 Task: Find connections with filter location Sunggal with filter topic #Travelwith filter profile language Potuguese with filter current company IndiGo (InterGlobe Aviation Ltd) with filter school Good Shepherd college of Education with filter industry Services for the Elderly and Disabled with filter service category Logo Design with filter keywords title Geological Engineer
Action: Mouse pressed left at (489, 67)
Screenshot: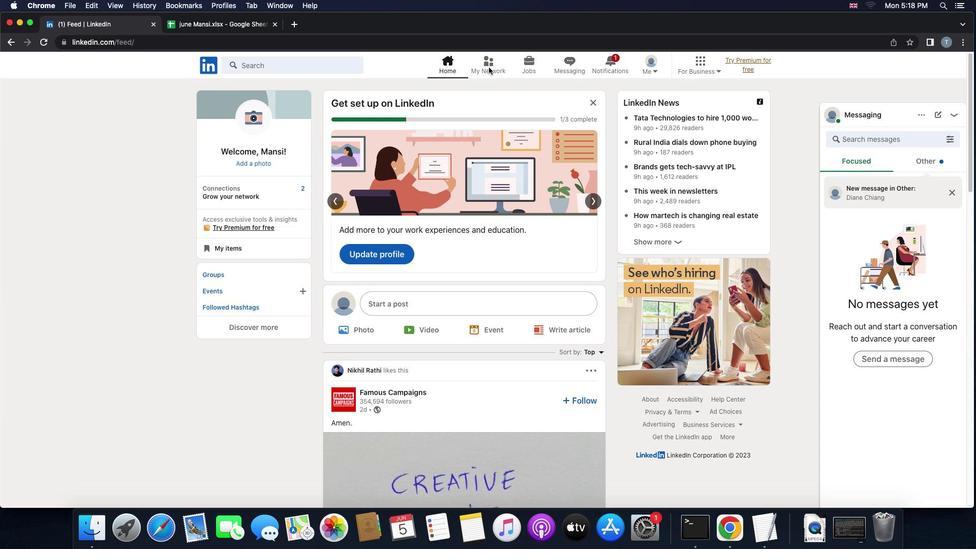 
Action: Mouse pressed left at (489, 67)
Screenshot: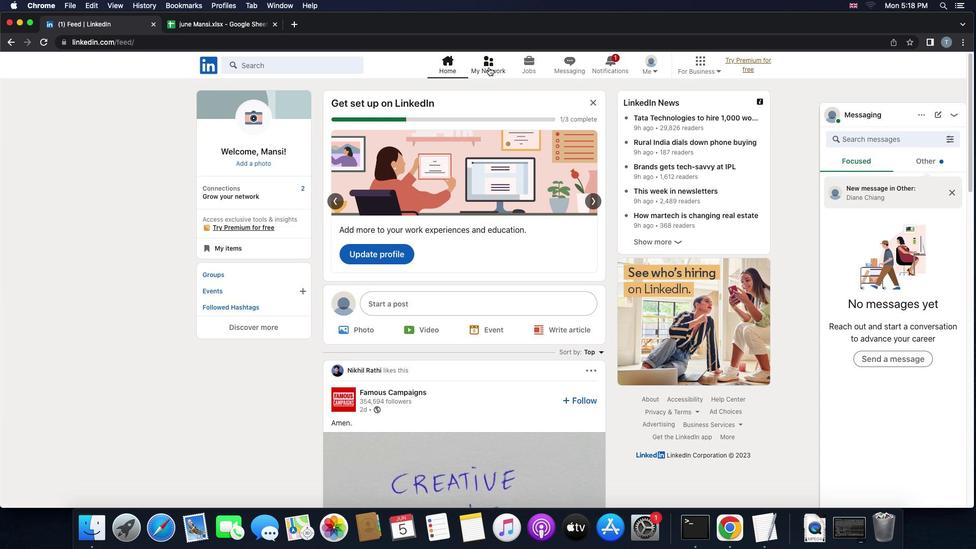 
Action: Mouse moved to (325, 125)
Screenshot: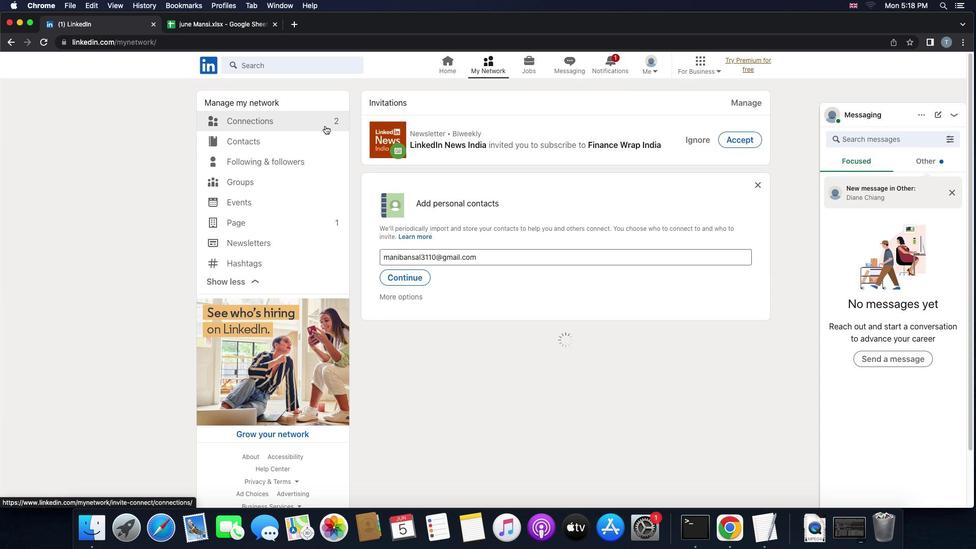 
Action: Mouse pressed left at (325, 125)
Screenshot: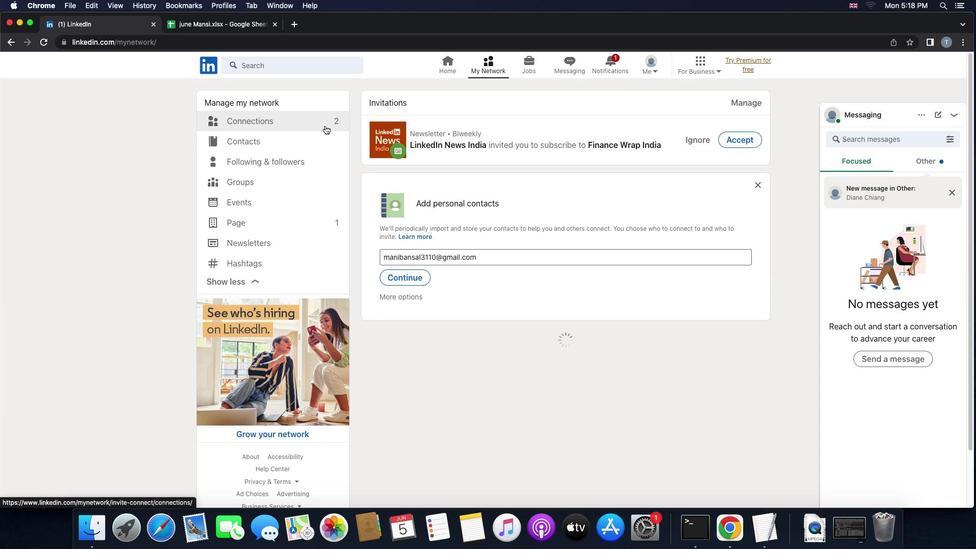 
Action: Mouse moved to (558, 121)
Screenshot: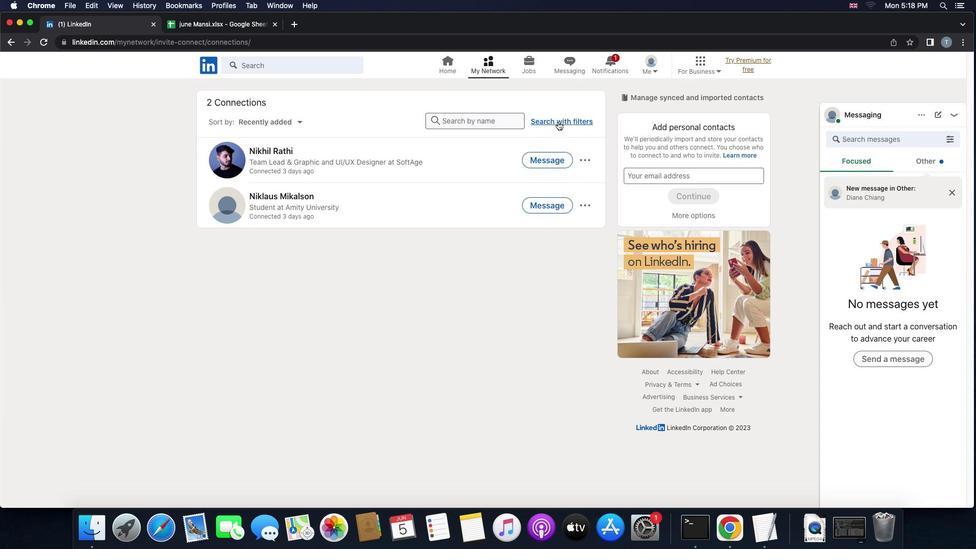 
Action: Mouse pressed left at (558, 121)
Screenshot: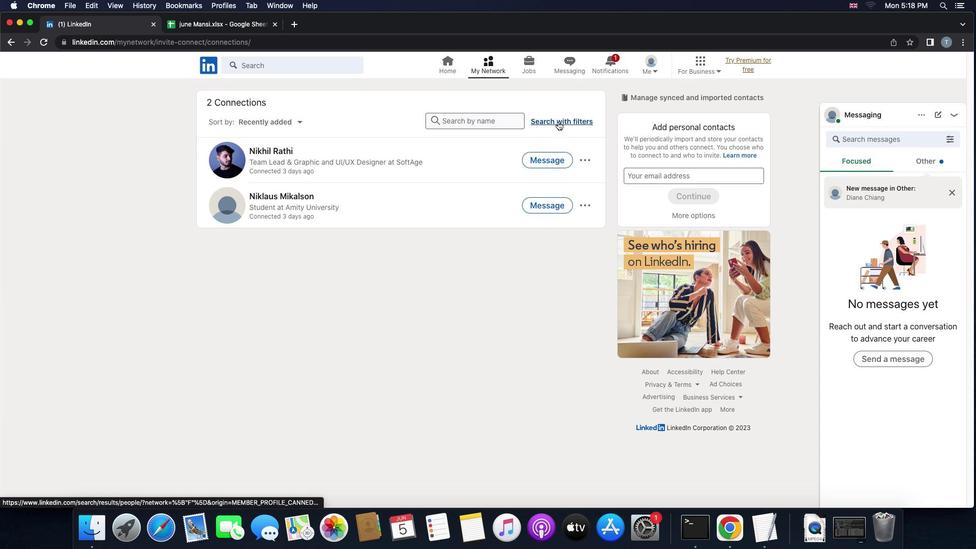 
Action: Mouse moved to (524, 94)
Screenshot: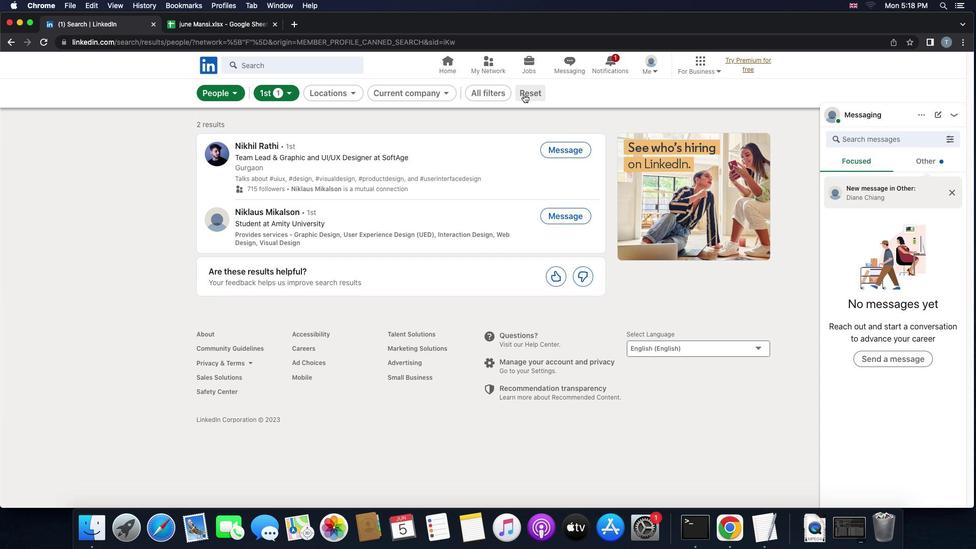 
Action: Mouse pressed left at (524, 94)
Screenshot: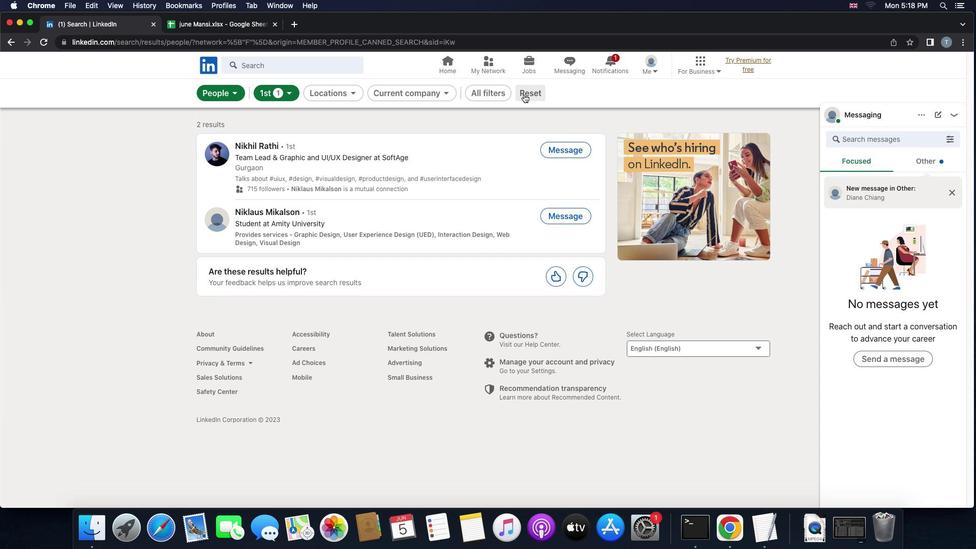 
Action: Mouse moved to (505, 93)
Screenshot: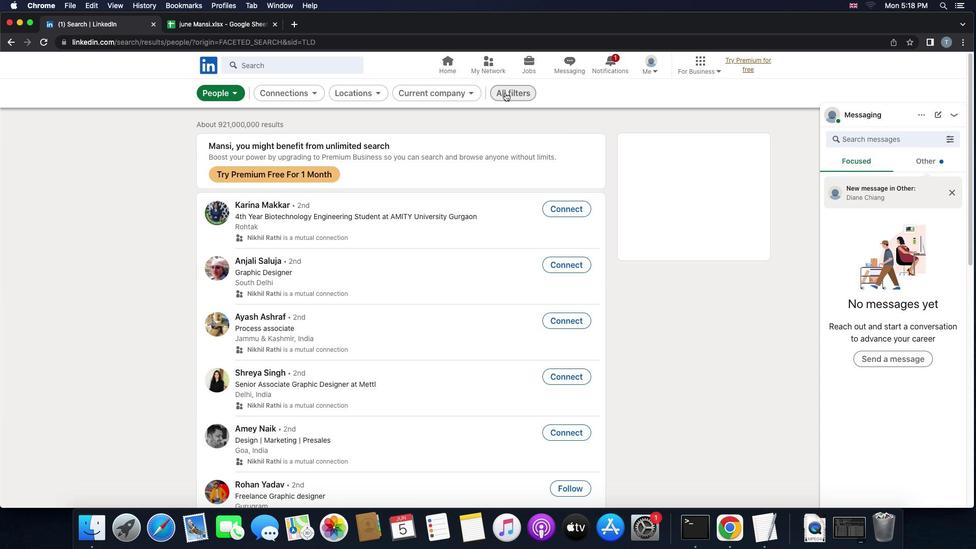 
Action: Mouse pressed left at (505, 93)
Screenshot: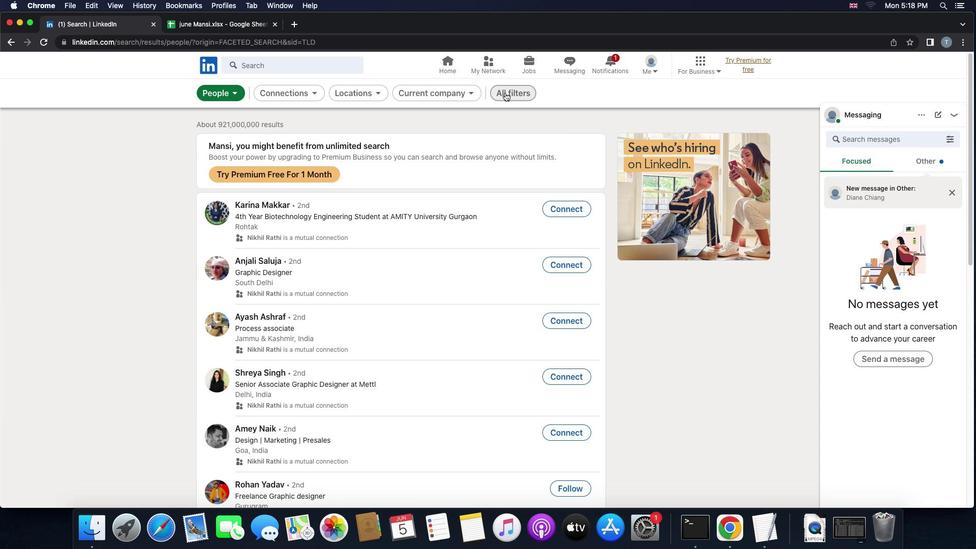 
Action: Mouse moved to (786, 300)
Screenshot: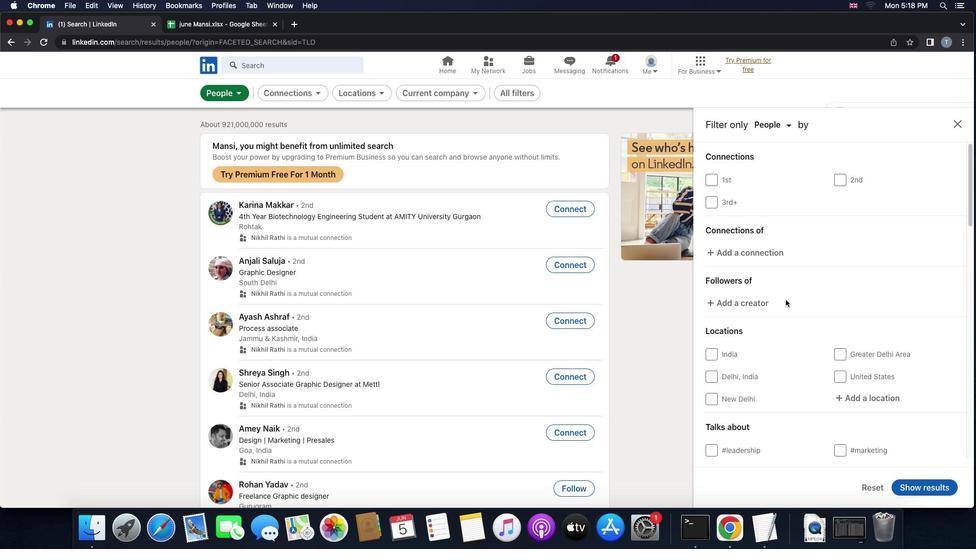 
Action: Mouse scrolled (786, 300) with delta (0, 0)
Screenshot: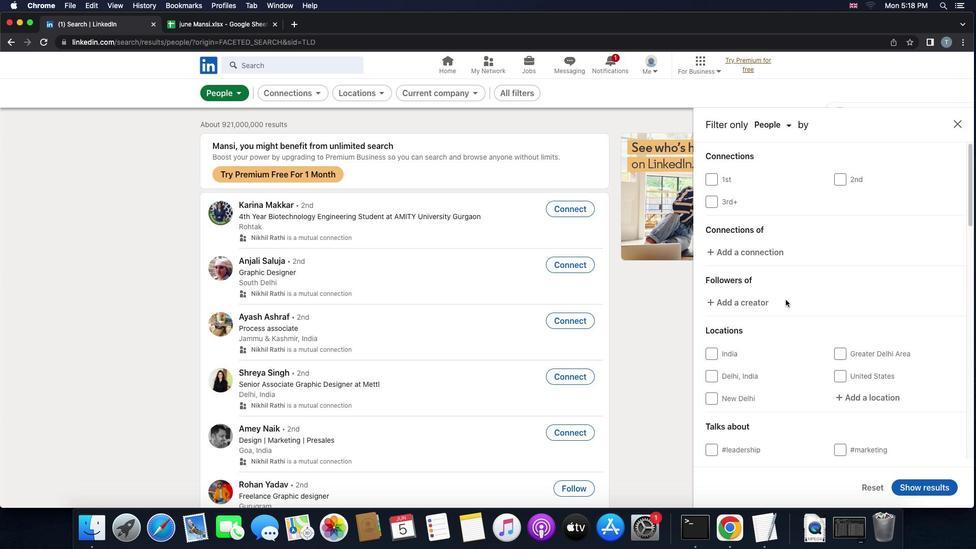 
Action: Mouse scrolled (786, 300) with delta (0, 0)
Screenshot: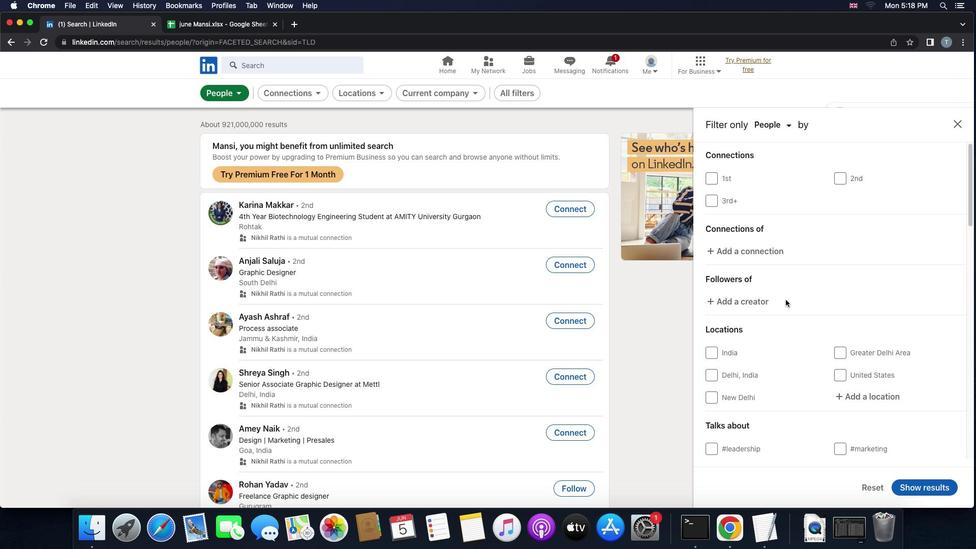 
Action: Mouse scrolled (786, 300) with delta (0, -1)
Screenshot: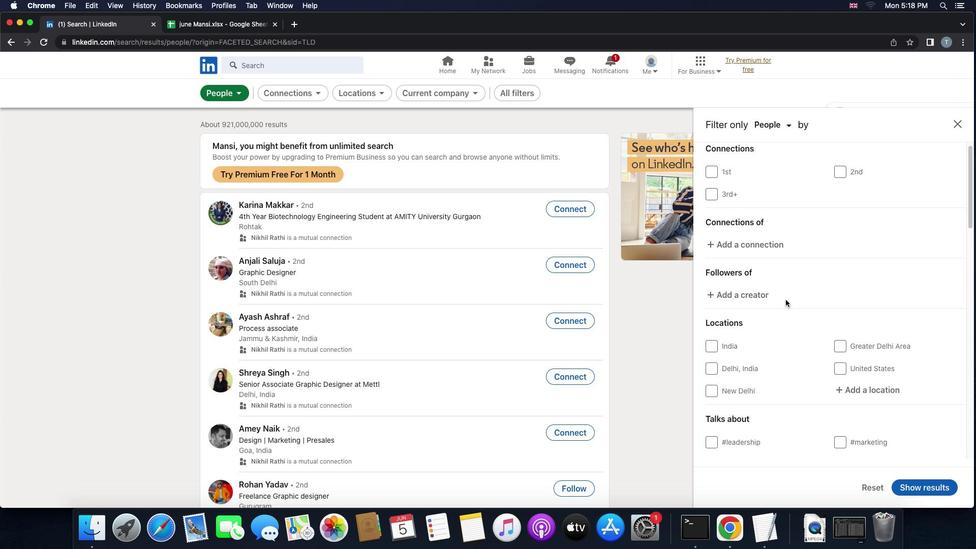 
Action: Mouse moved to (880, 333)
Screenshot: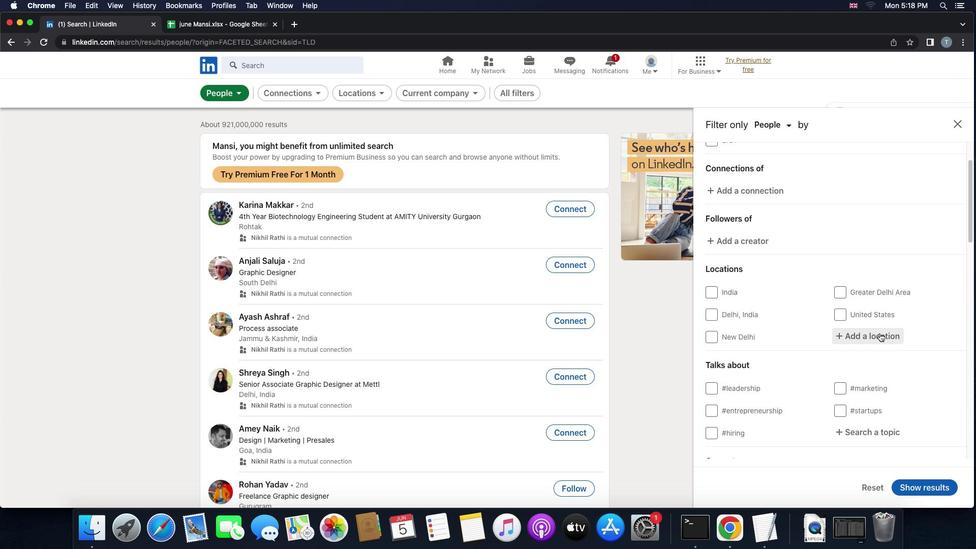 
Action: Mouse pressed left at (880, 333)
Screenshot: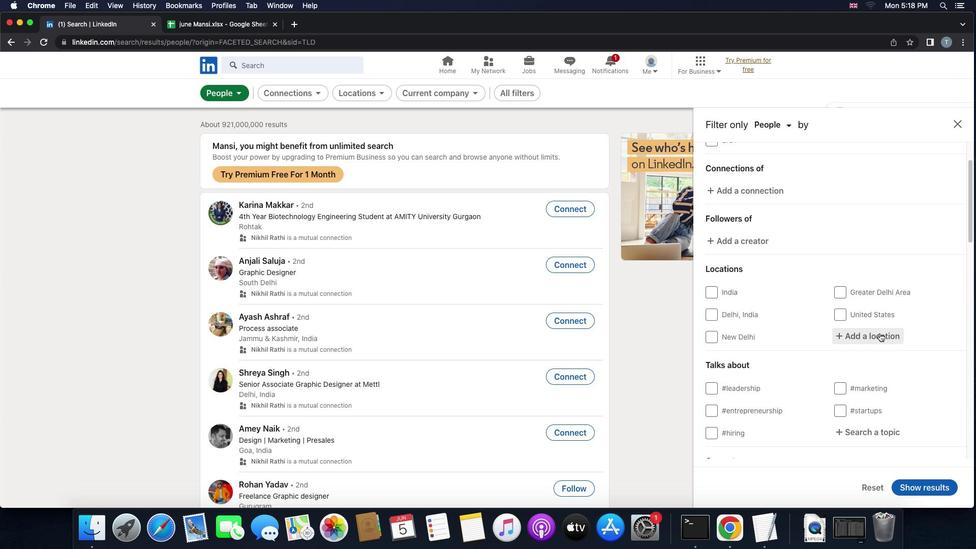 
Action: Mouse moved to (874, 336)
Screenshot: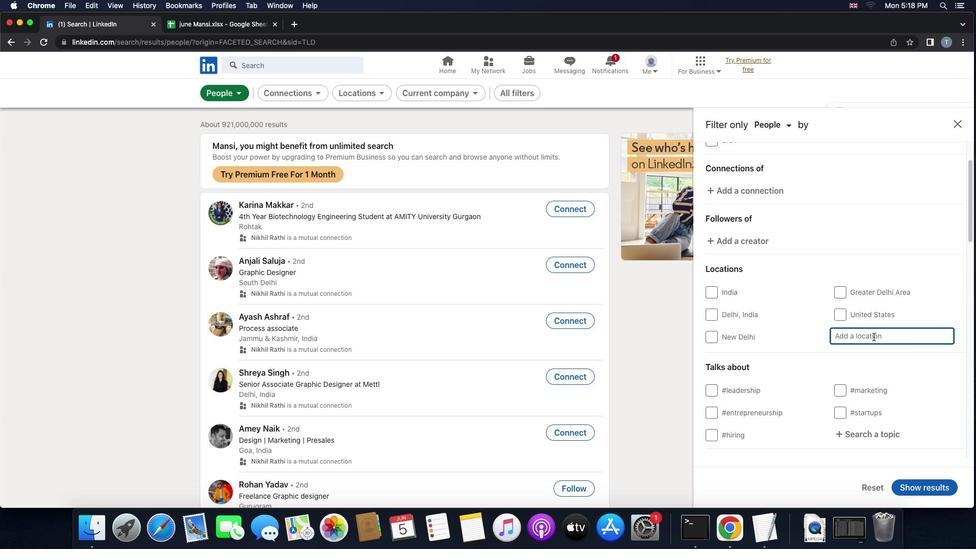 
Action: Key pressed 's''u''n''g''g''a''l'
Screenshot: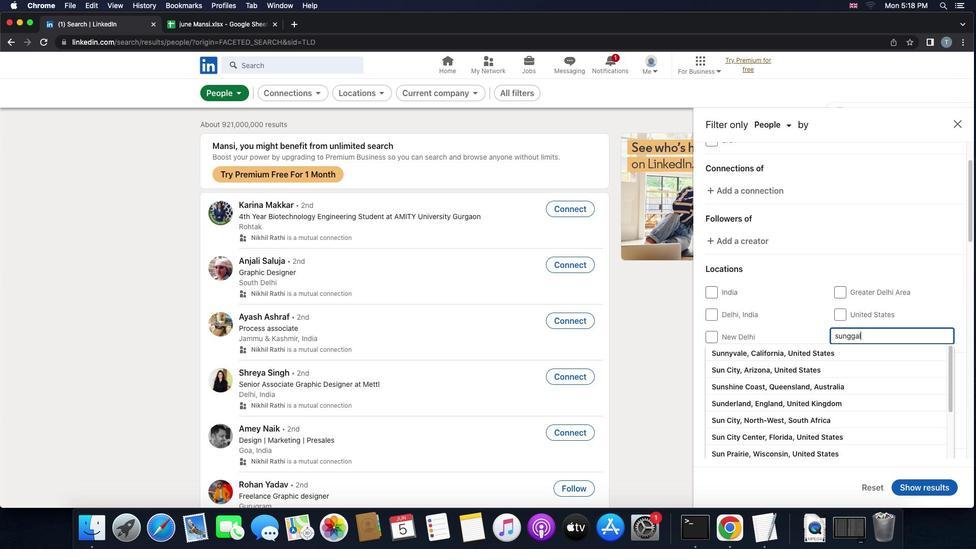 
Action: Mouse moved to (844, 359)
Screenshot: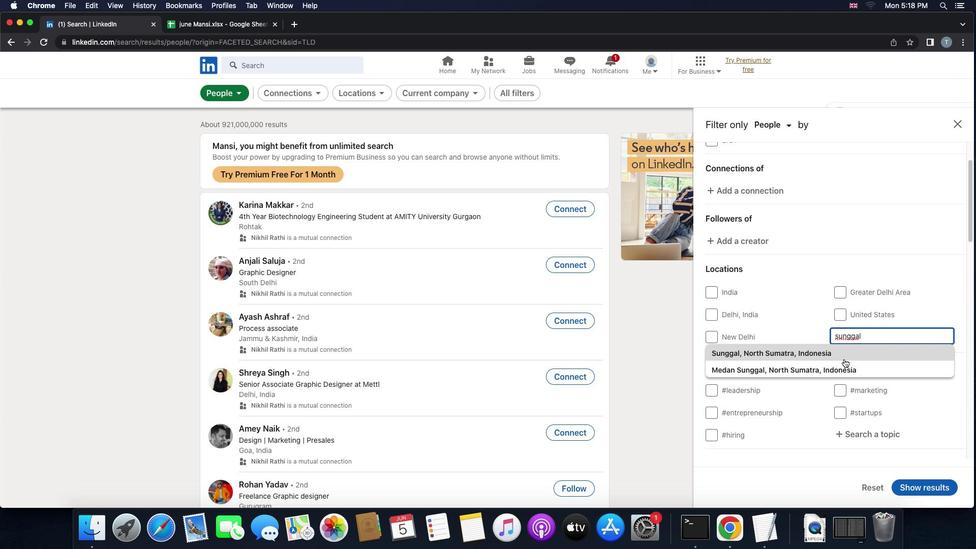 
Action: Mouse pressed left at (844, 359)
Screenshot: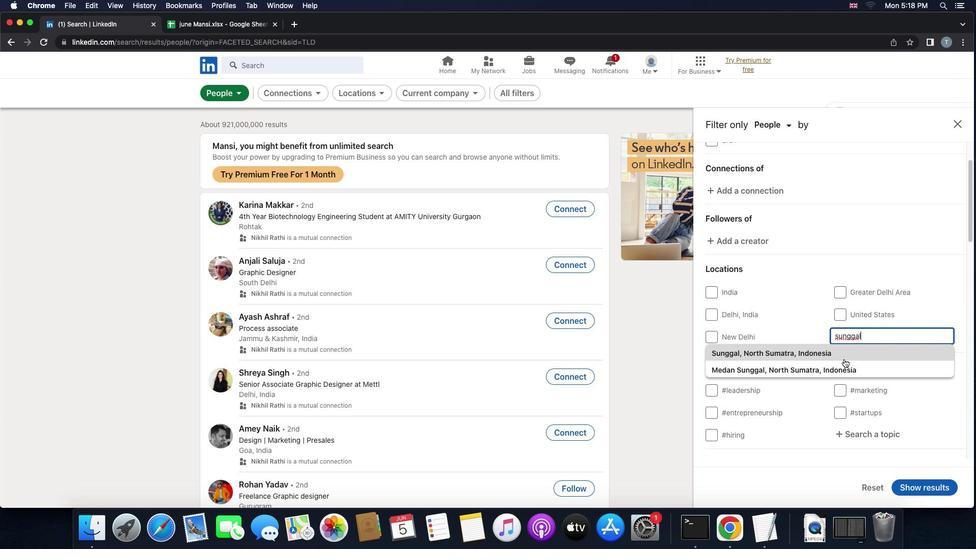 
Action: Mouse moved to (843, 359)
Screenshot: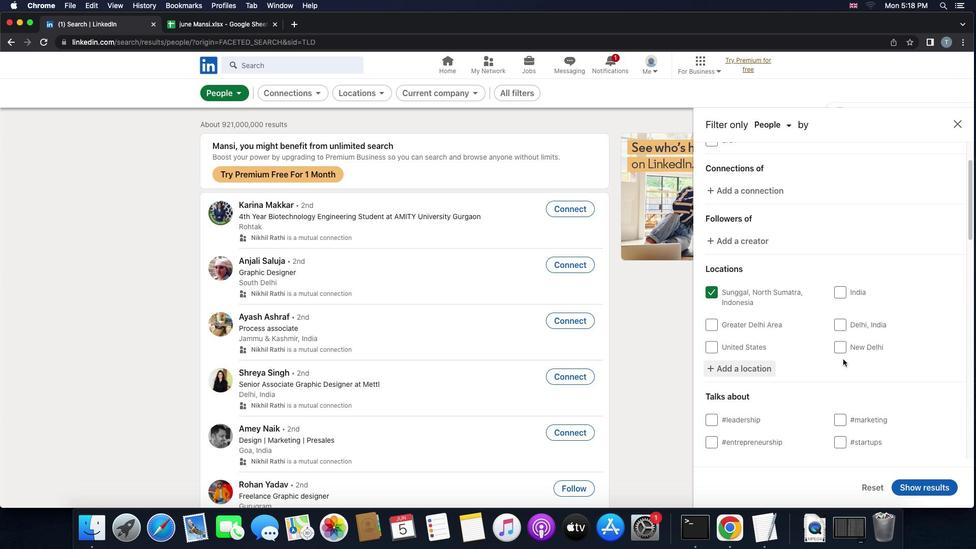 
Action: Mouse scrolled (843, 359) with delta (0, 0)
Screenshot: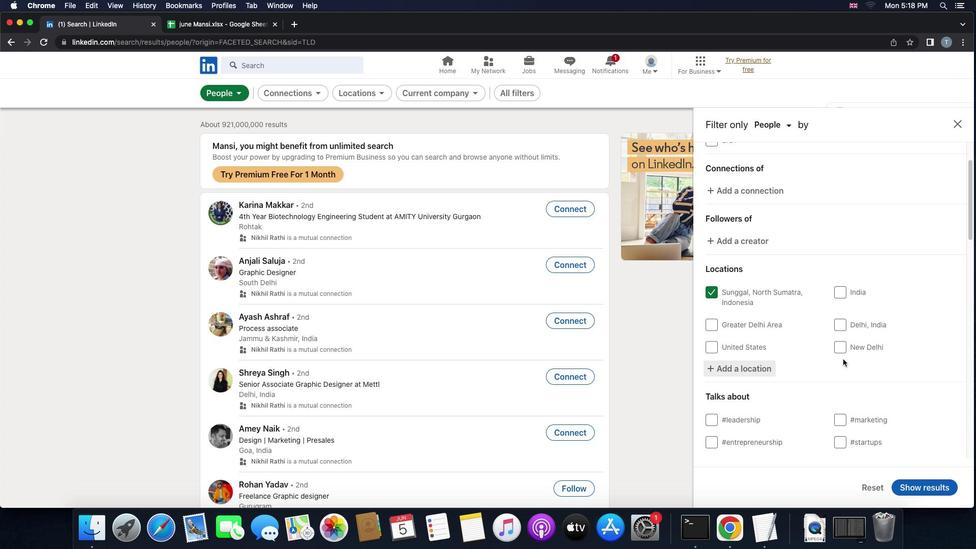 
Action: Mouse scrolled (843, 359) with delta (0, 0)
Screenshot: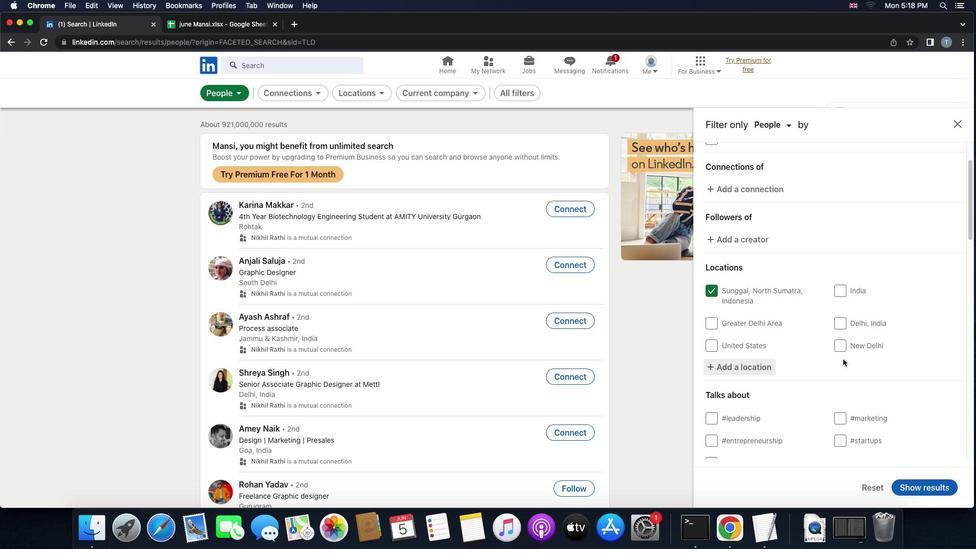 
Action: Mouse scrolled (843, 359) with delta (0, -1)
Screenshot: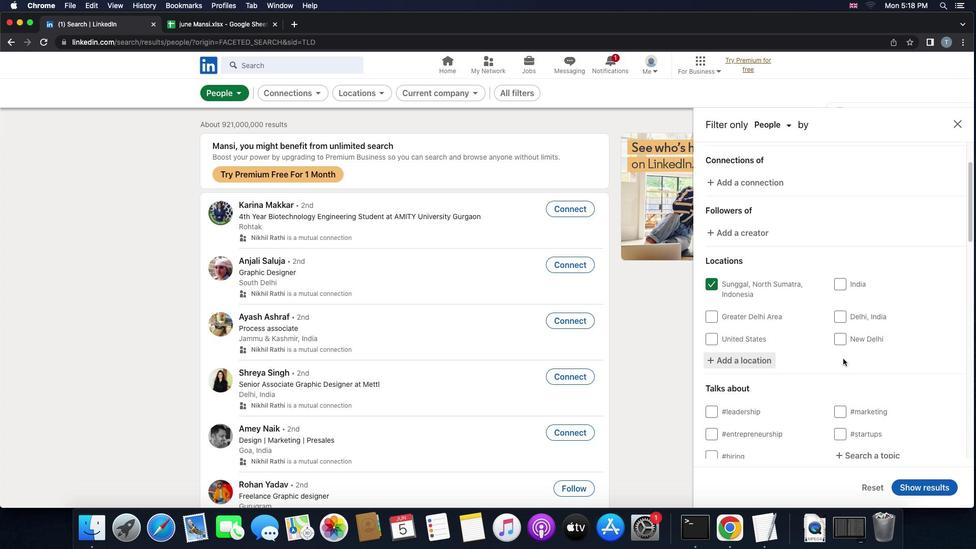 
Action: Mouse moved to (843, 358)
Screenshot: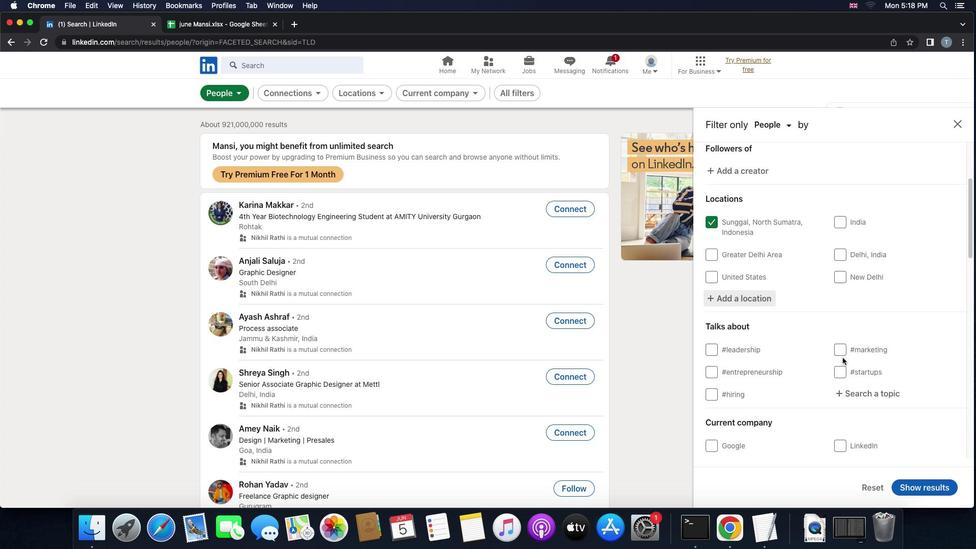 
Action: Mouse scrolled (843, 358) with delta (0, -1)
Screenshot: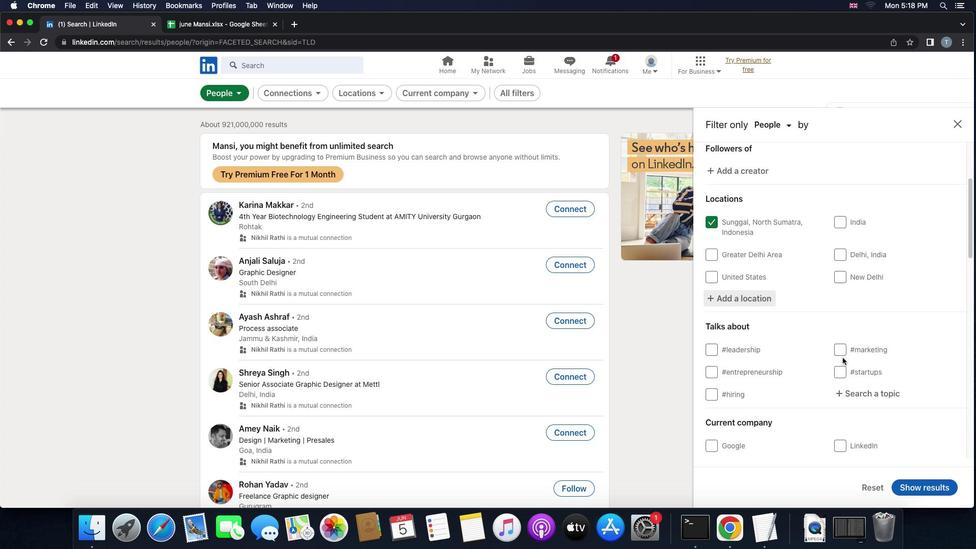 
Action: Mouse moved to (859, 319)
Screenshot: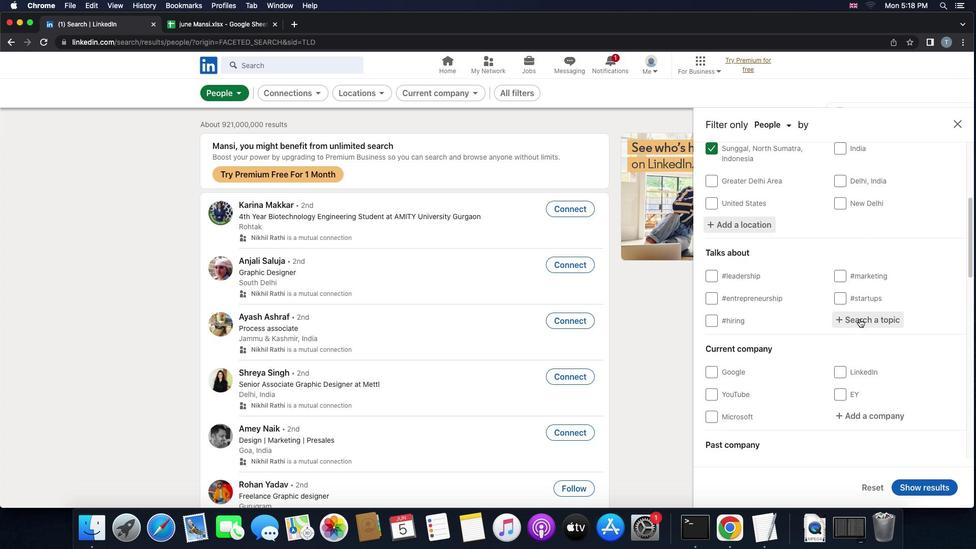 
Action: Mouse pressed left at (859, 319)
Screenshot: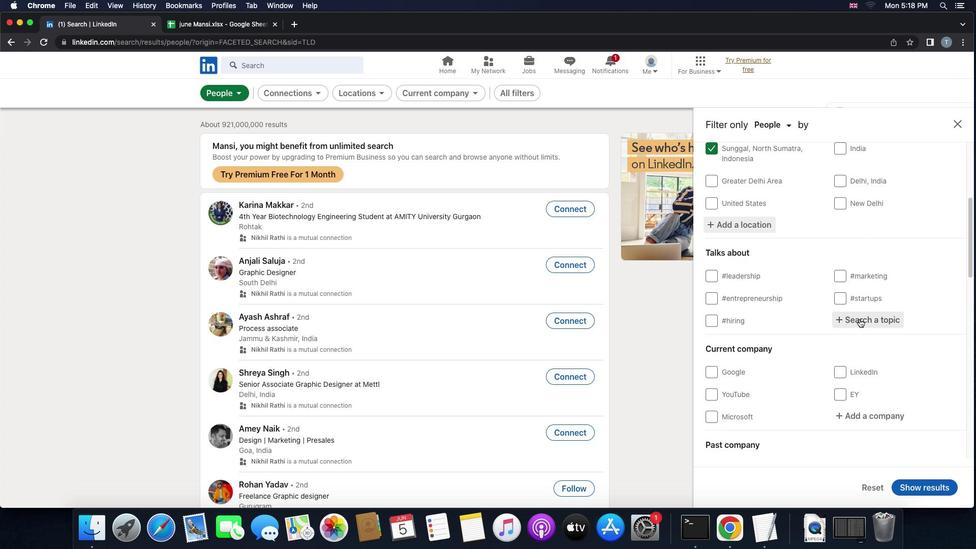 
Action: Key pressed 't''r''a''v''e''l'
Screenshot: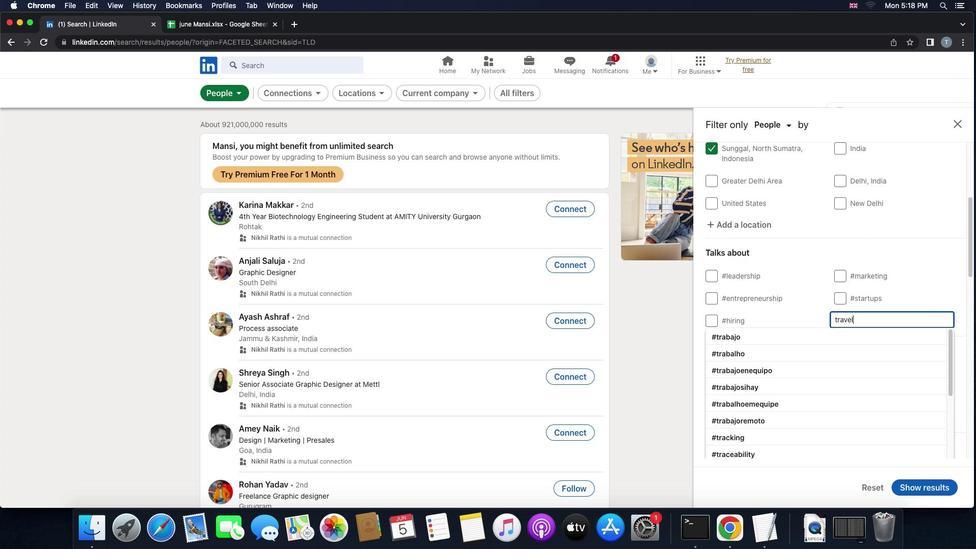 
Action: Mouse moved to (793, 334)
Screenshot: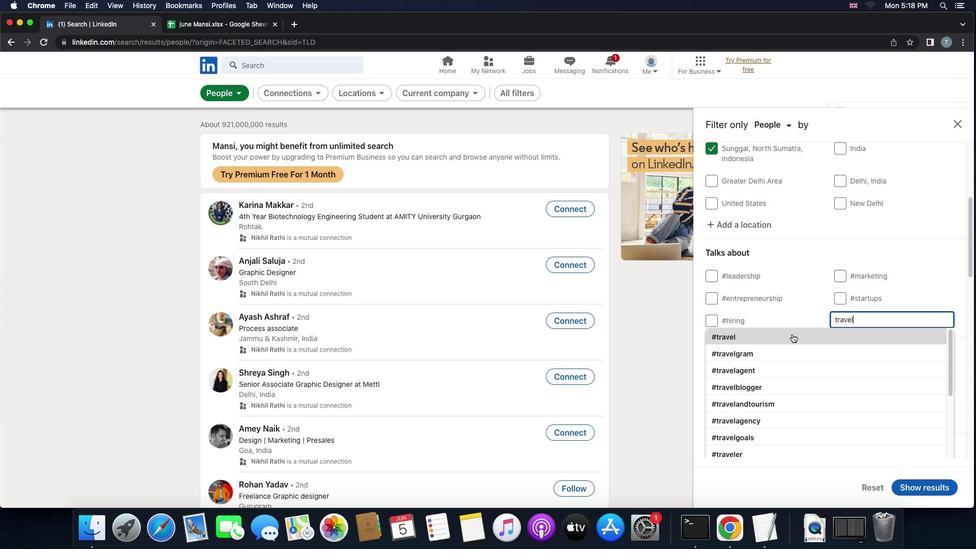 
Action: Mouse pressed left at (793, 334)
Screenshot: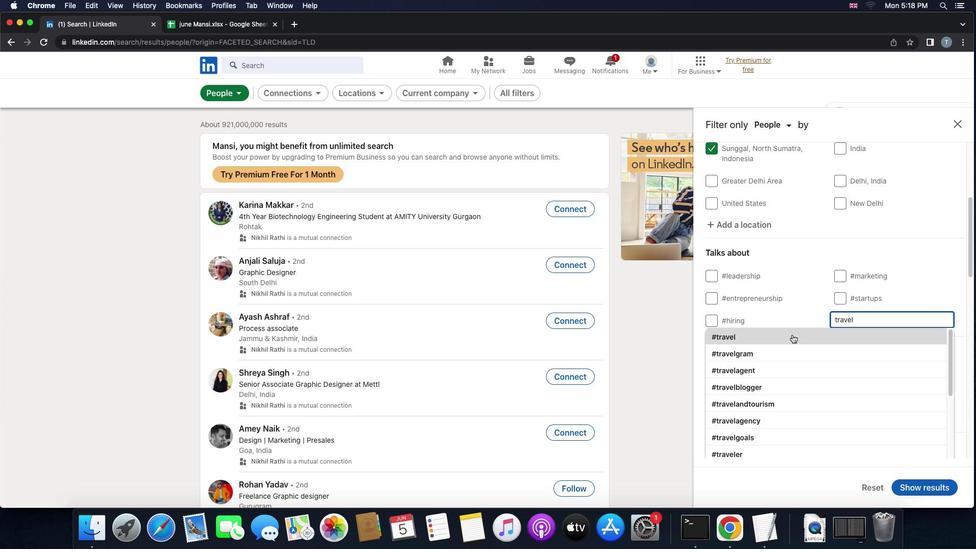 
Action: Mouse moved to (793, 334)
Screenshot: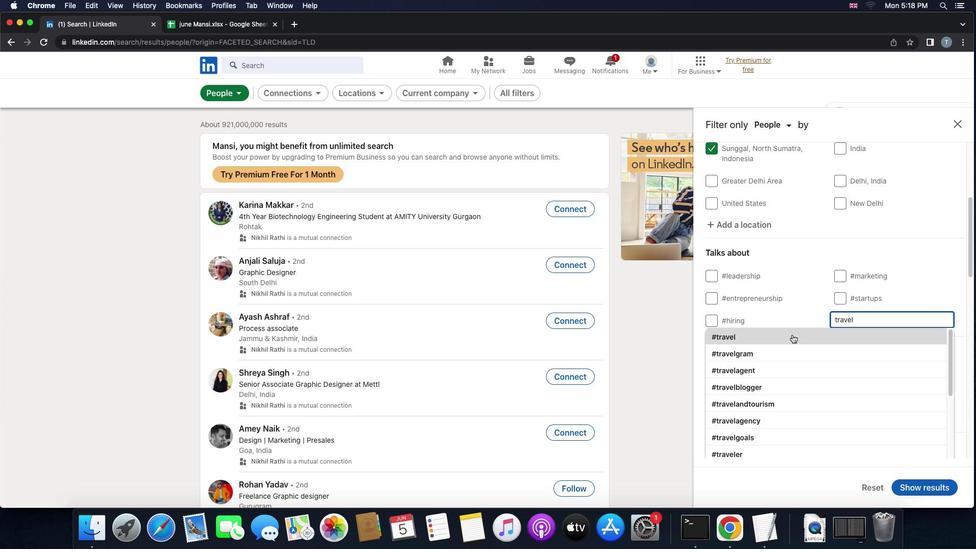 
Action: Mouse scrolled (793, 334) with delta (0, 0)
Screenshot: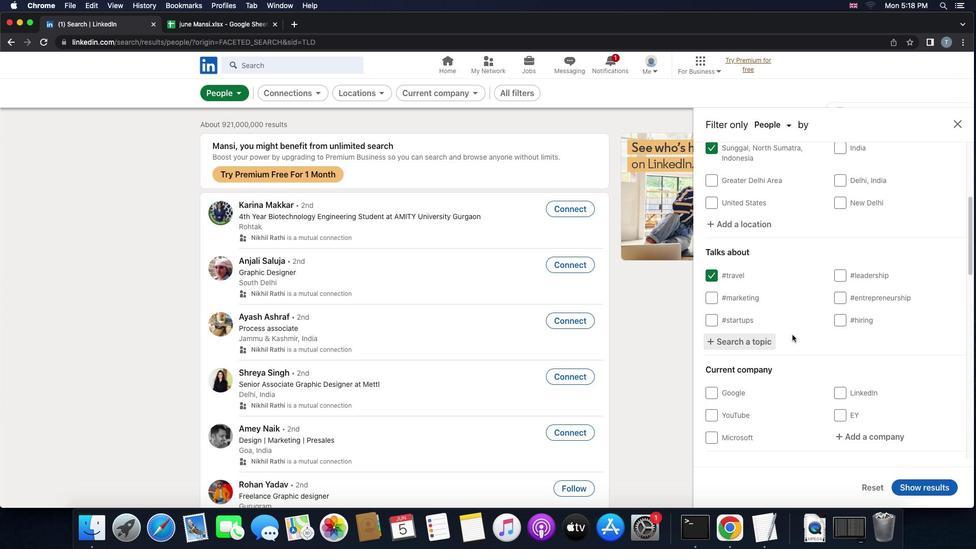 
Action: Mouse scrolled (793, 334) with delta (0, 0)
Screenshot: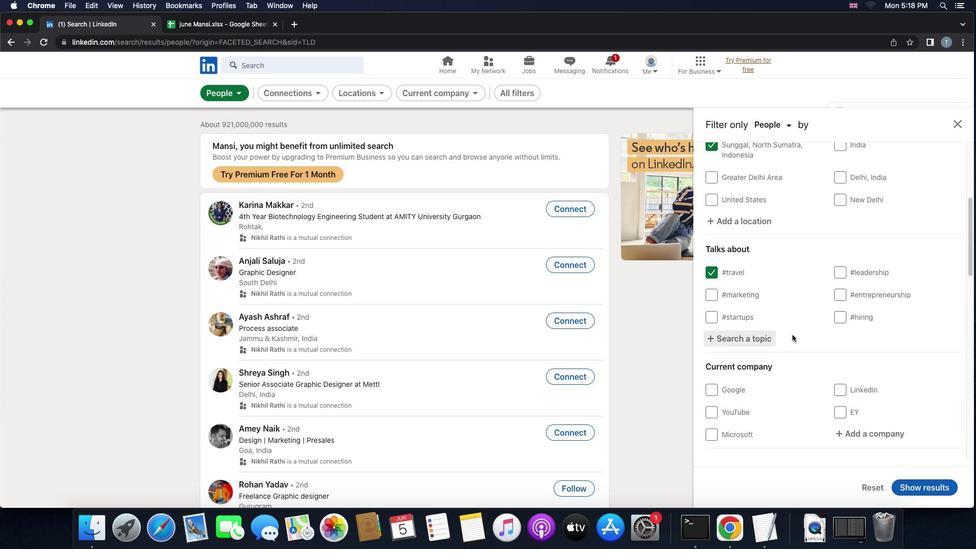 
Action: Mouse scrolled (793, 334) with delta (0, -1)
Screenshot: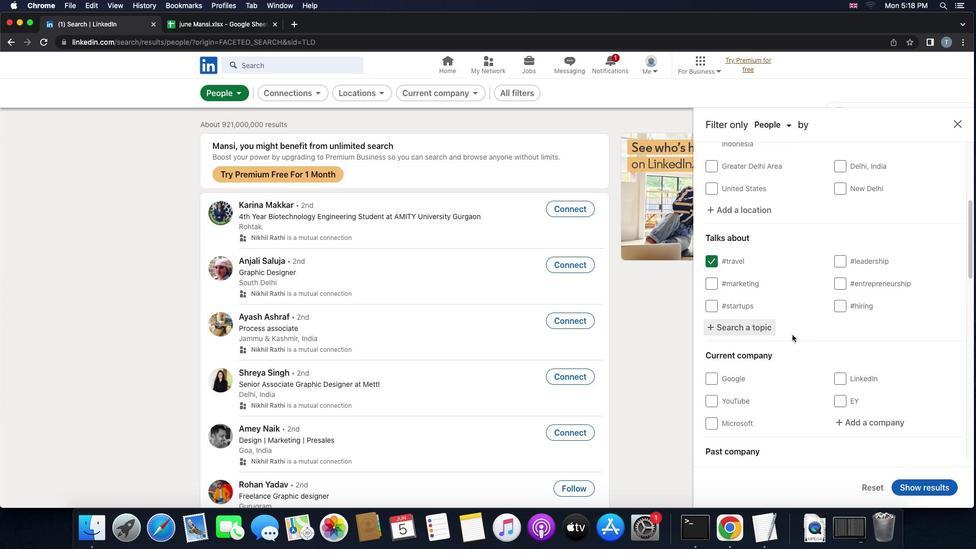 
Action: Mouse scrolled (793, 334) with delta (0, 0)
Screenshot: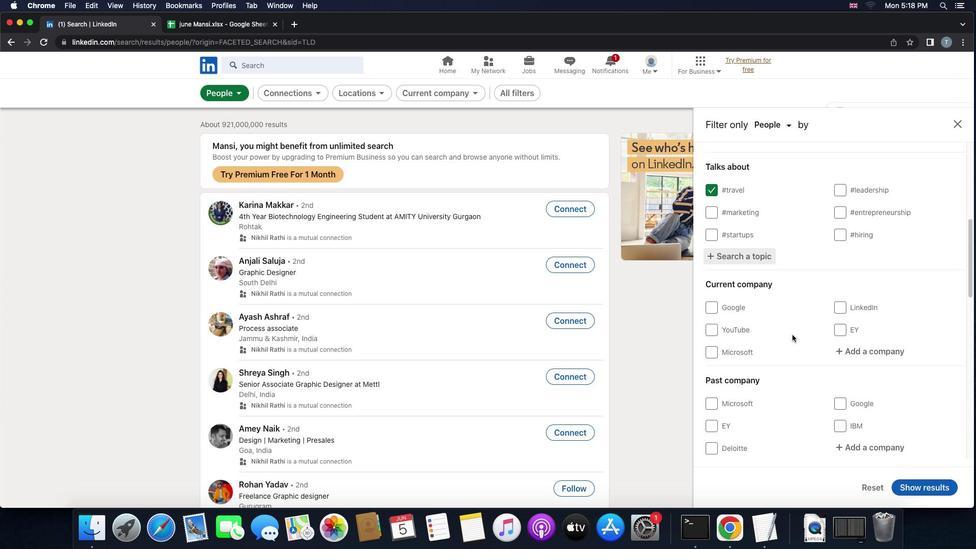 
Action: Mouse scrolled (793, 334) with delta (0, 0)
Screenshot: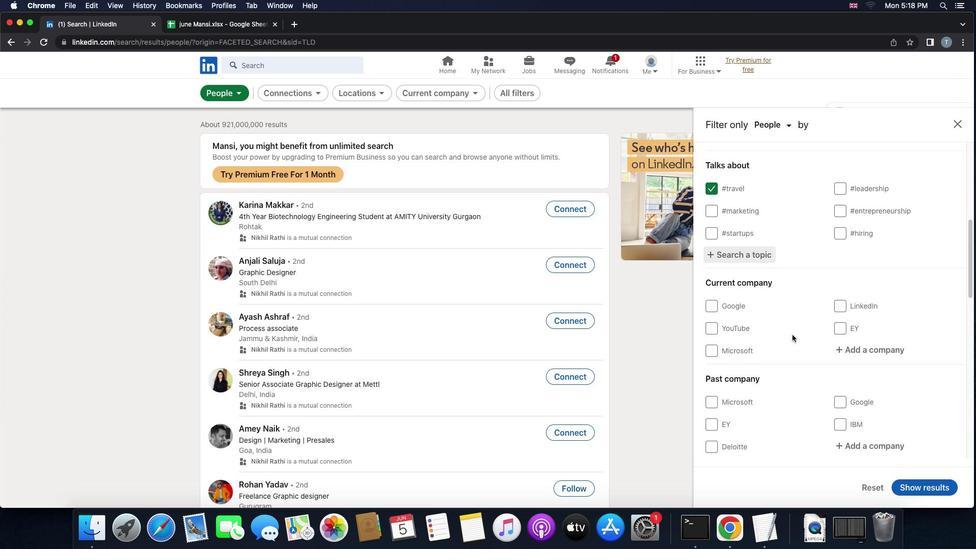 
Action: Mouse scrolled (793, 334) with delta (0, 0)
Screenshot: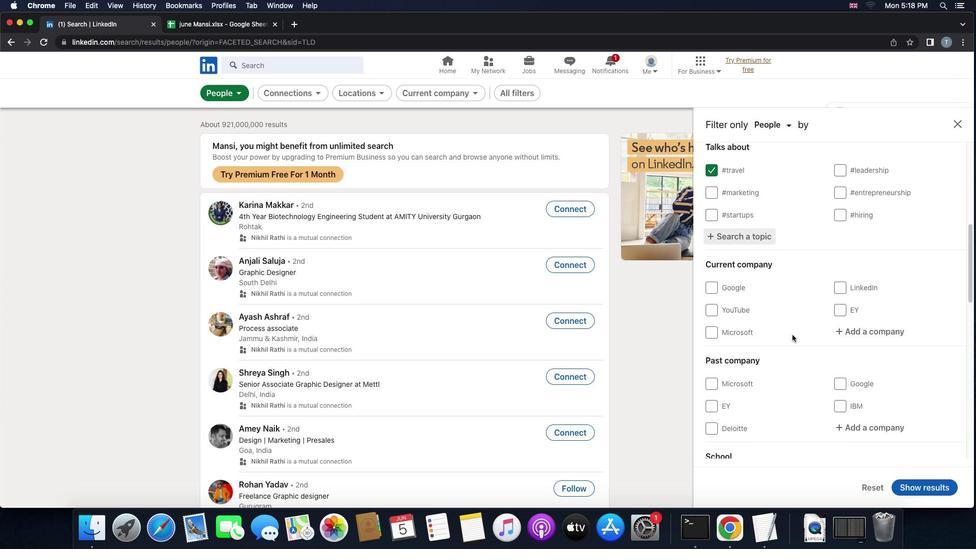 
Action: Mouse moved to (852, 335)
Screenshot: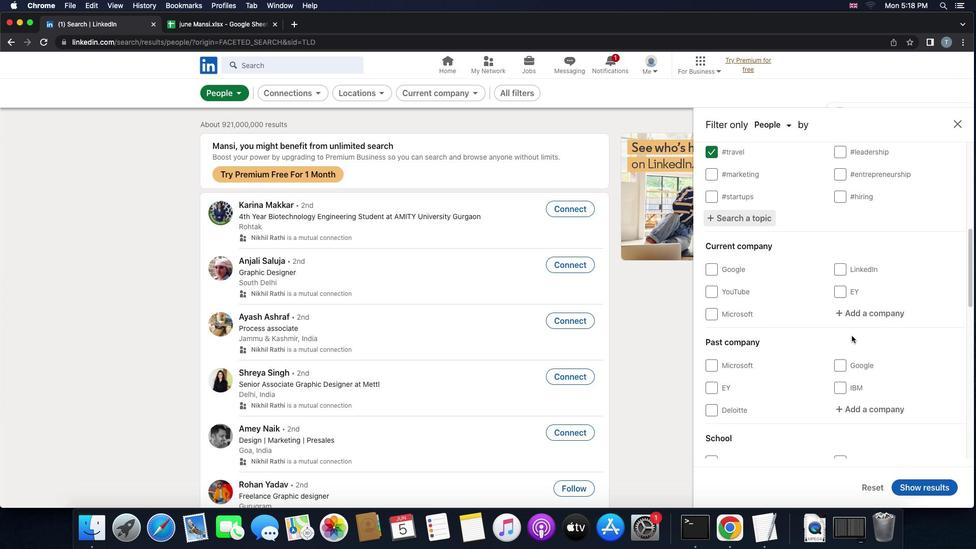
Action: Mouse scrolled (852, 335) with delta (0, 0)
Screenshot: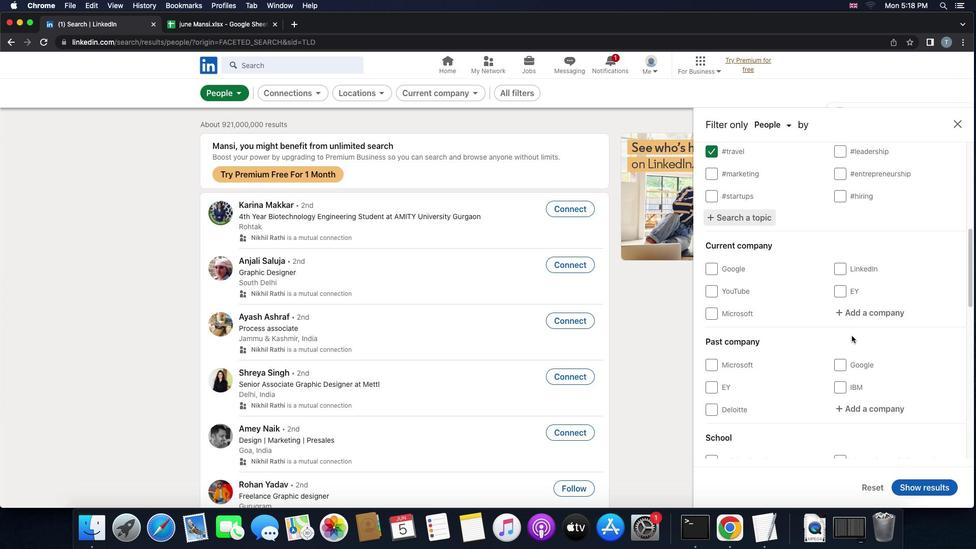 
Action: Mouse scrolled (852, 335) with delta (0, 0)
Screenshot: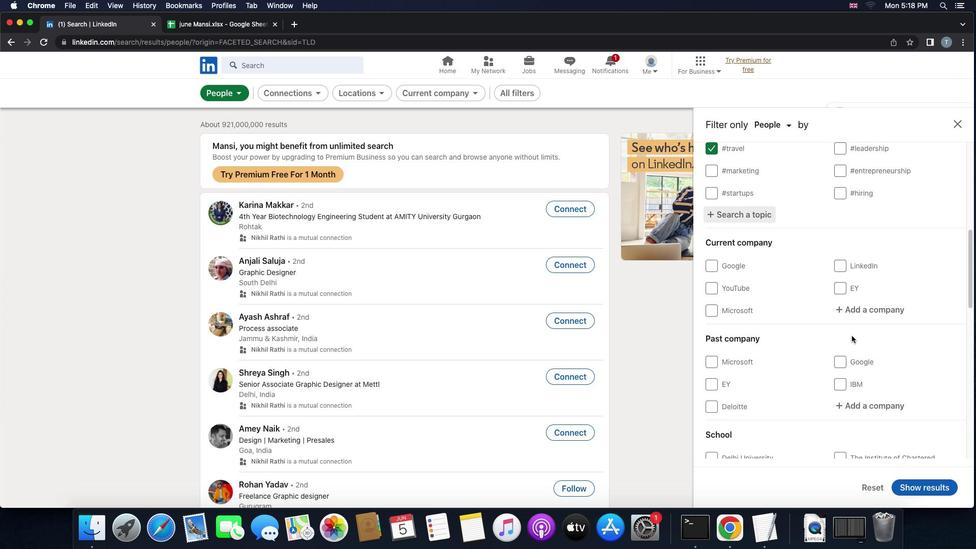
Action: Mouse scrolled (852, 335) with delta (0, -1)
Screenshot: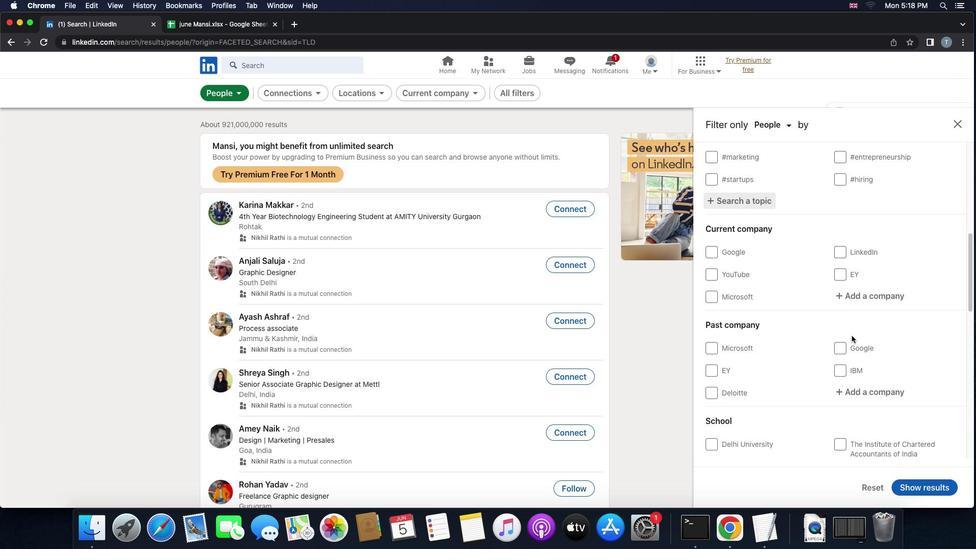 
Action: Mouse moved to (851, 336)
Screenshot: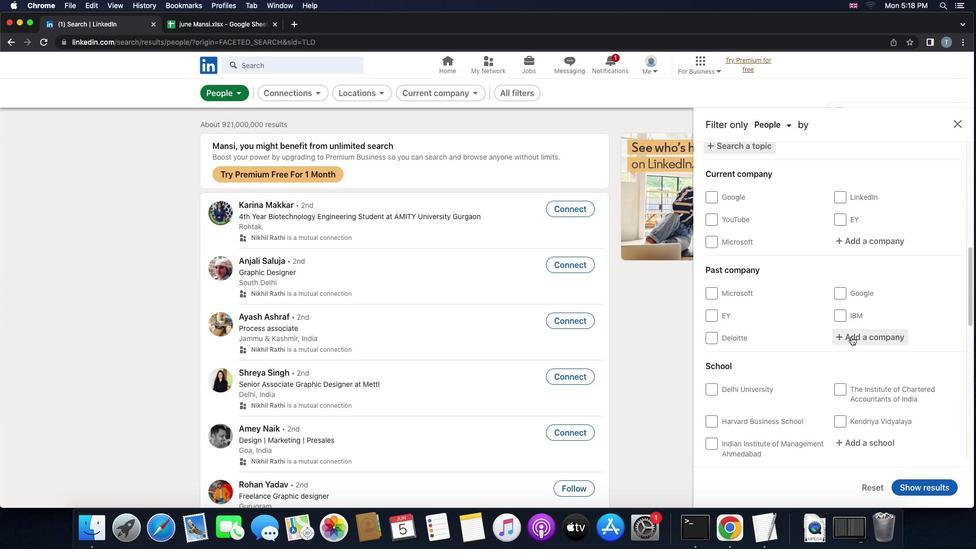 
Action: Mouse scrolled (851, 336) with delta (0, 0)
Screenshot: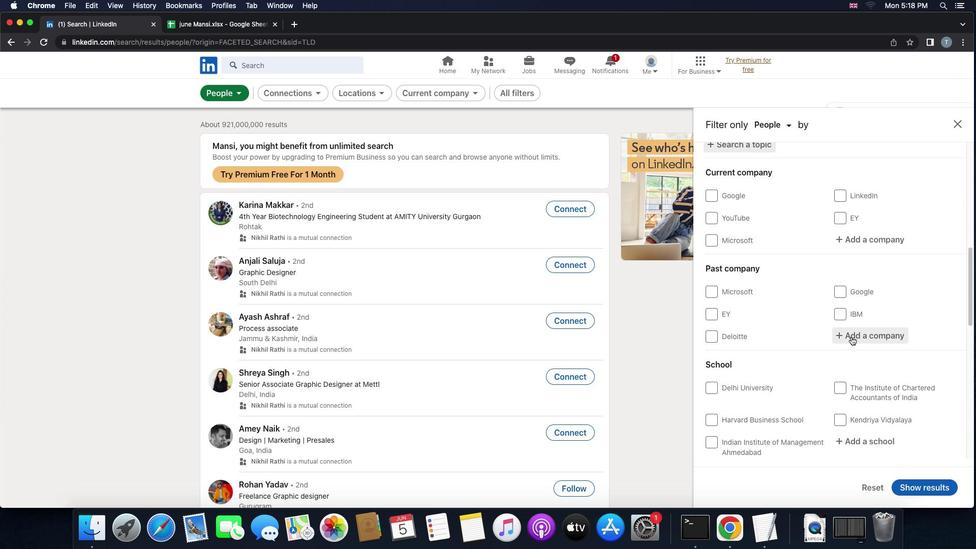 
Action: Mouse scrolled (851, 336) with delta (0, 0)
Screenshot: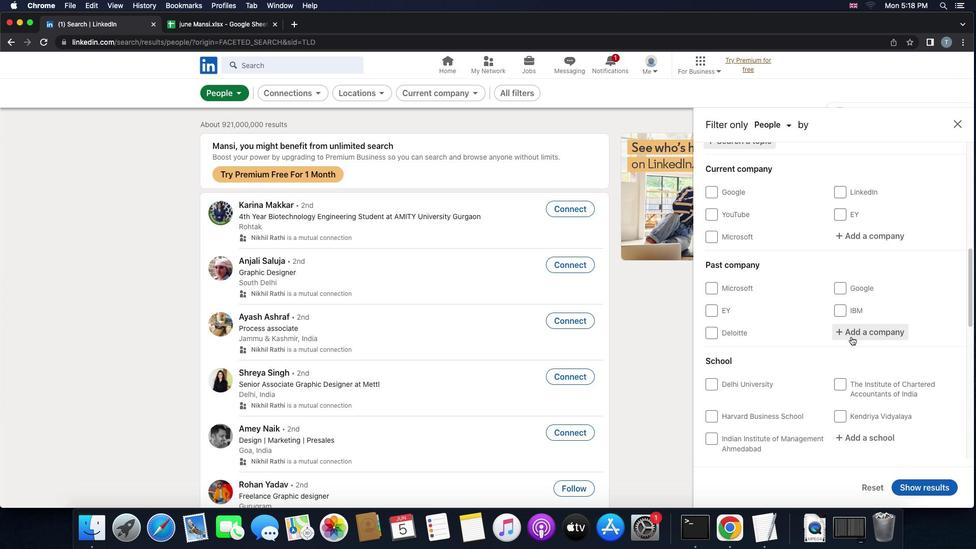
Action: Mouse scrolled (851, 336) with delta (0, -1)
Screenshot: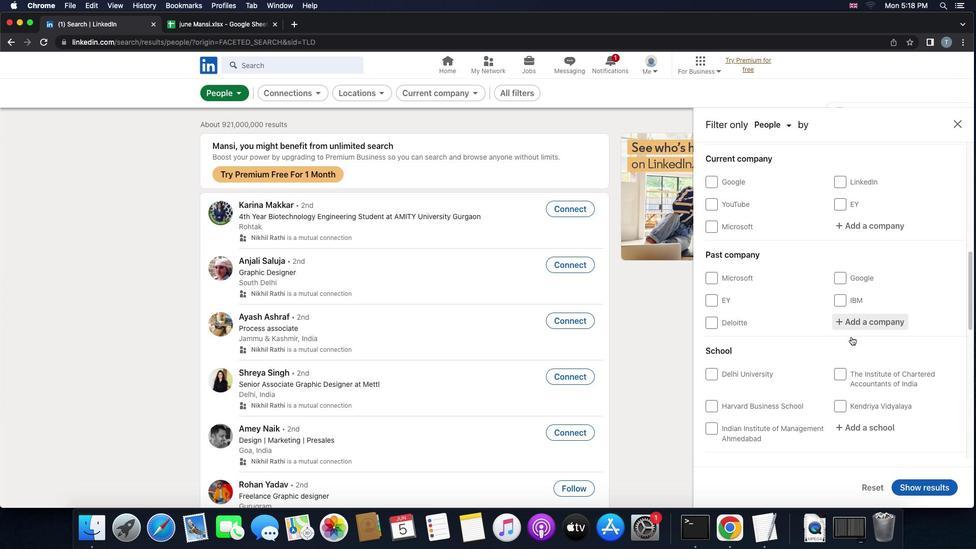 
Action: Mouse moved to (851, 337)
Screenshot: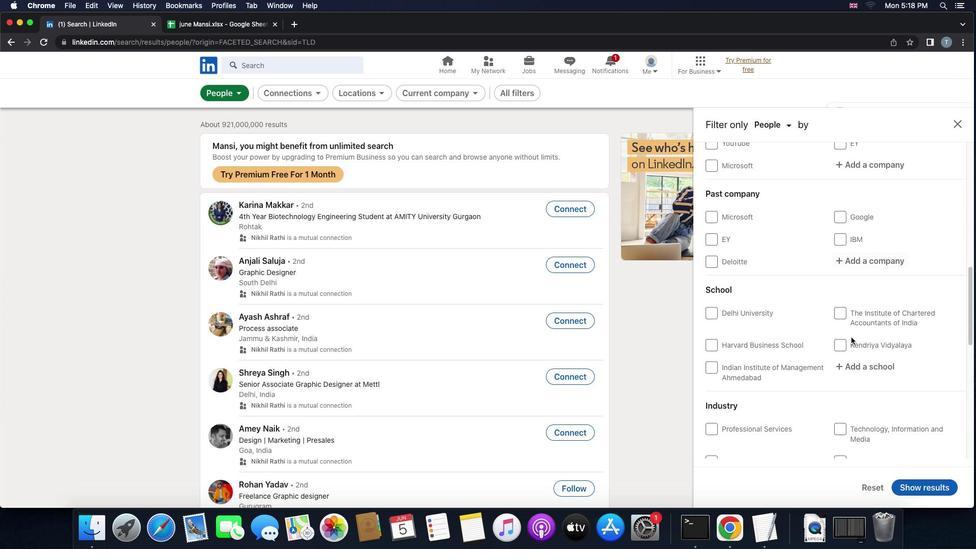 
Action: Mouse scrolled (851, 337) with delta (0, 0)
Screenshot: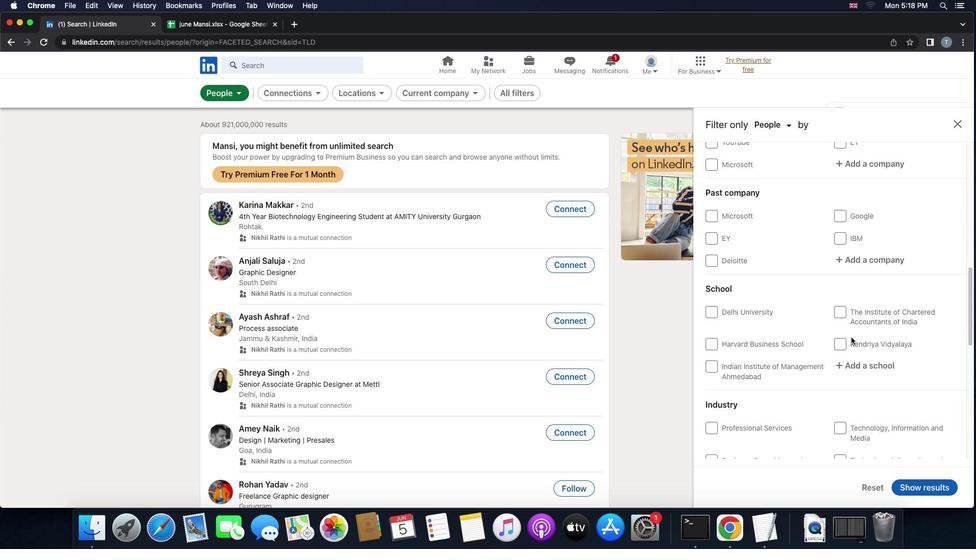 
Action: Mouse scrolled (851, 337) with delta (0, 0)
Screenshot: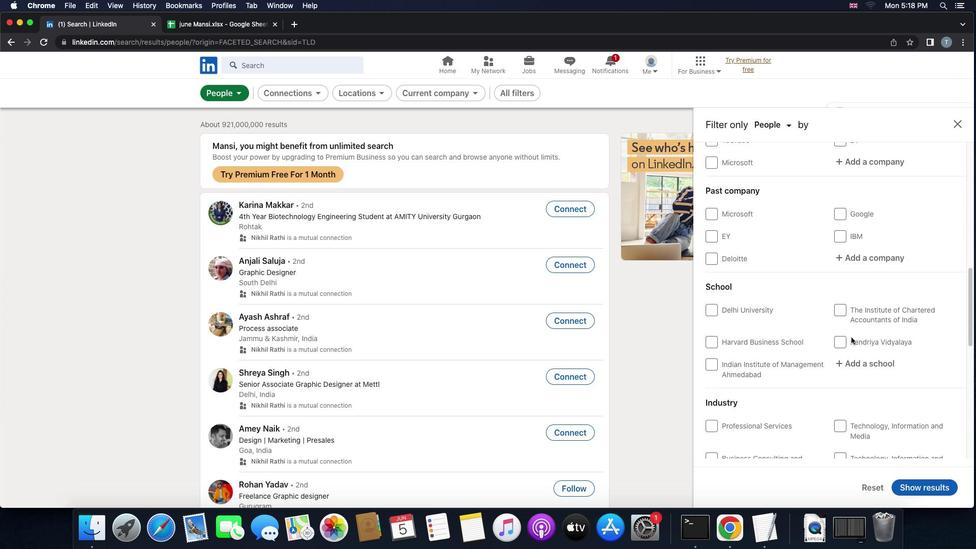 
Action: Mouse scrolled (851, 337) with delta (0, -1)
Screenshot: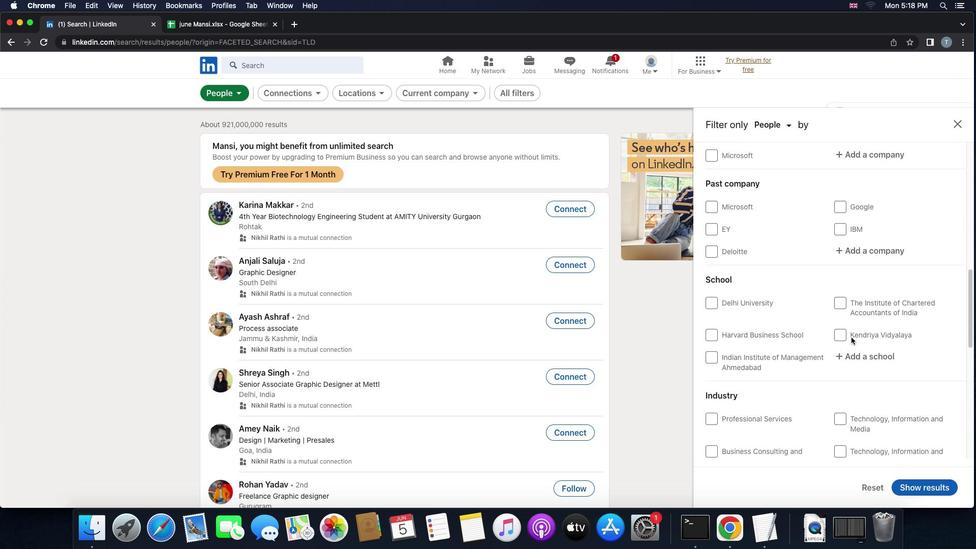 
Action: Mouse scrolled (851, 337) with delta (0, -1)
Screenshot: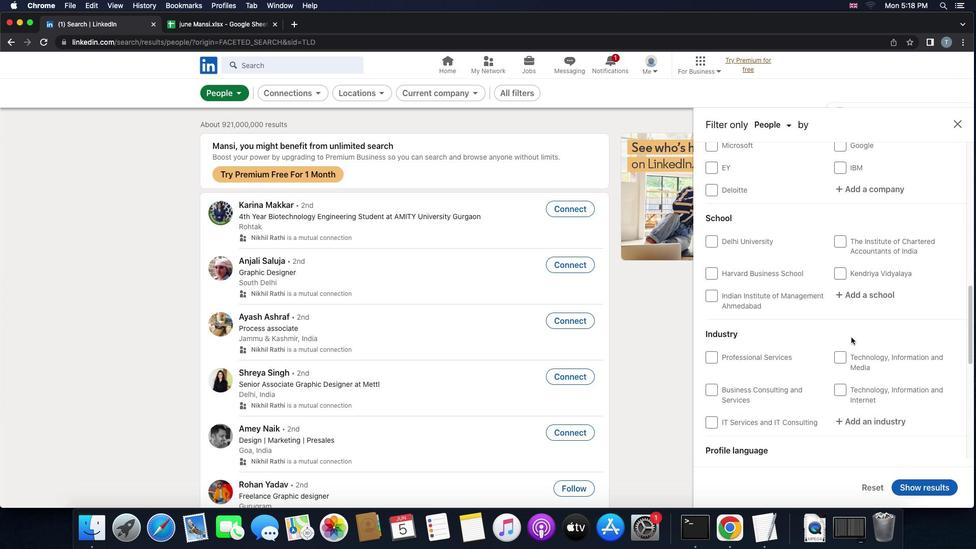 
Action: Mouse moved to (851, 337)
Screenshot: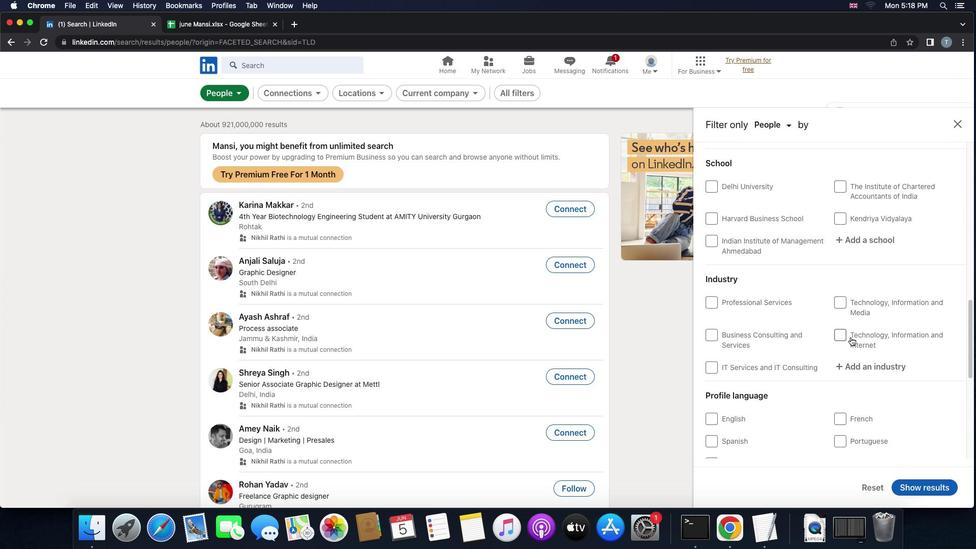 
Action: Mouse scrolled (851, 337) with delta (0, 0)
Screenshot: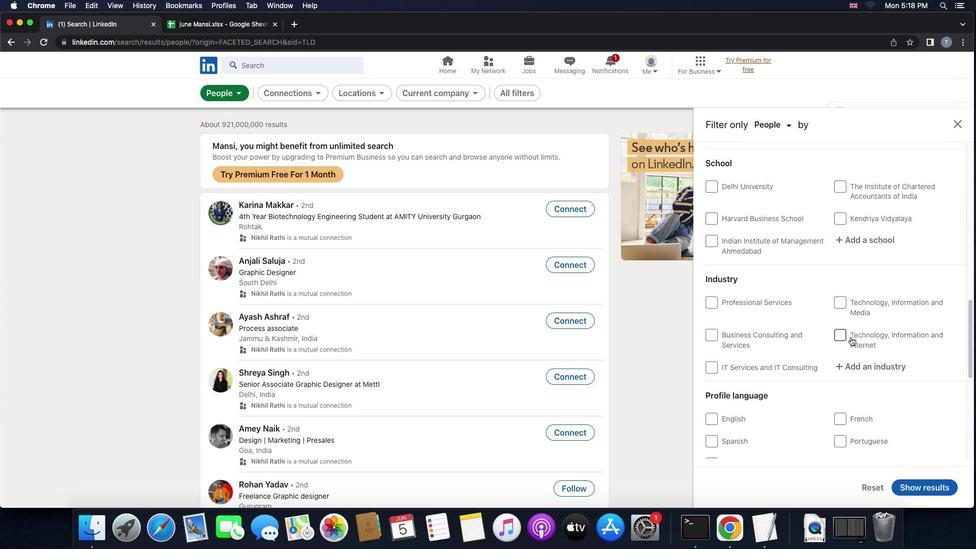 
Action: Mouse scrolled (851, 337) with delta (0, 0)
Screenshot: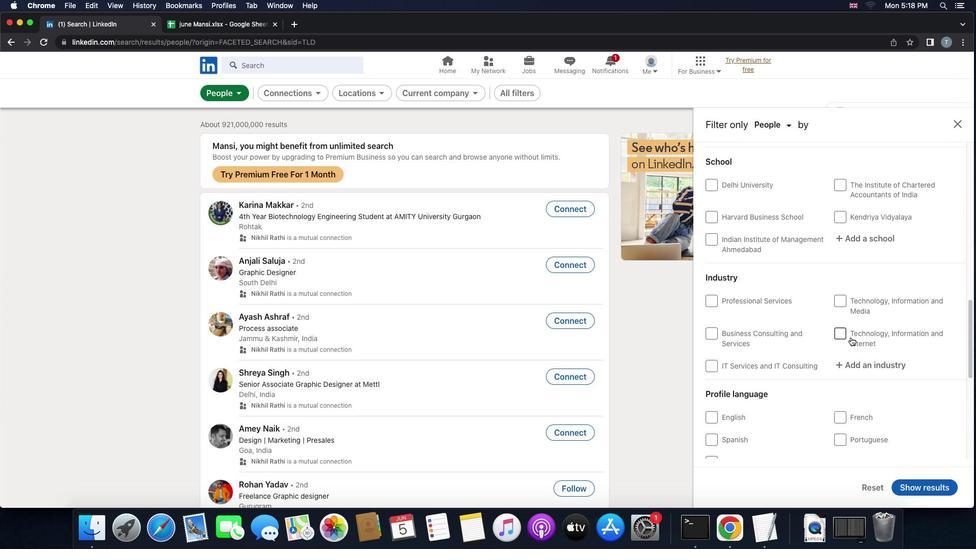 
Action: Mouse scrolled (851, 337) with delta (0, 0)
Screenshot: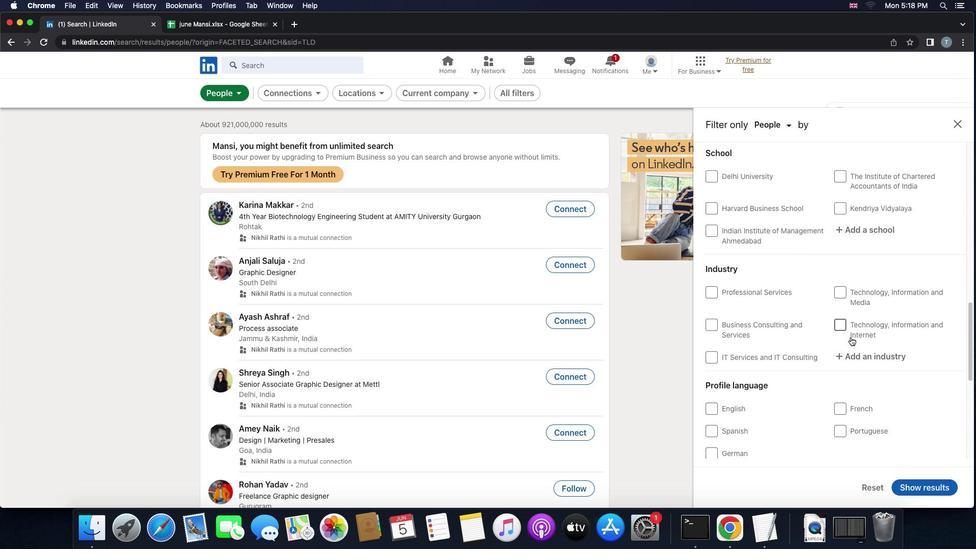 
Action: Mouse scrolled (851, 337) with delta (0, 0)
Screenshot: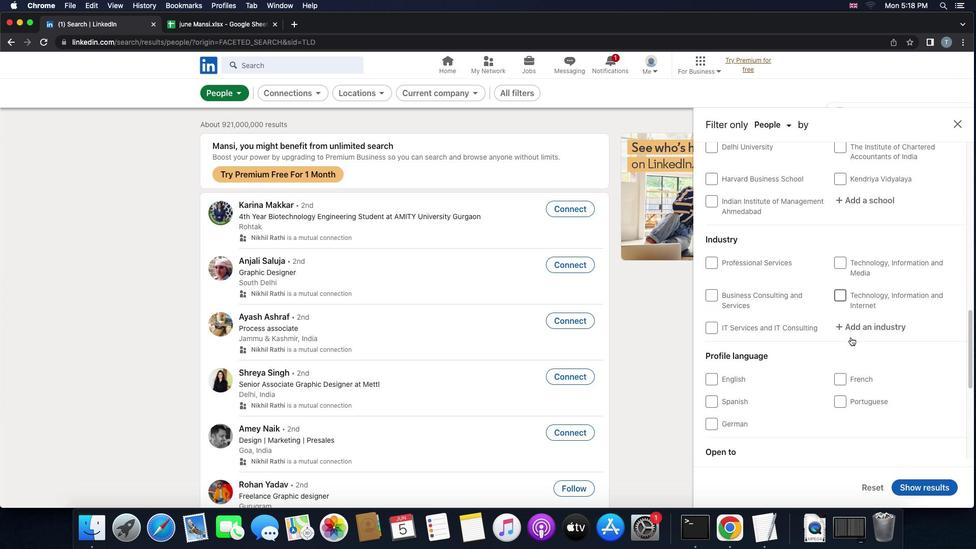 
Action: Mouse moved to (851, 337)
Screenshot: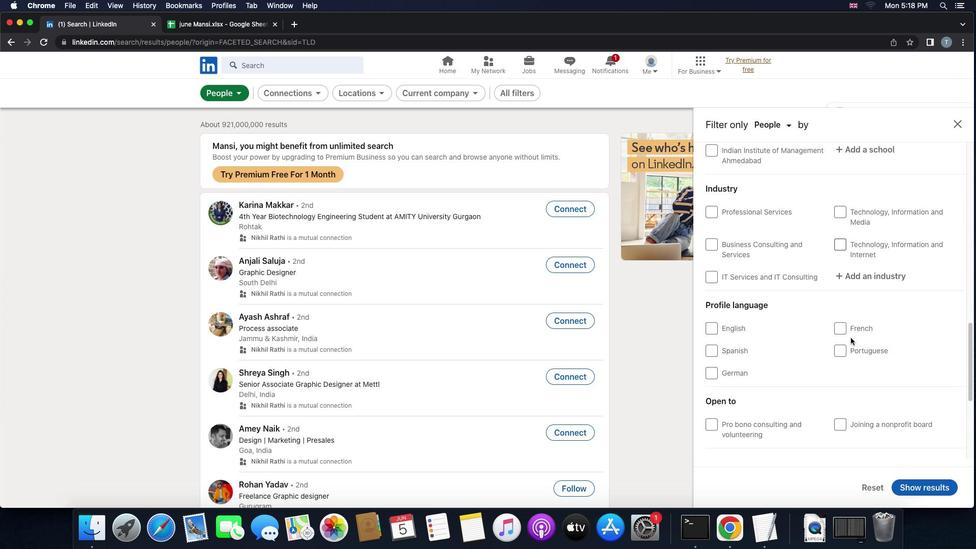 
Action: Mouse scrolled (851, 337) with delta (0, 0)
Screenshot: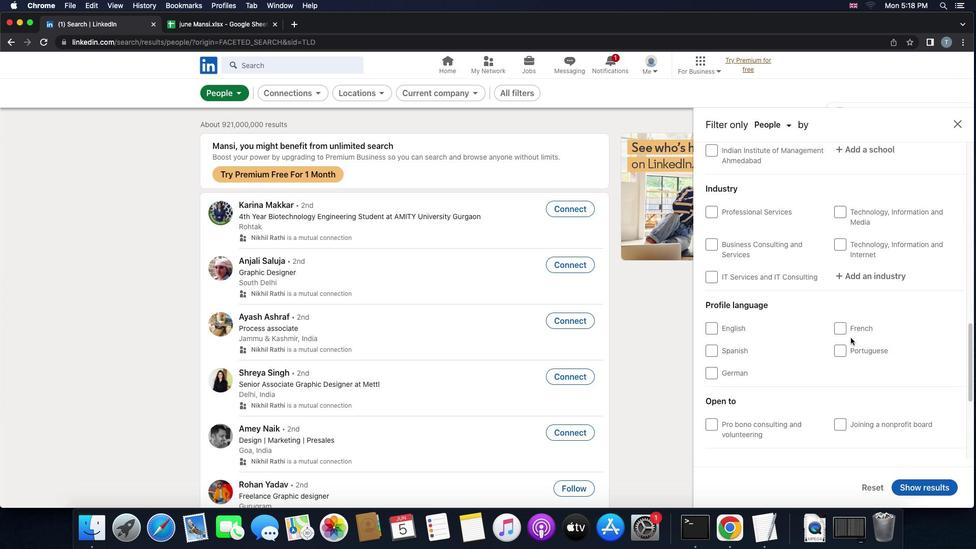 
Action: Mouse scrolled (851, 337) with delta (0, 0)
Screenshot: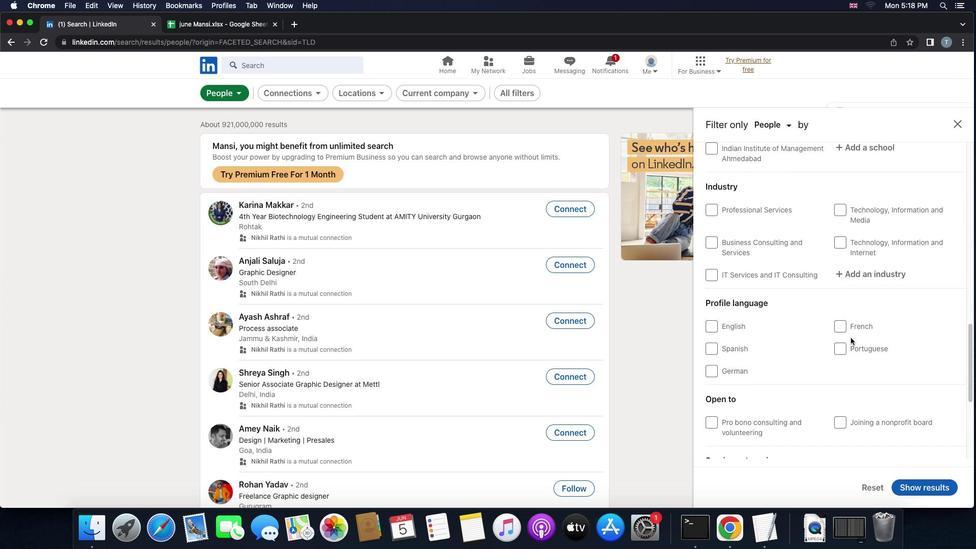 
Action: Mouse moved to (818, 343)
Screenshot: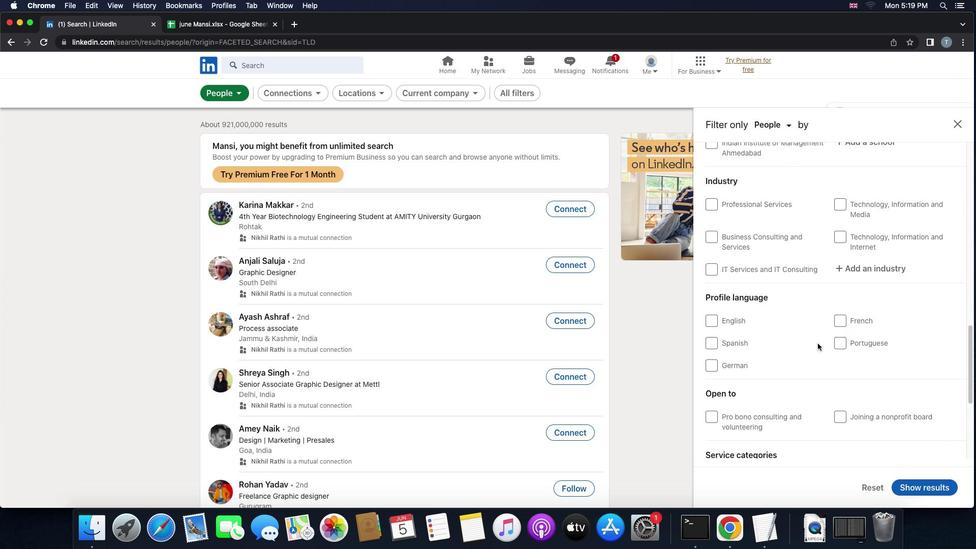 
Action: Mouse scrolled (818, 343) with delta (0, 0)
Screenshot: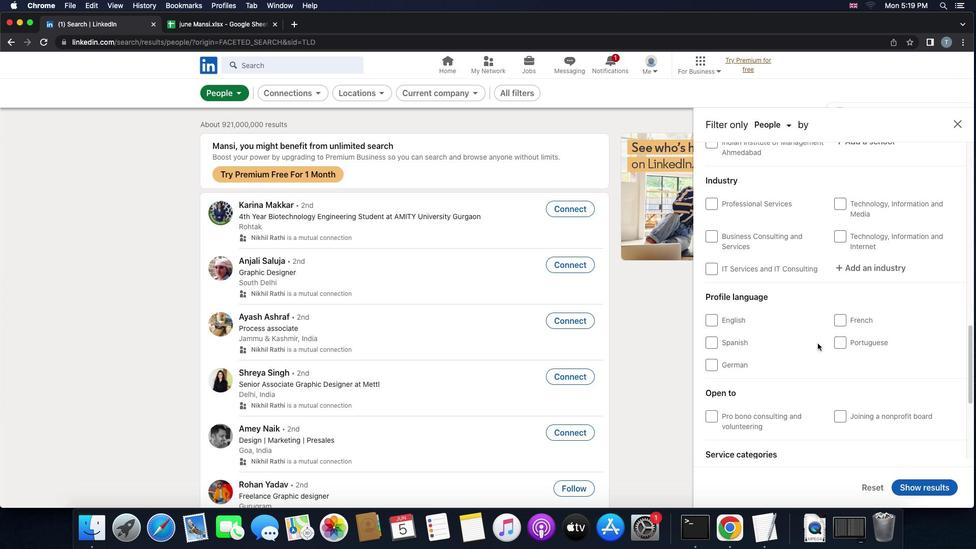 
Action: Mouse scrolled (818, 343) with delta (0, 0)
Screenshot: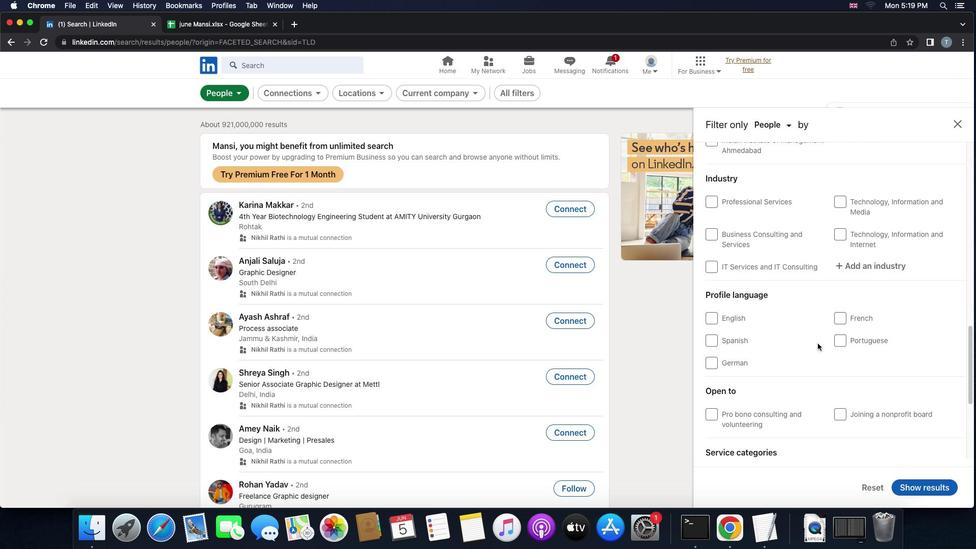 
Action: Mouse moved to (783, 340)
Screenshot: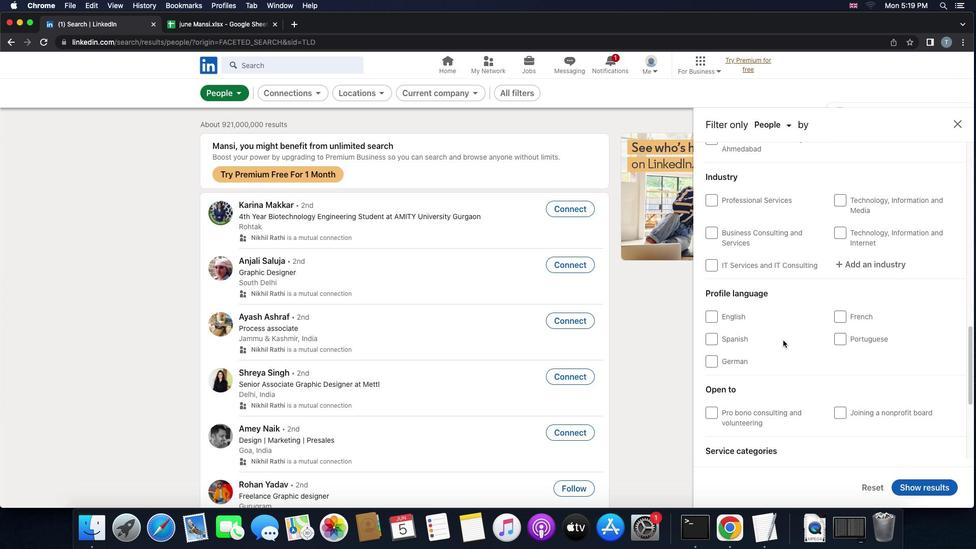 
Action: Mouse scrolled (783, 340) with delta (0, 0)
Screenshot: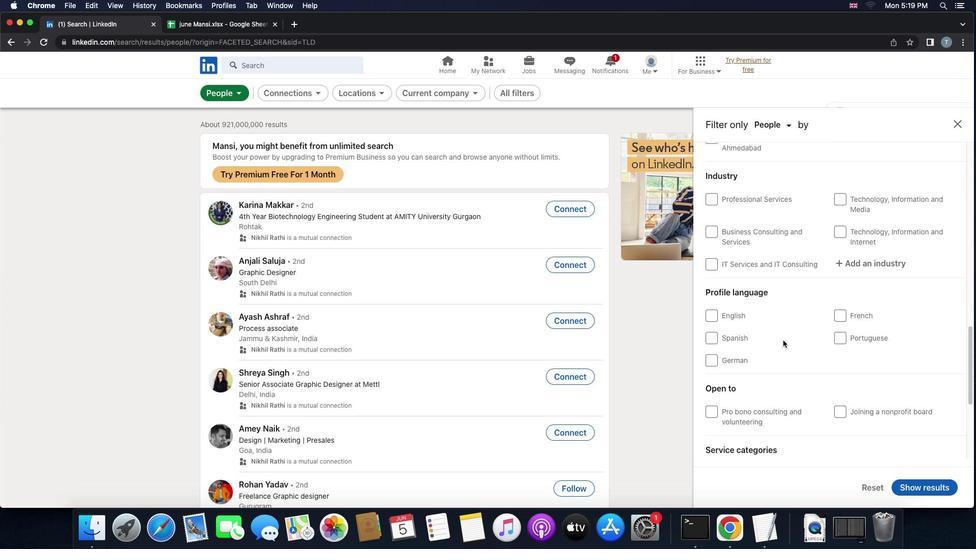 
Action: Mouse scrolled (783, 340) with delta (0, 0)
Screenshot: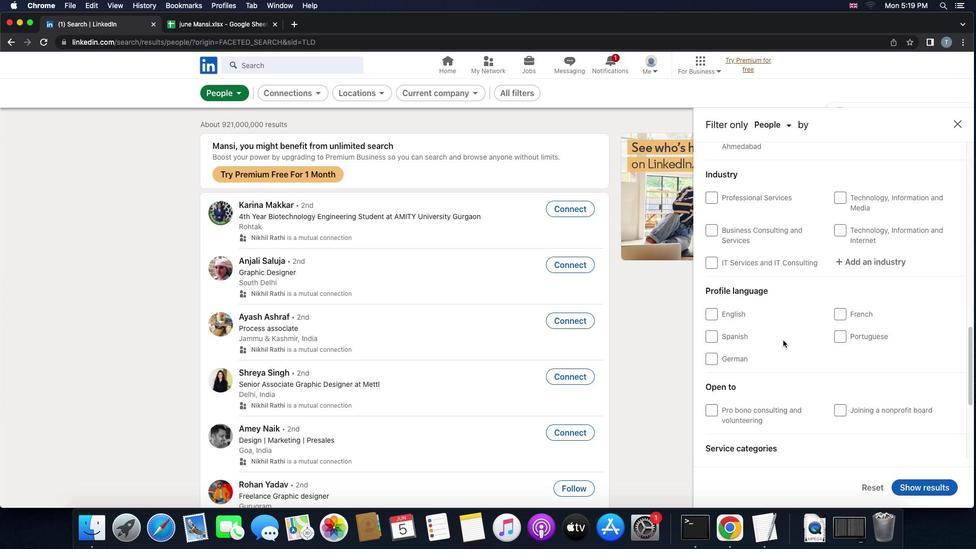 
Action: Mouse moved to (840, 336)
Screenshot: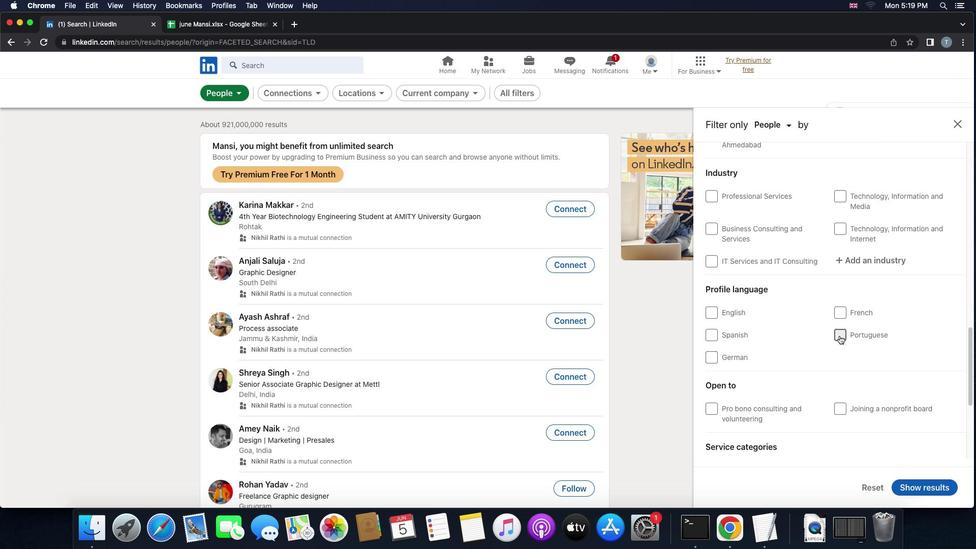 
Action: Mouse pressed left at (840, 336)
Screenshot: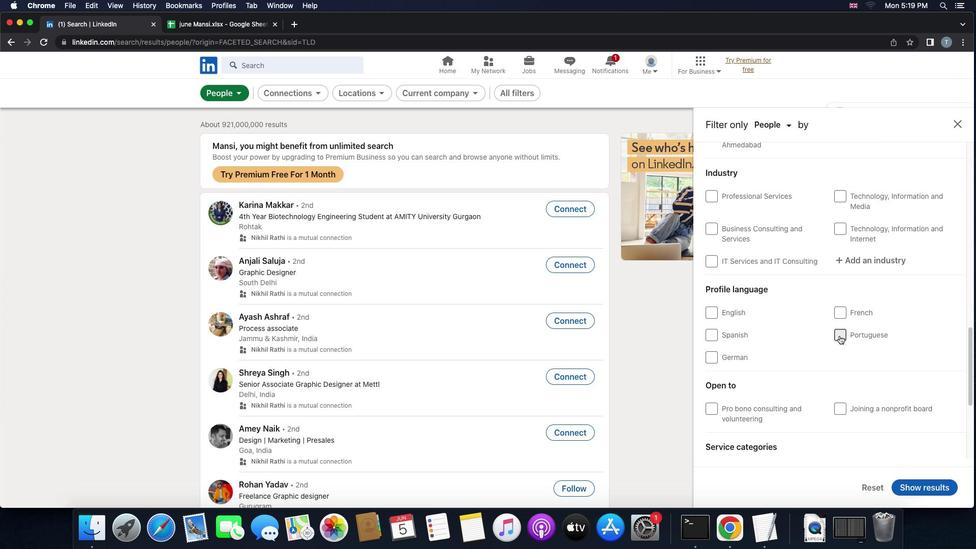 
Action: Mouse moved to (838, 336)
Screenshot: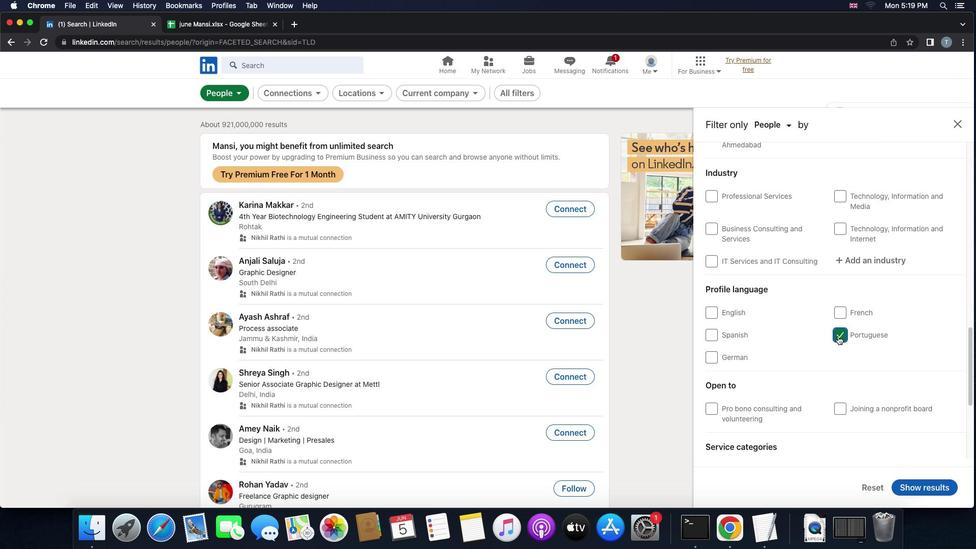 
Action: Mouse scrolled (838, 336) with delta (0, 0)
Screenshot: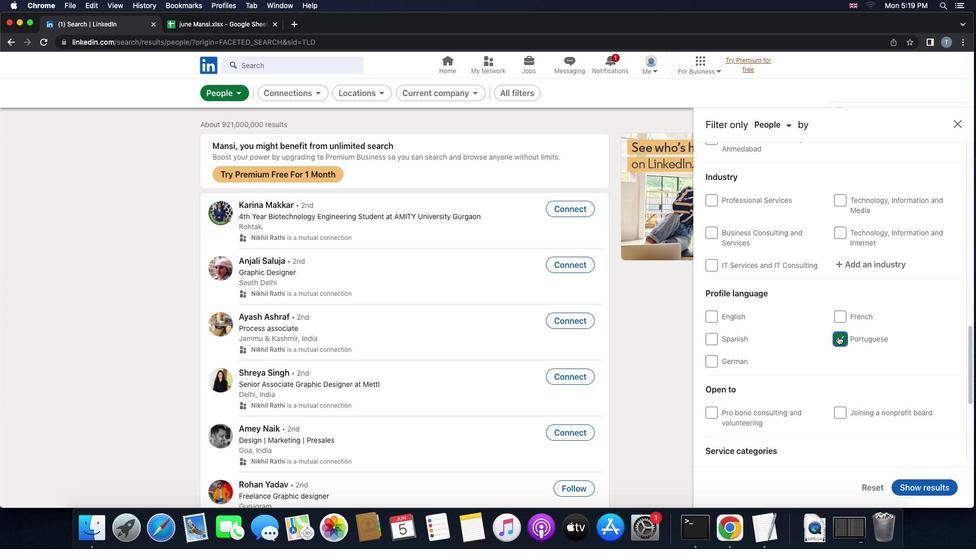 
Action: Mouse scrolled (838, 336) with delta (0, 0)
Screenshot: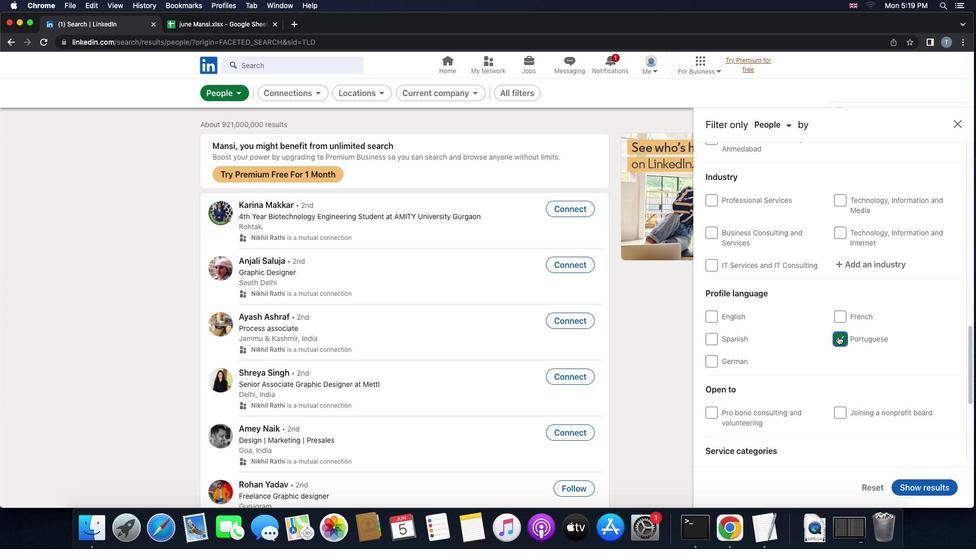 
Action: Mouse scrolled (838, 336) with delta (0, 1)
Screenshot: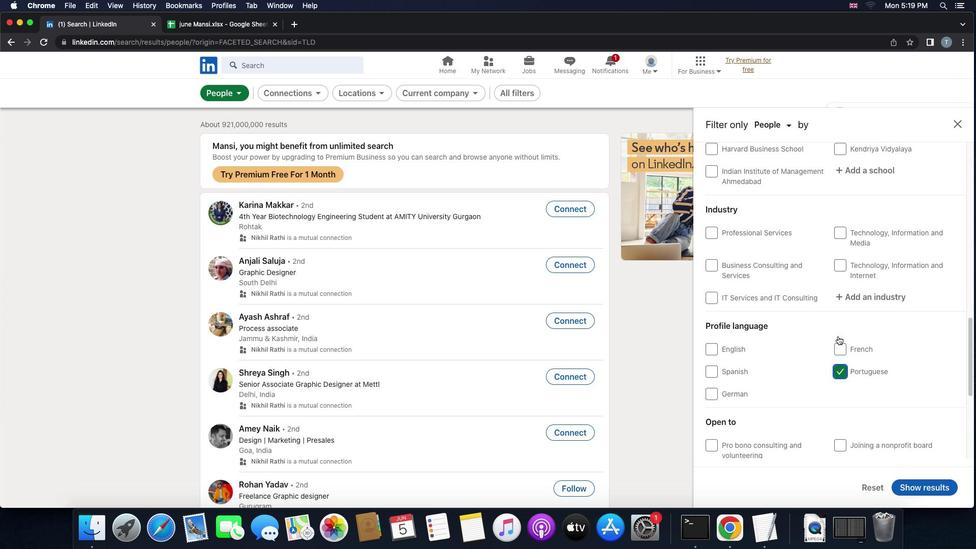 
Action: Mouse scrolled (838, 336) with delta (0, 2)
Screenshot: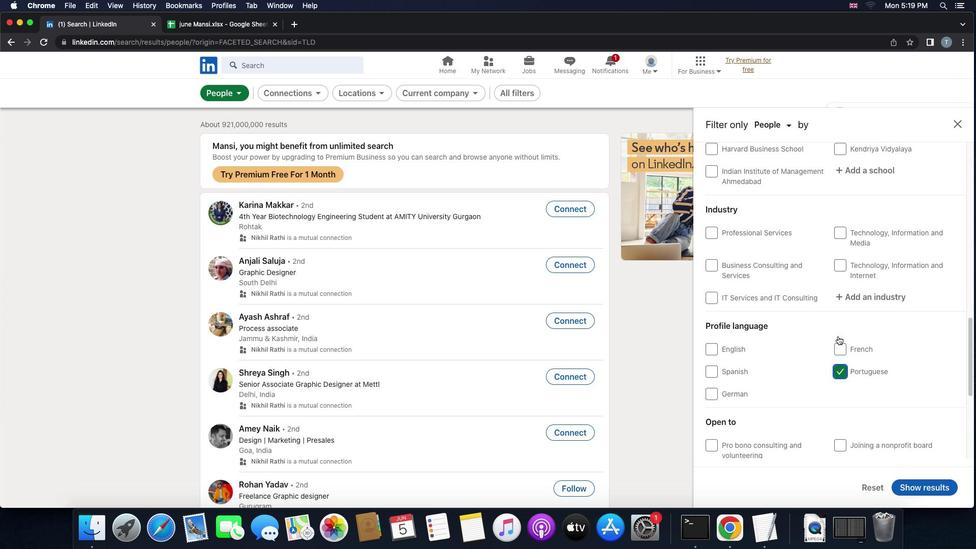 
Action: Mouse scrolled (838, 336) with delta (0, 0)
Screenshot: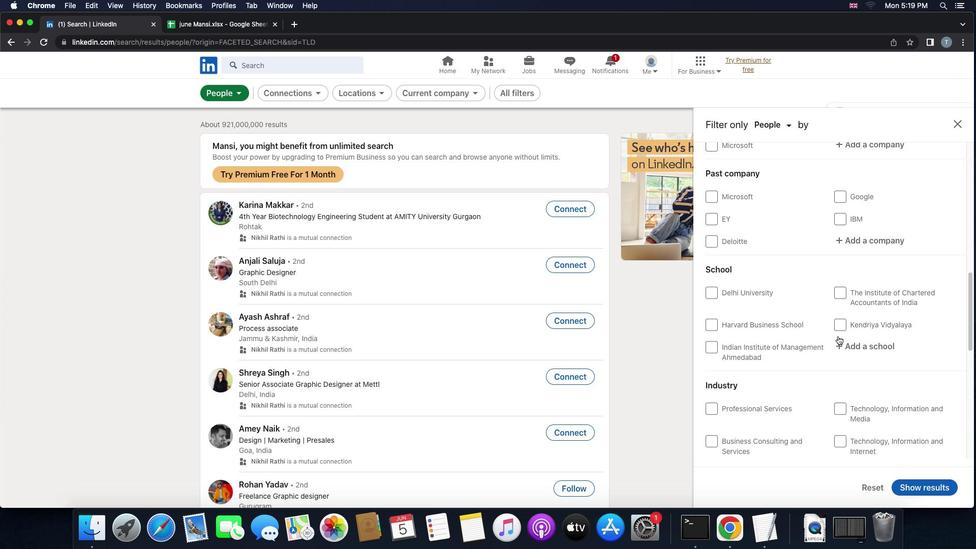 
Action: Mouse scrolled (838, 336) with delta (0, 0)
Screenshot: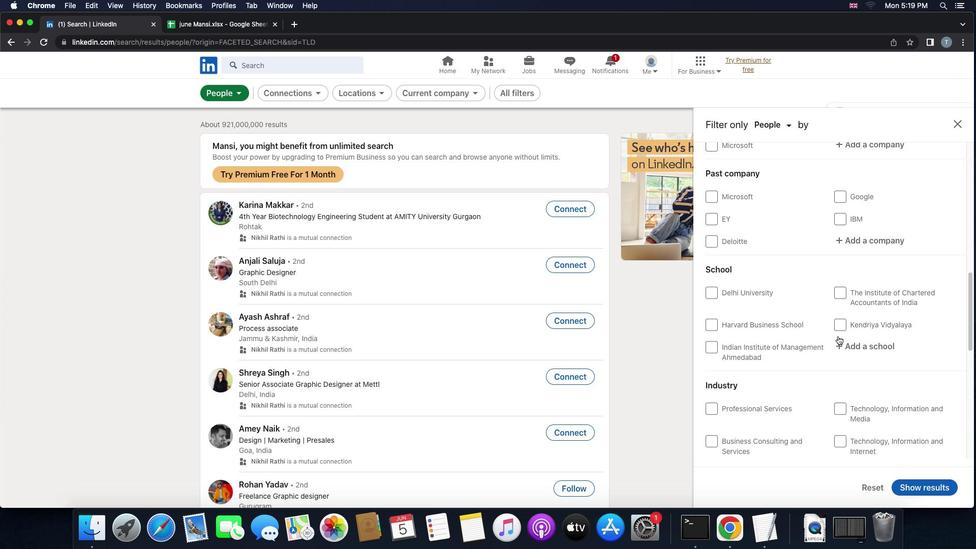 
Action: Mouse scrolled (838, 336) with delta (0, 1)
Screenshot: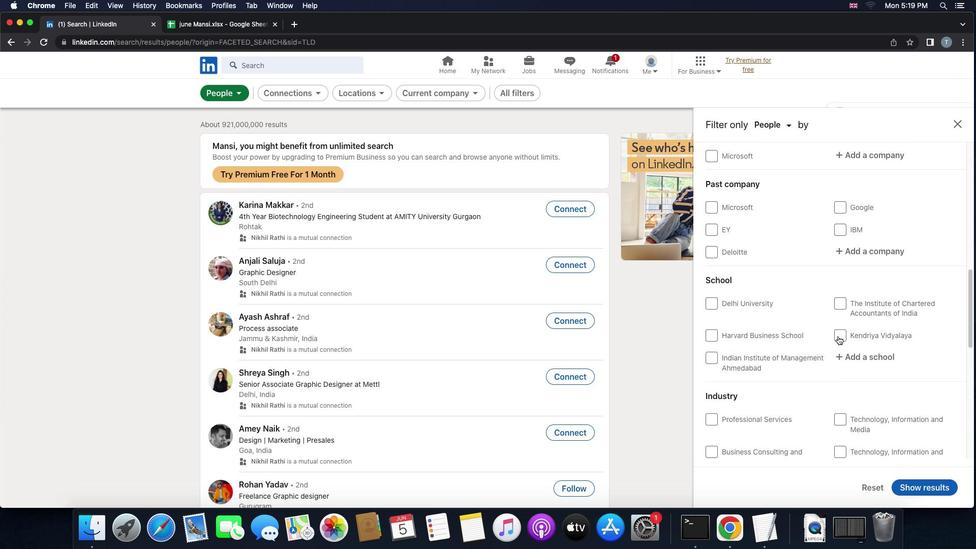 
Action: Mouse scrolled (838, 336) with delta (0, 2)
Screenshot: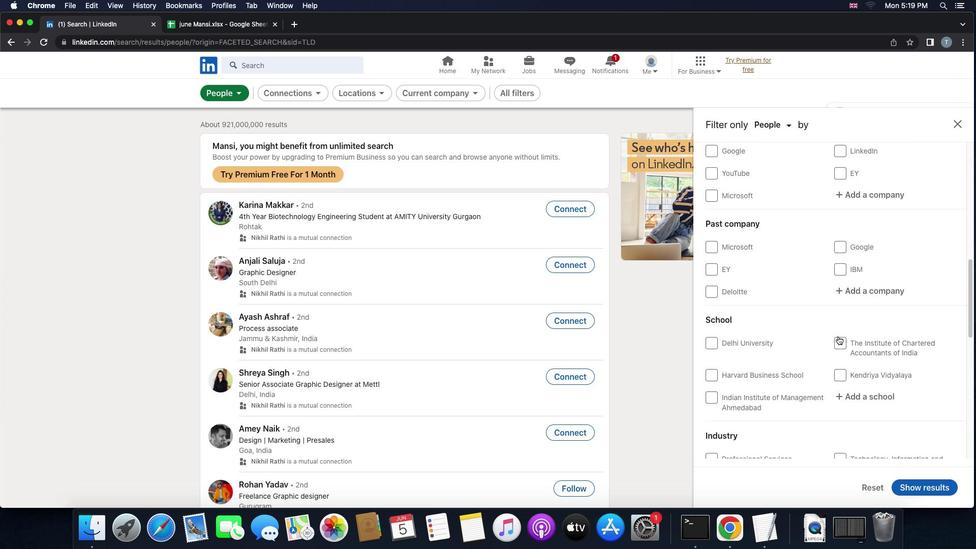 
Action: Mouse scrolled (838, 336) with delta (0, 0)
Screenshot: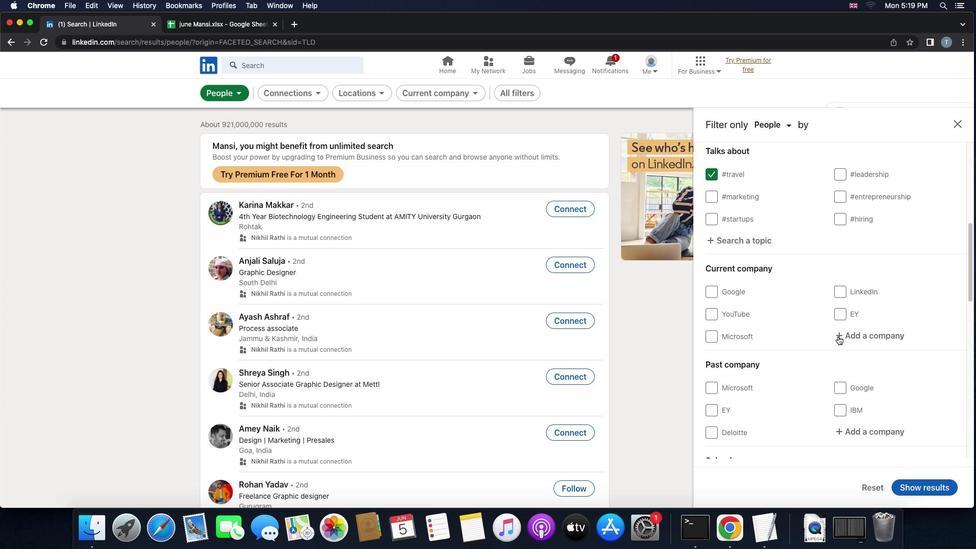 
Action: Mouse scrolled (838, 336) with delta (0, 0)
Screenshot: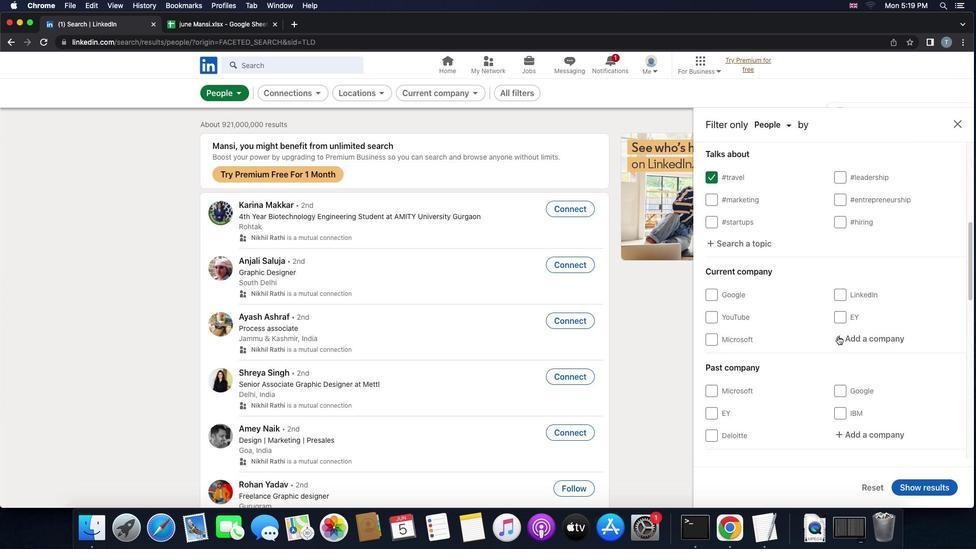 
Action: Mouse moved to (850, 339)
Screenshot: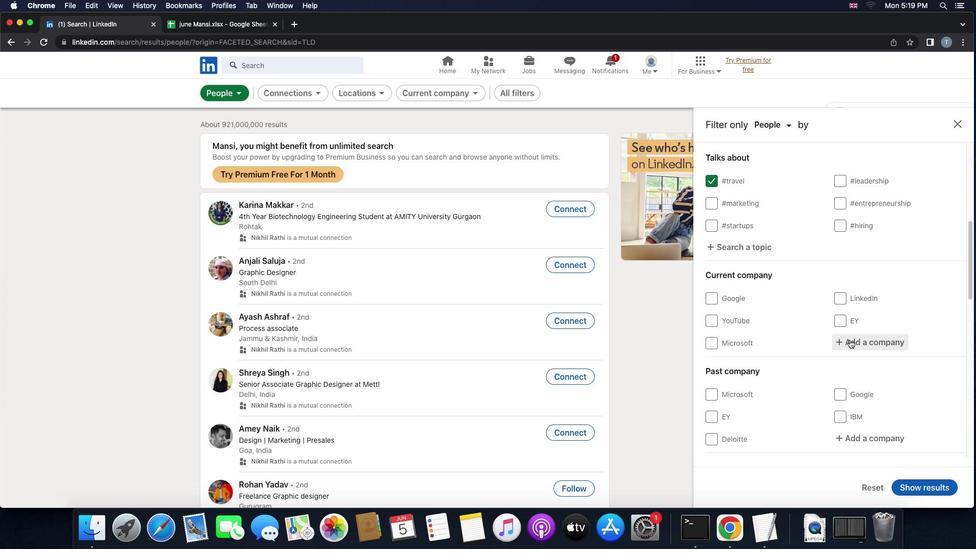 
Action: Mouse pressed left at (850, 339)
Screenshot: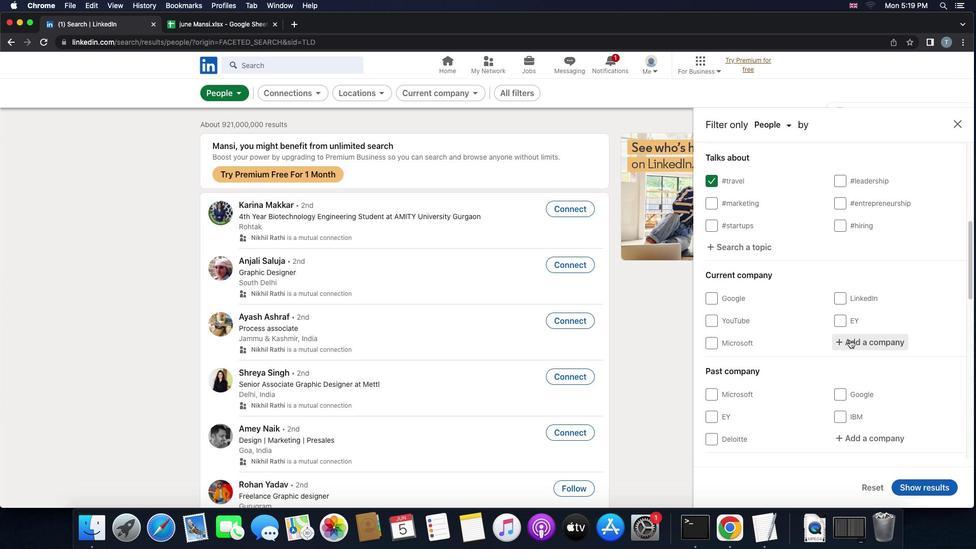 
Action: Key pressed 'i''n''d''i''g''o'
Screenshot: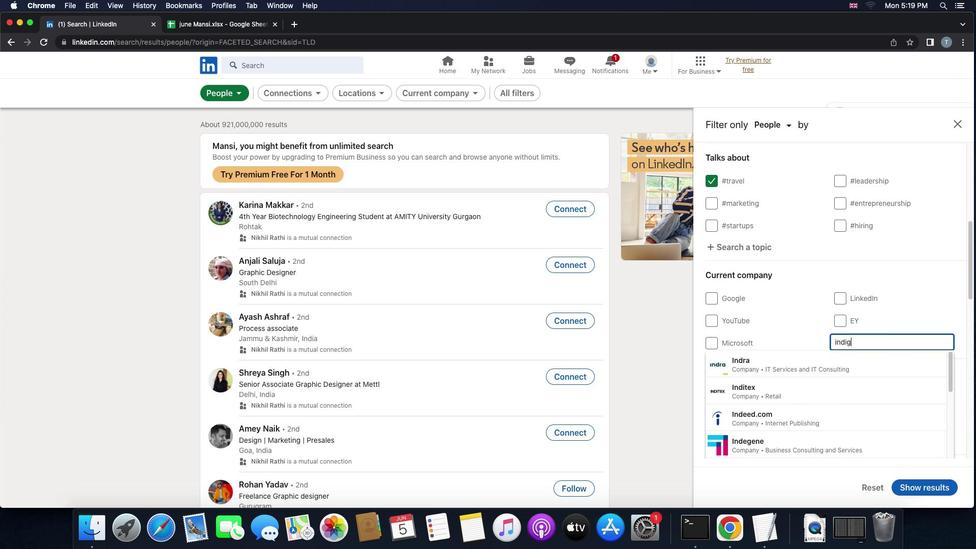 
Action: Mouse moved to (820, 389)
Screenshot: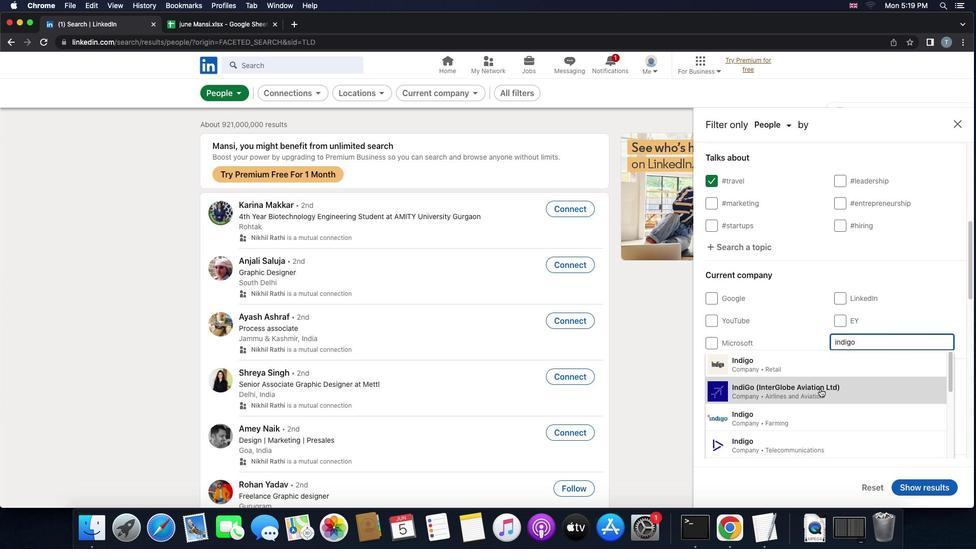 
Action: Mouse pressed left at (820, 389)
Screenshot: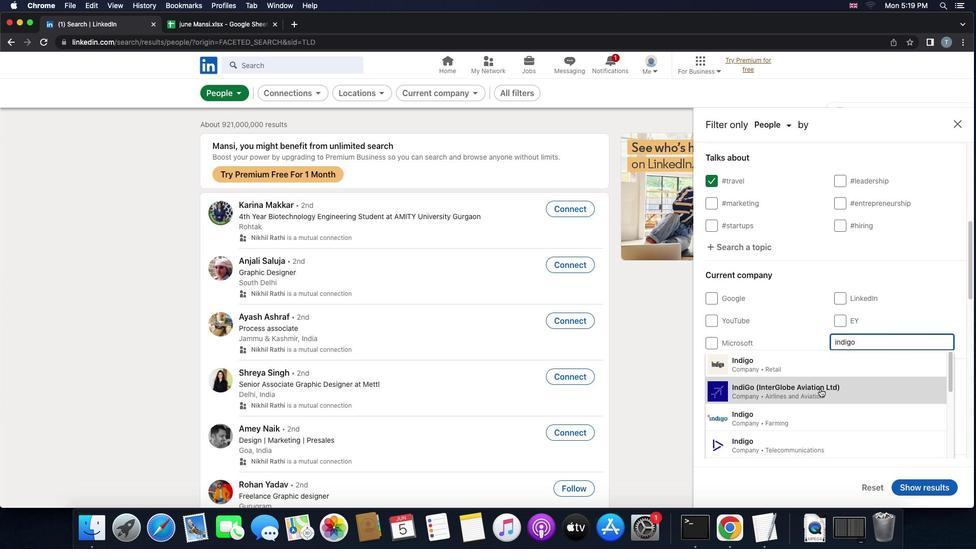 
Action: Mouse moved to (820, 389)
Screenshot: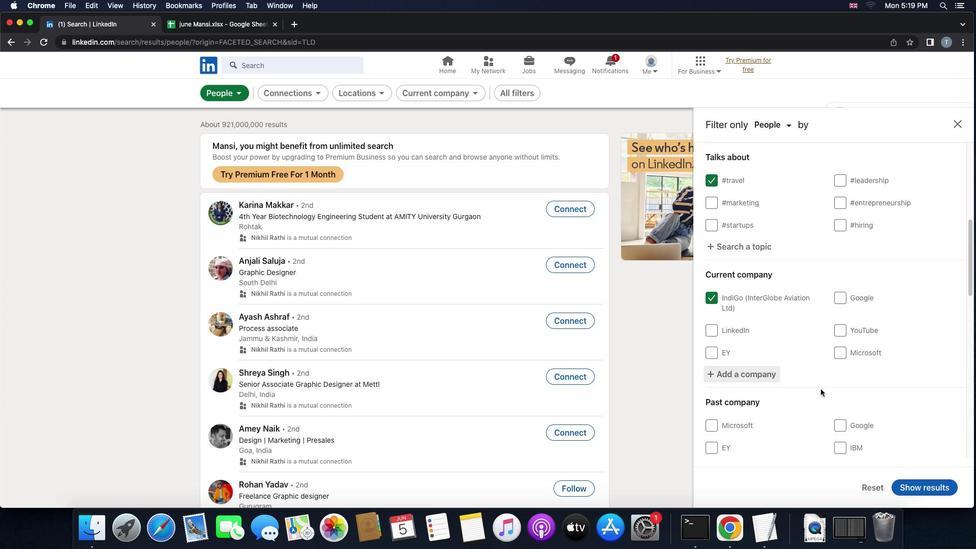
Action: Mouse scrolled (820, 389) with delta (0, 0)
Screenshot: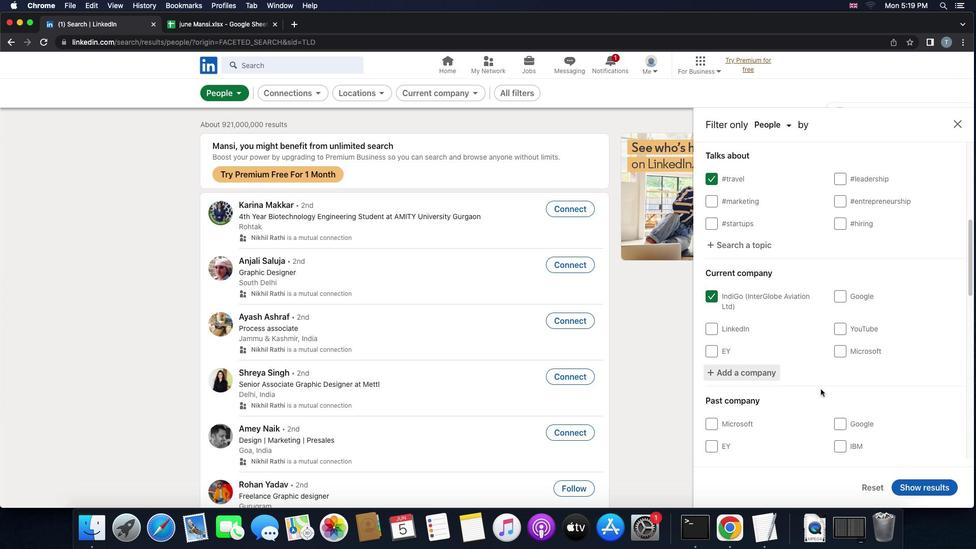 
Action: Mouse scrolled (820, 389) with delta (0, 0)
Screenshot: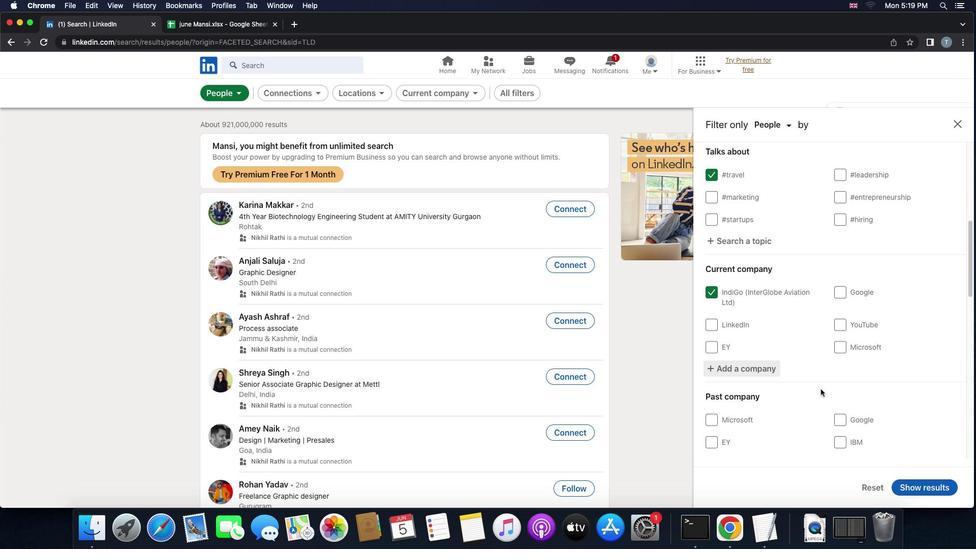 
Action: Mouse scrolled (820, 389) with delta (0, -1)
Screenshot: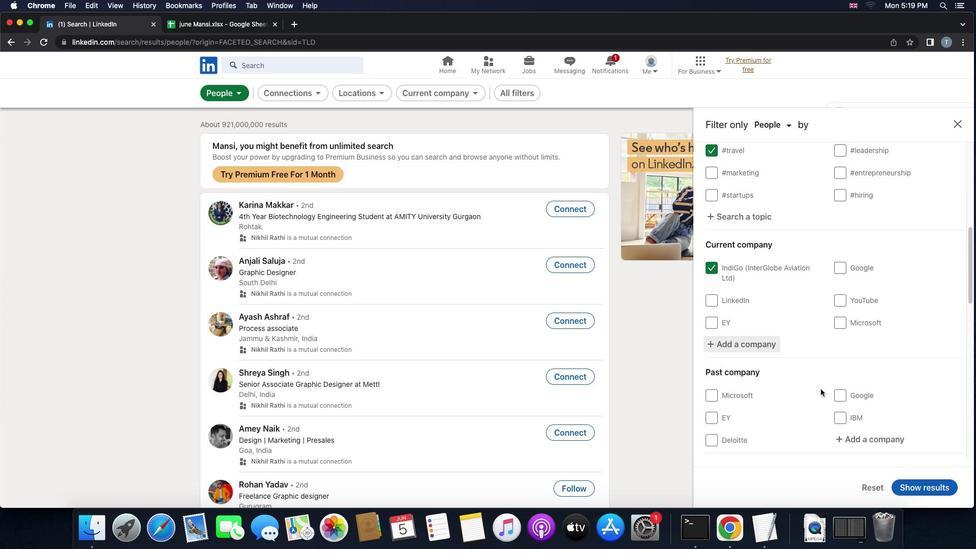 
Action: Mouse scrolled (820, 389) with delta (0, 0)
Screenshot: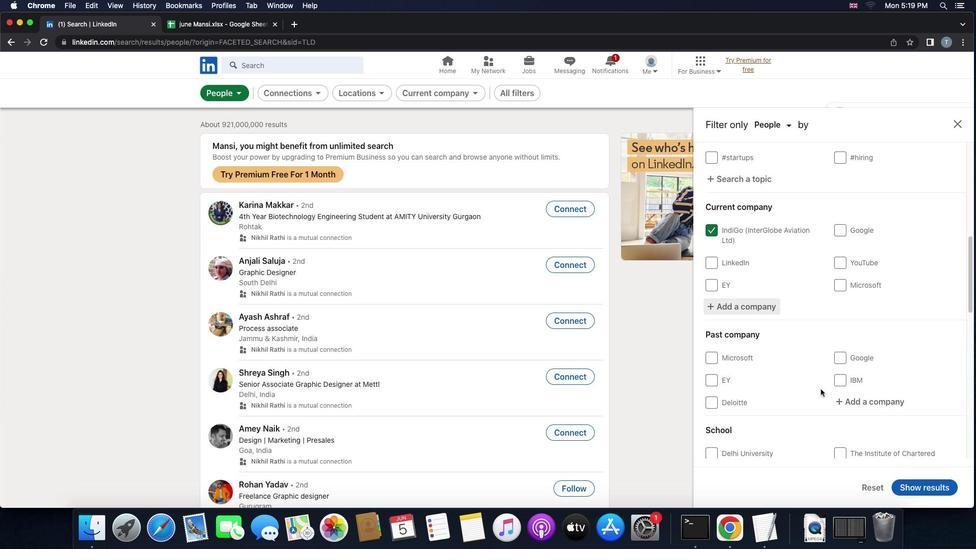 
Action: Mouse scrolled (820, 389) with delta (0, 0)
Screenshot: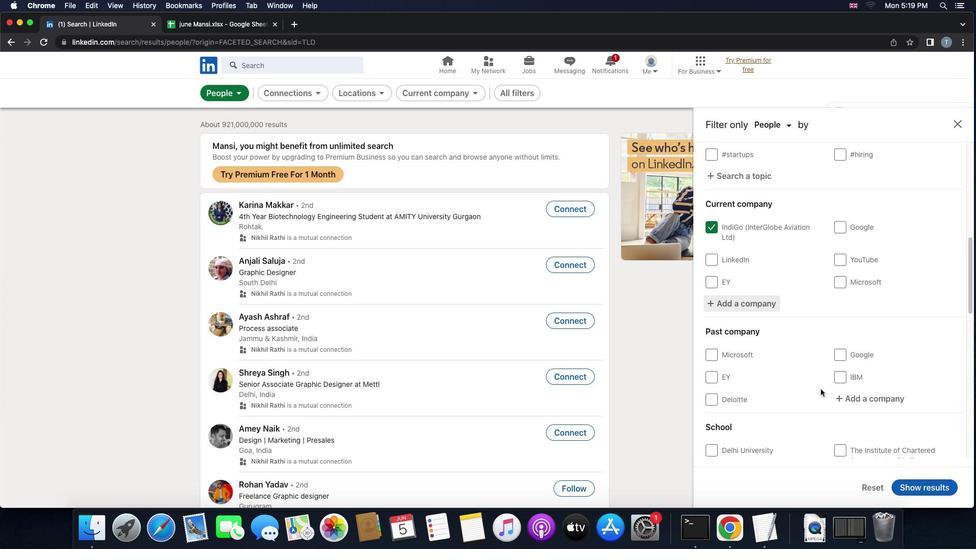 
Action: Mouse scrolled (820, 389) with delta (0, -1)
Screenshot: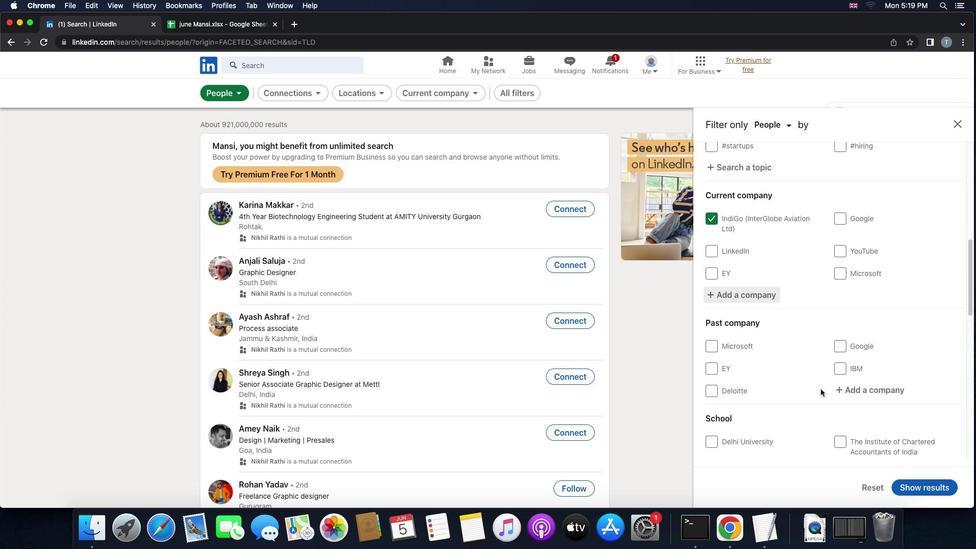 
Action: Mouse scrolled (820, 389) with delta (0, 0)
Screenshot: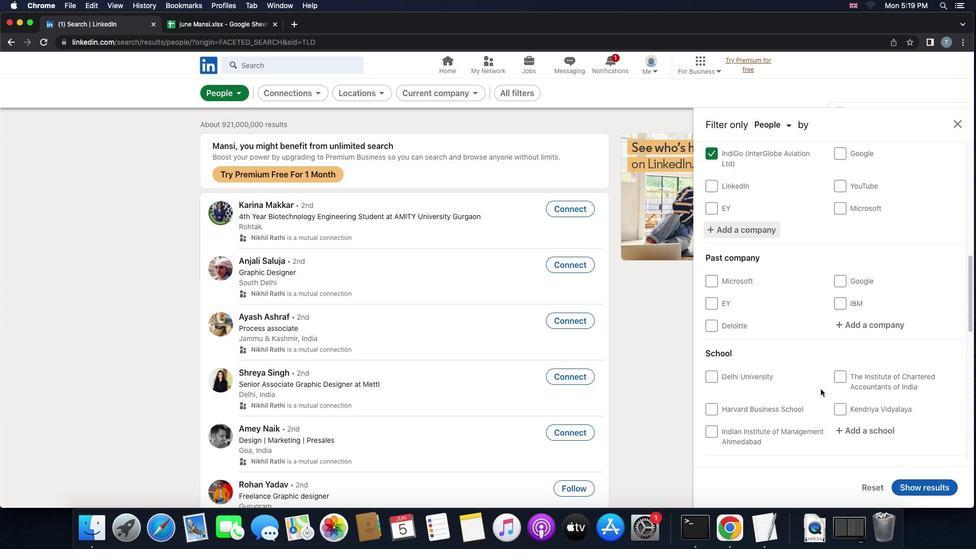 
Action: Mouse scrolled (820, 389) with delta (0, 0)
Screenshot: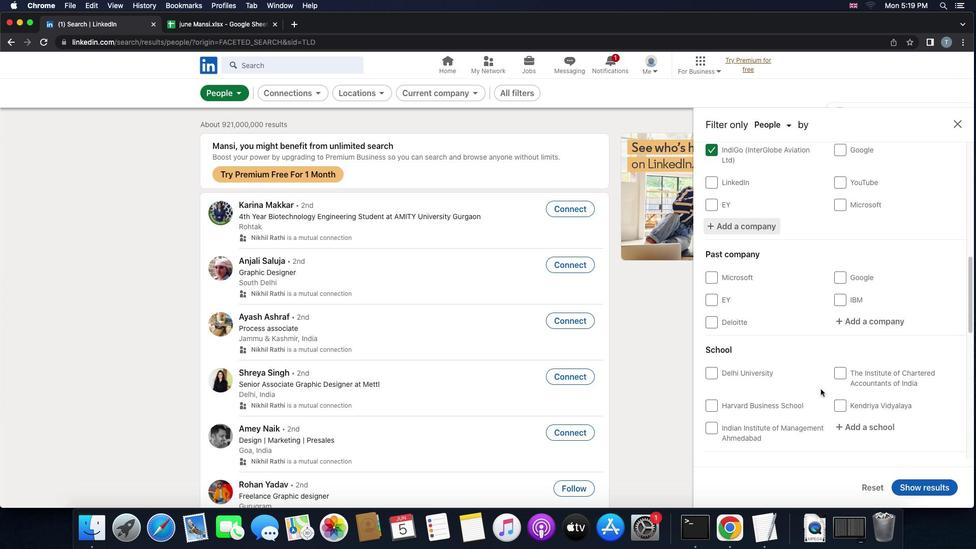 
Action: Mouse scrolled (820, 389) with delta (0, -1)
Screenshot: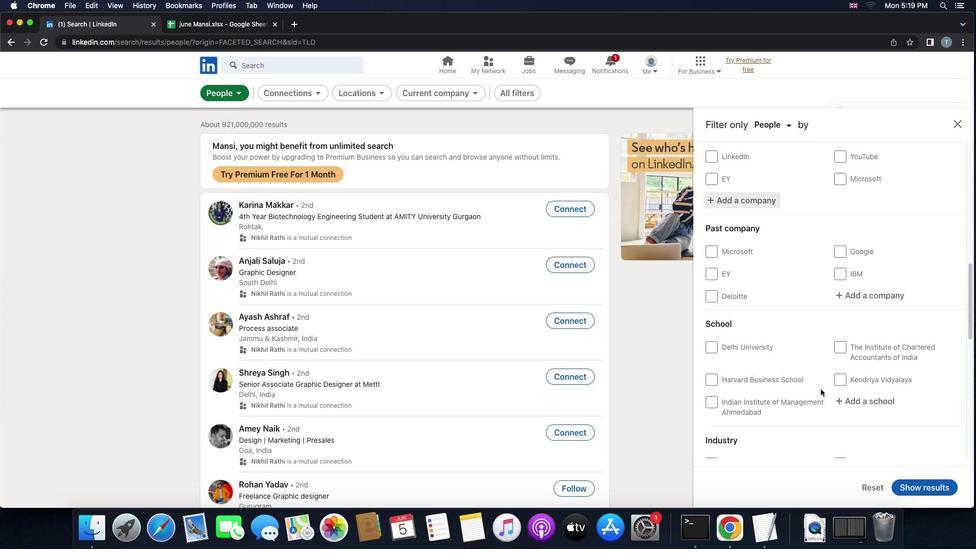 
Action: Mouse scrolled (820, 389) with delta (0, -1)
Screenshot: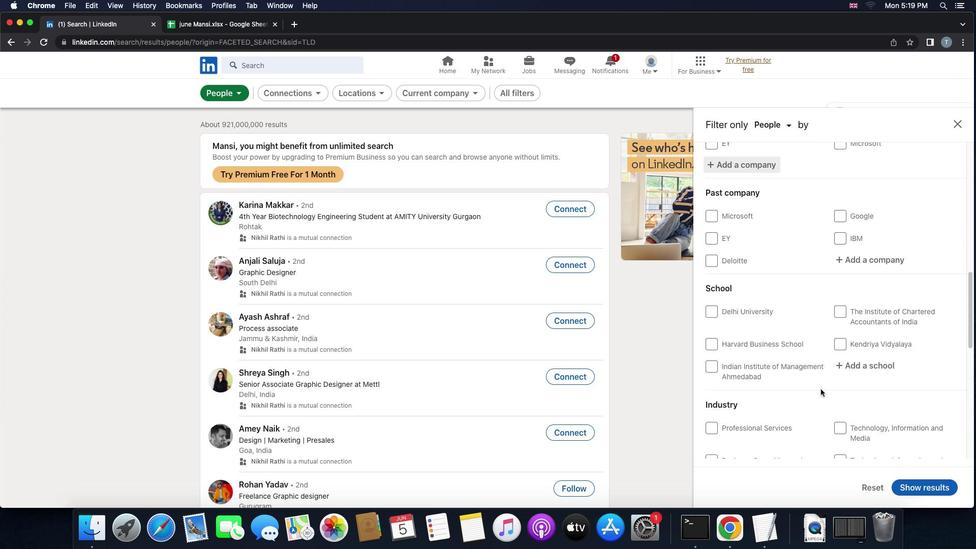 
Action: Mouse moved to (859, 291)
Screenshot: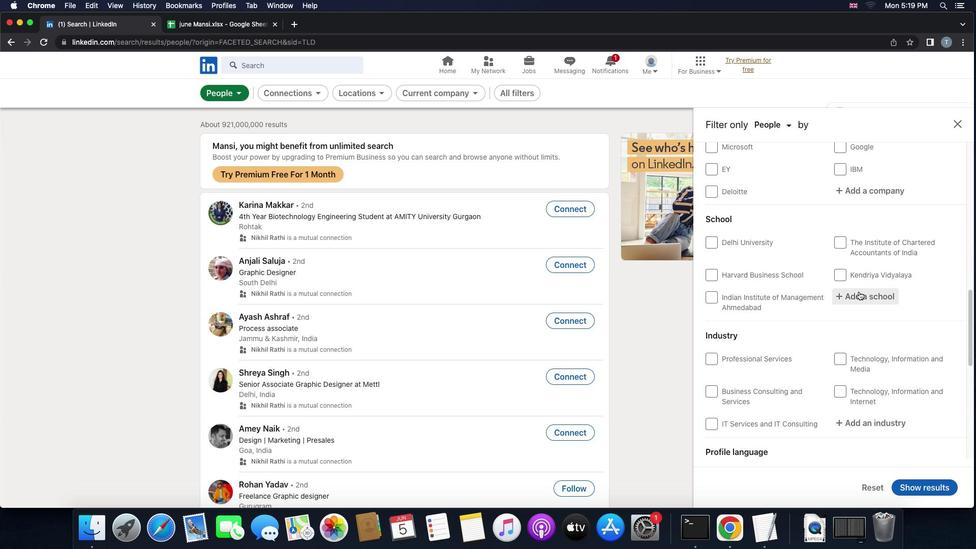 
Action: Mouse pressed left at (859, 291)
Screenshot: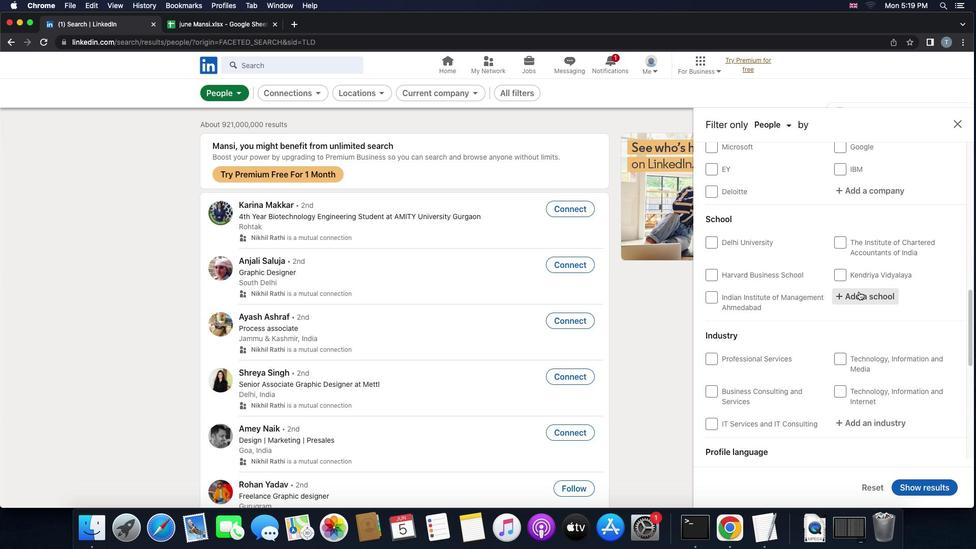 
Action: Mouse moved to (859, 291)
Screenshot: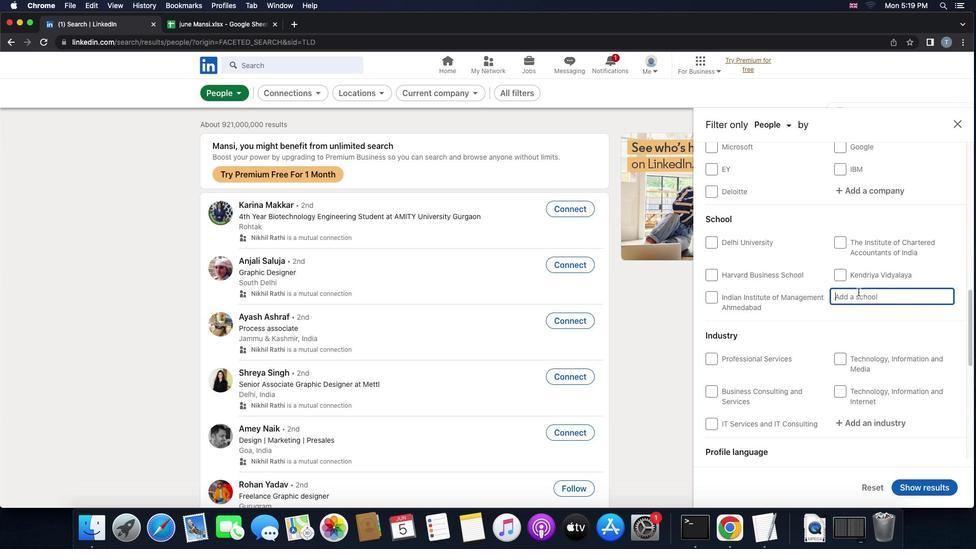 
Action: Key pressed 'g''o''o''d'Key.space's''h''e''p''h''e''r''d'
Screenshot: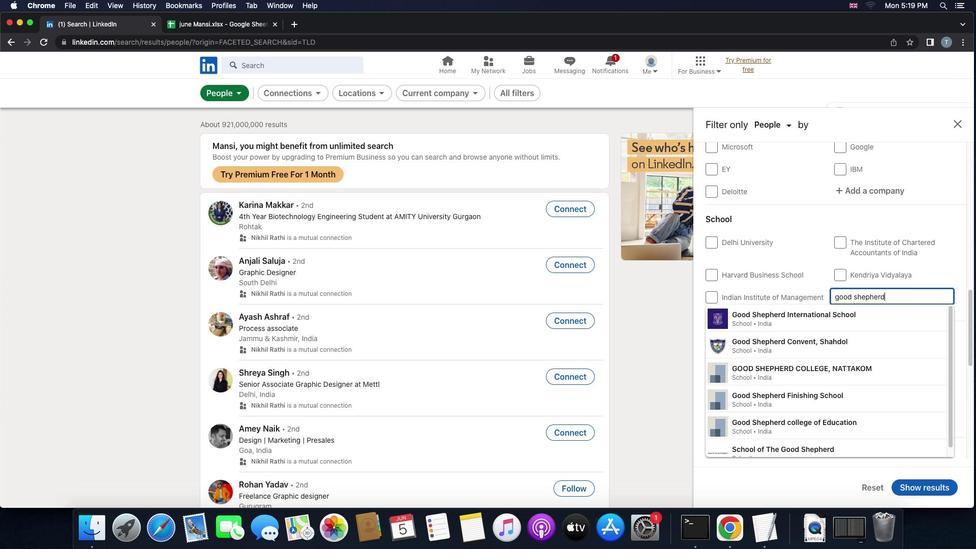 
Action: Mouse moved to (838, 425)
Screenshot: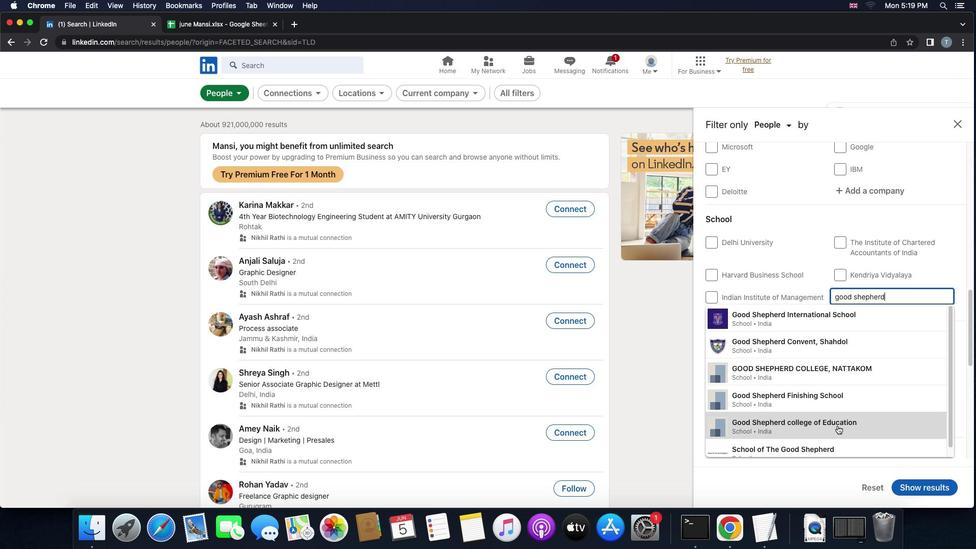 
Action: Mouse pressed left at (838, 425)
Screenshot: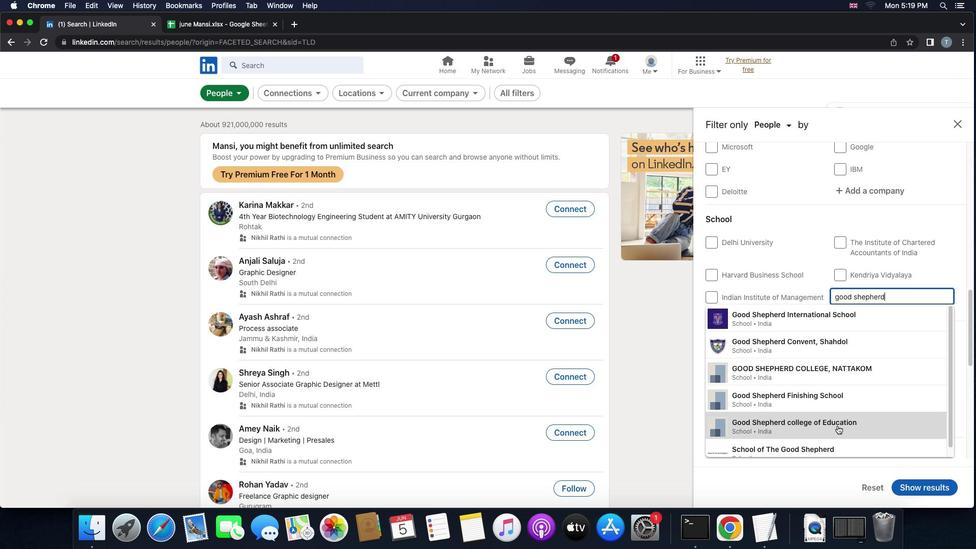 
Action: Mouse moved to (839, 422)
Screenshot: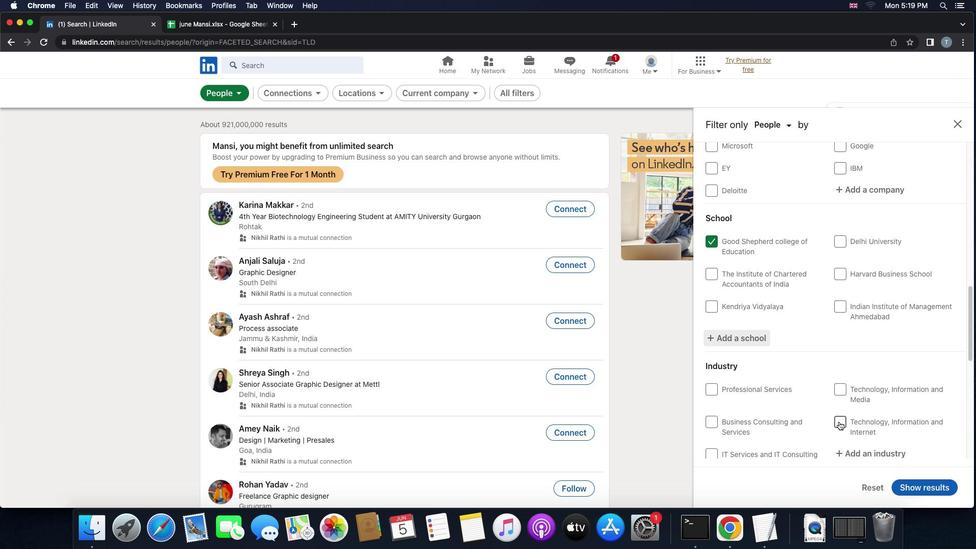 
Action: Mouse scrolled (839, 422) with delta (0, 0)
Screenshot: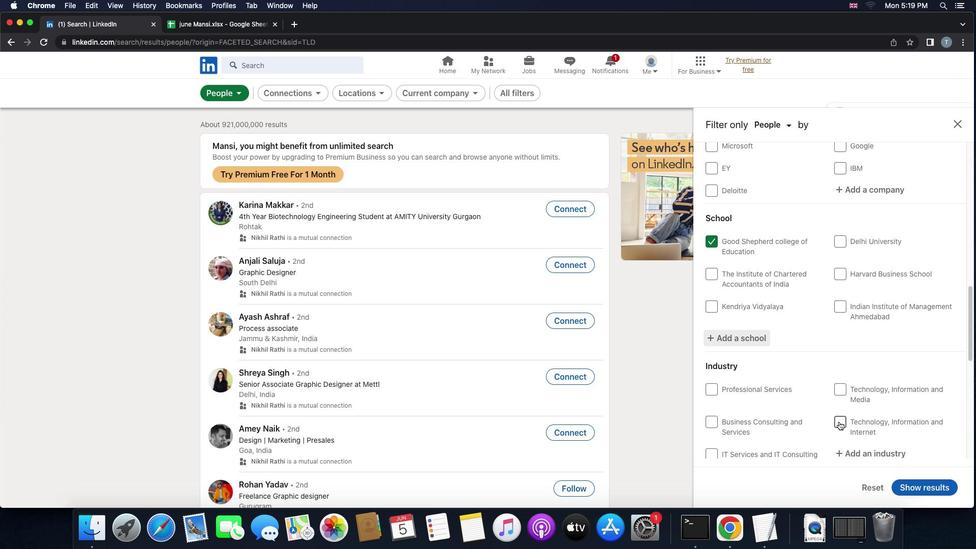 
Action: Mouse scrolled (839, 422) with delta (0, 0)
Screenshot: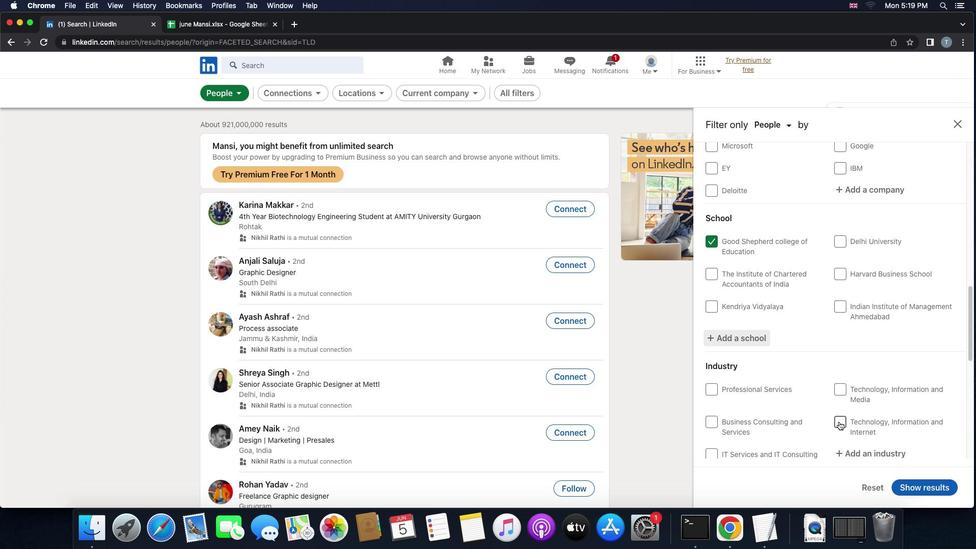 
Action: Mouse scrolled (839, 422) with delta (0, -1)
Screenshot: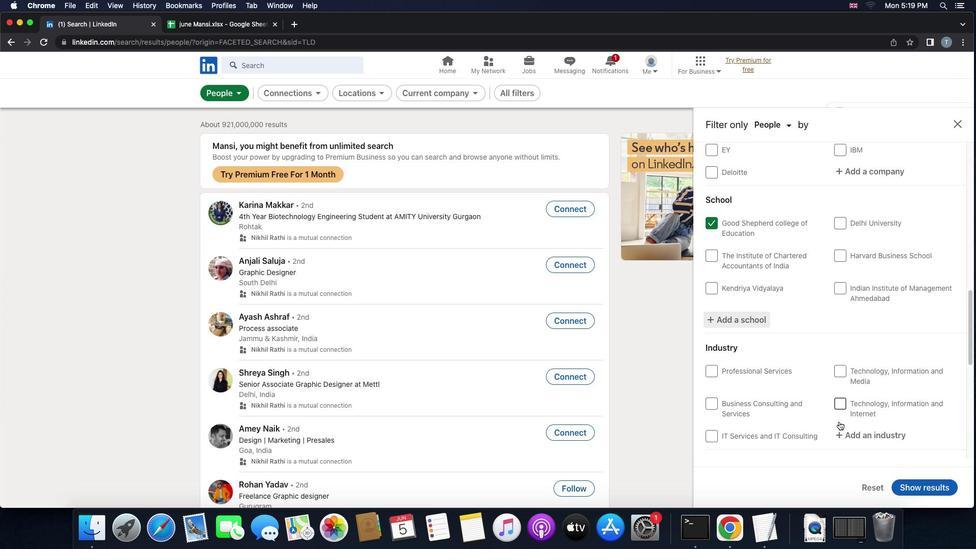 
Action: Mouse scrolled (839, 422) with delta (0, -1)
Screenshot: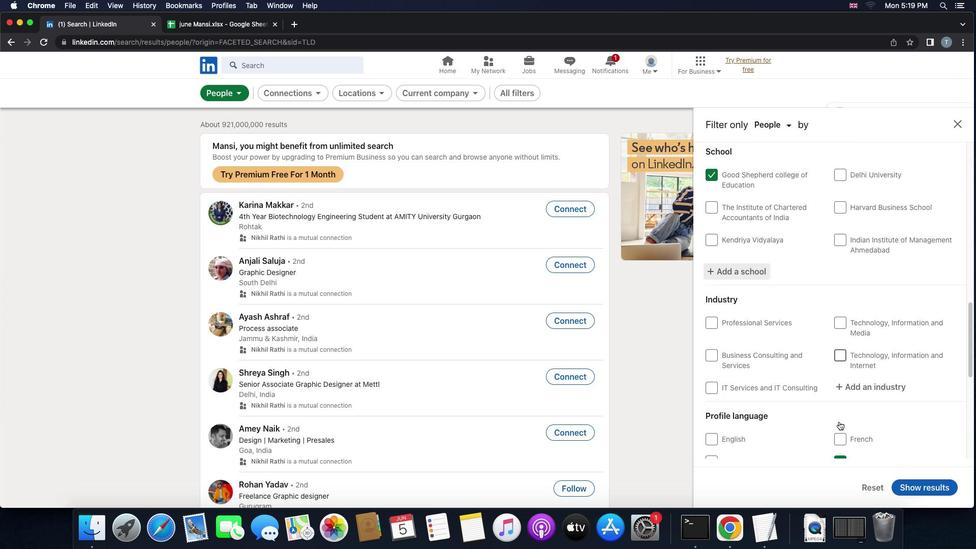 
Action: Mouse moved to (866, 298)
Screenshot: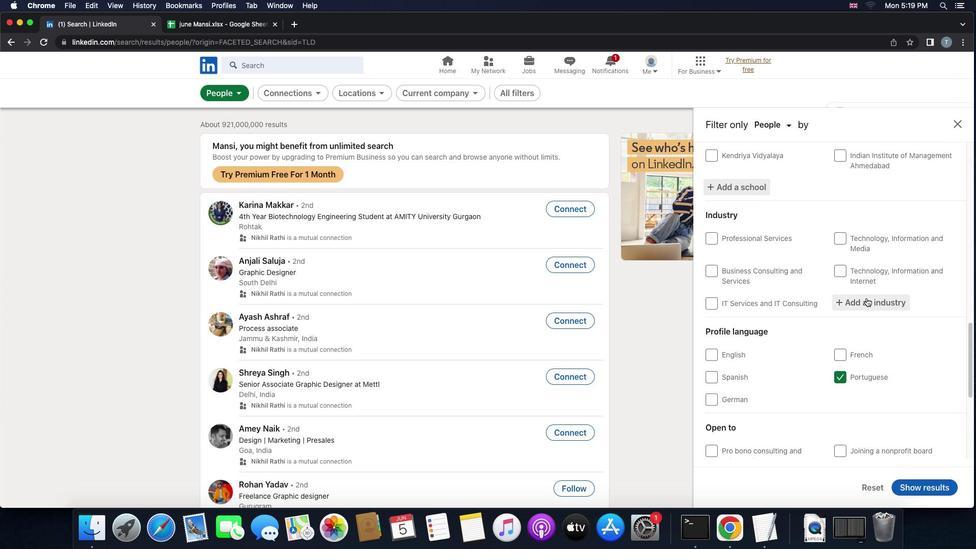 
Action: Mouse pressed left at (866, 298)
Screenshot: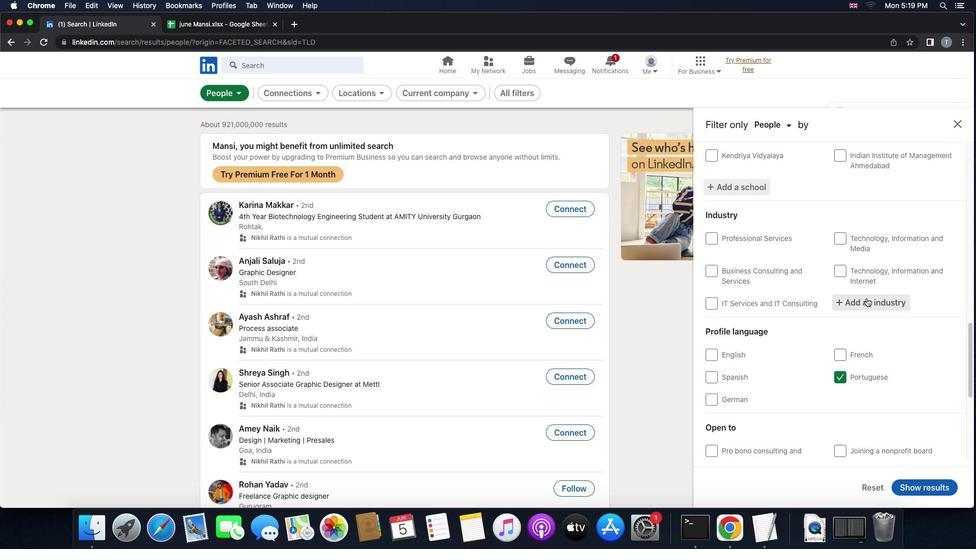 
Action: Key pressed 's''e''r''v''i''c''e''s'Key.space'f''o''r'
Screenshot: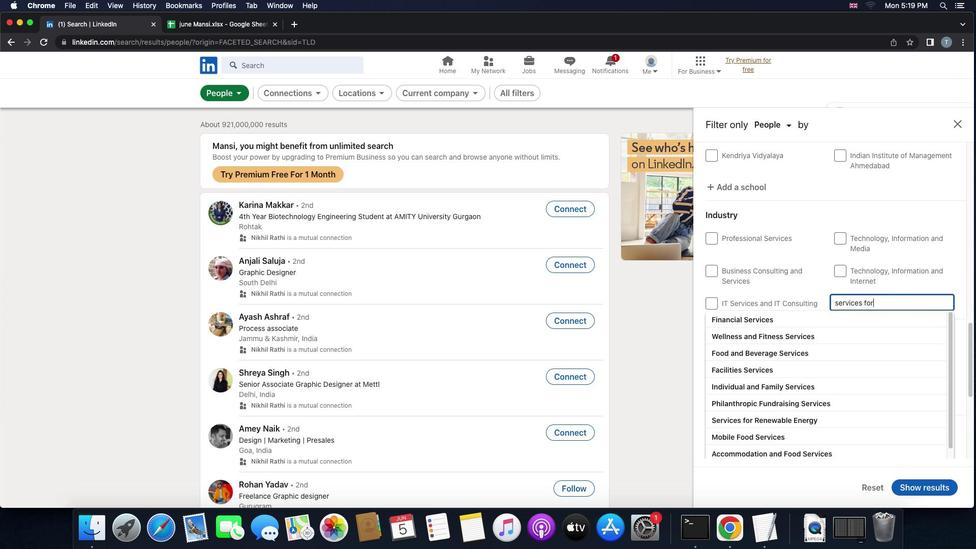 
Action: Mouse moved to (809, 334)
Screenshot: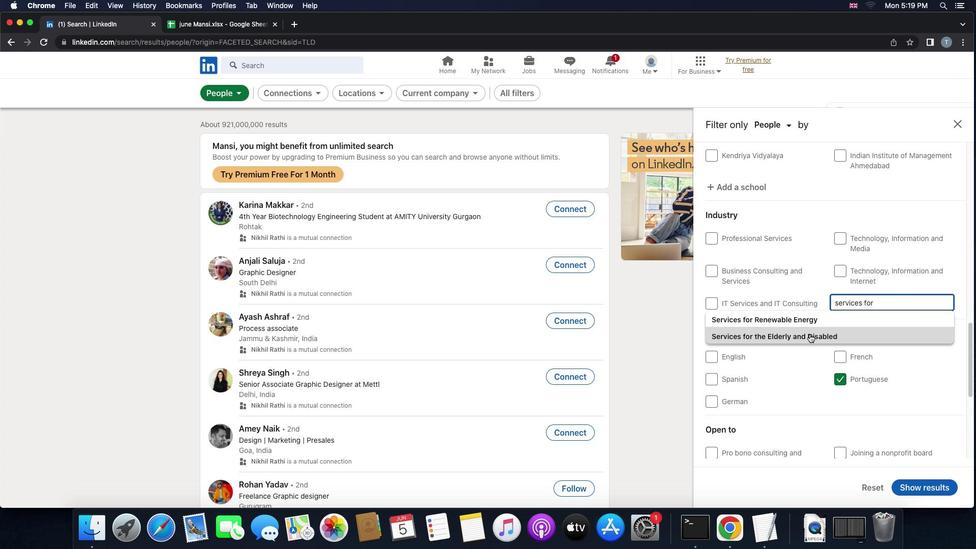 
Action: Mouse pressed left at (809, 334)
Screenshot: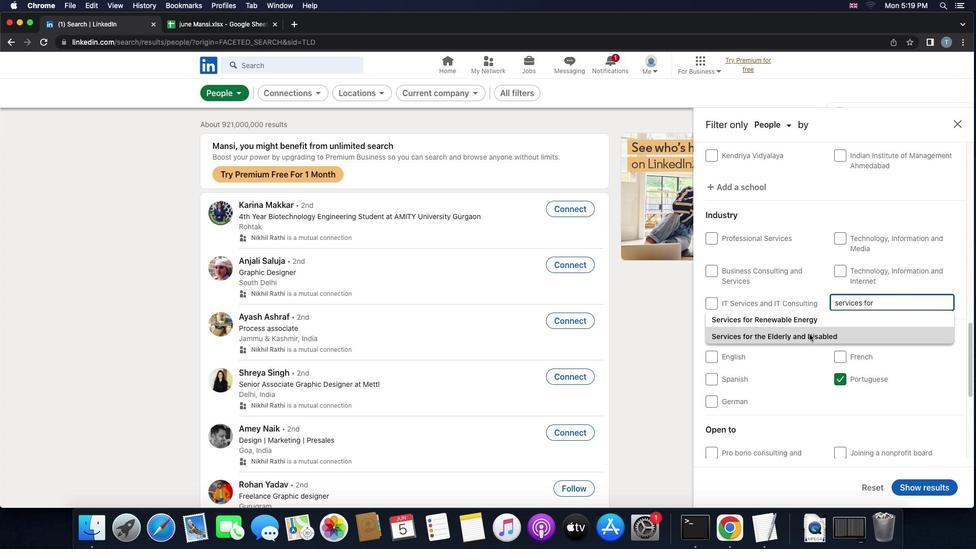 
Action: Mouse moved to (816, 340)
Screenshot: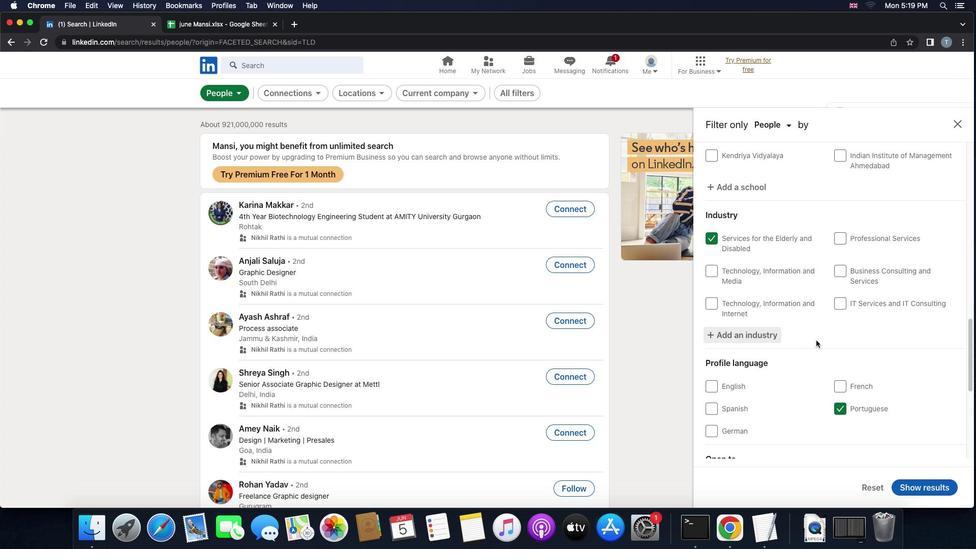 
Action: Mouse scrolled (816, 340) with delta (0, 0)
Screenshot: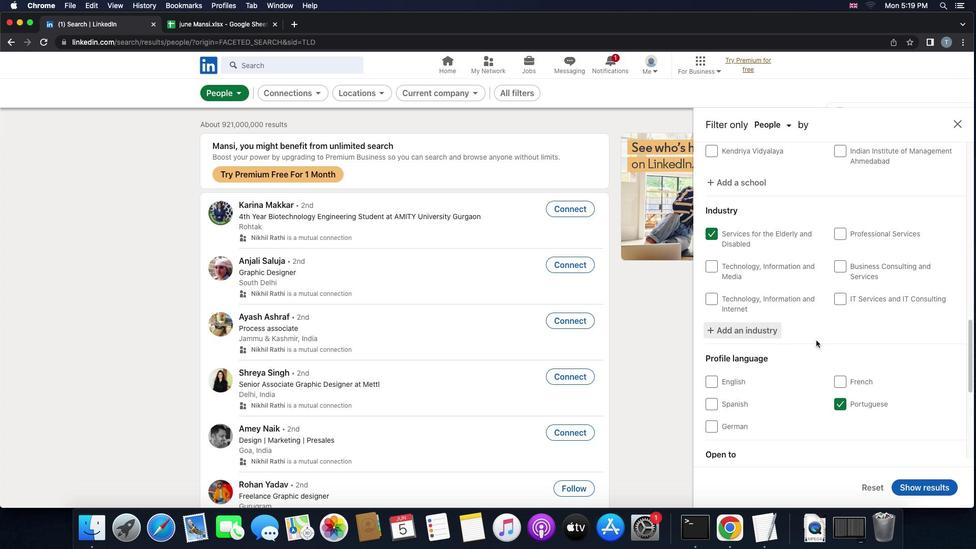 
Action: Mouse scrolled (816, 340) with delta (0, 0)
Screenshot: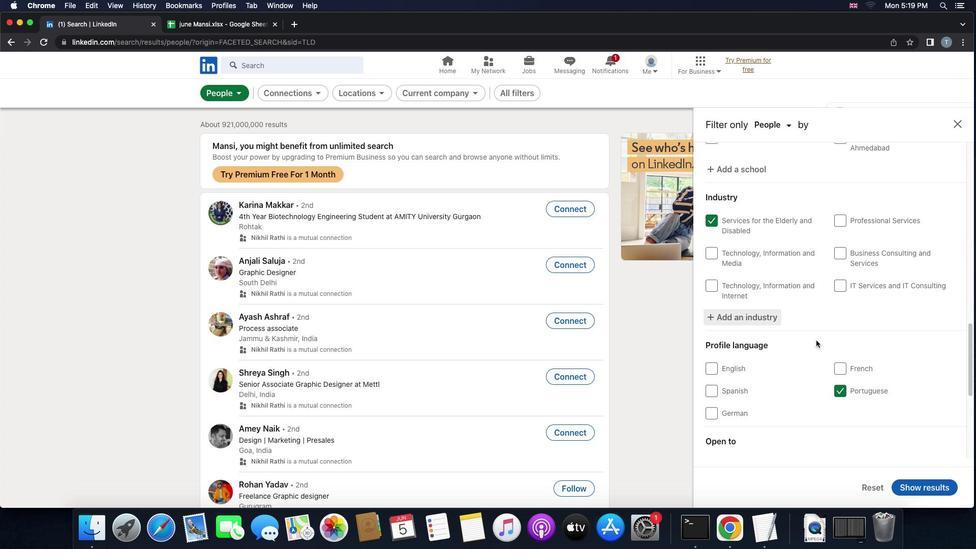 
Action: Mouse scrolled (816, 340) with delta (0, -1)
Screenshot: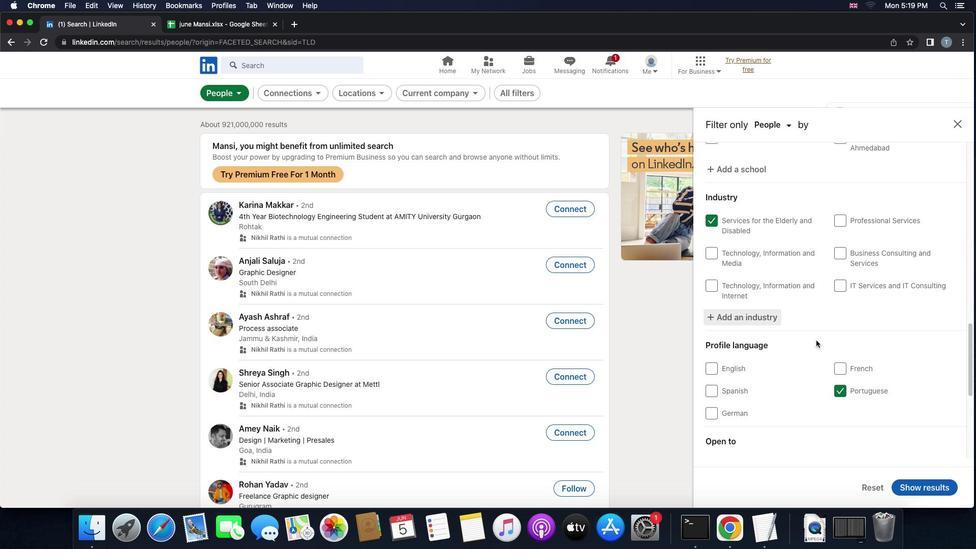 
Action: Mouse scrolled (816, 340) with delta (0, -1)
Screenshot: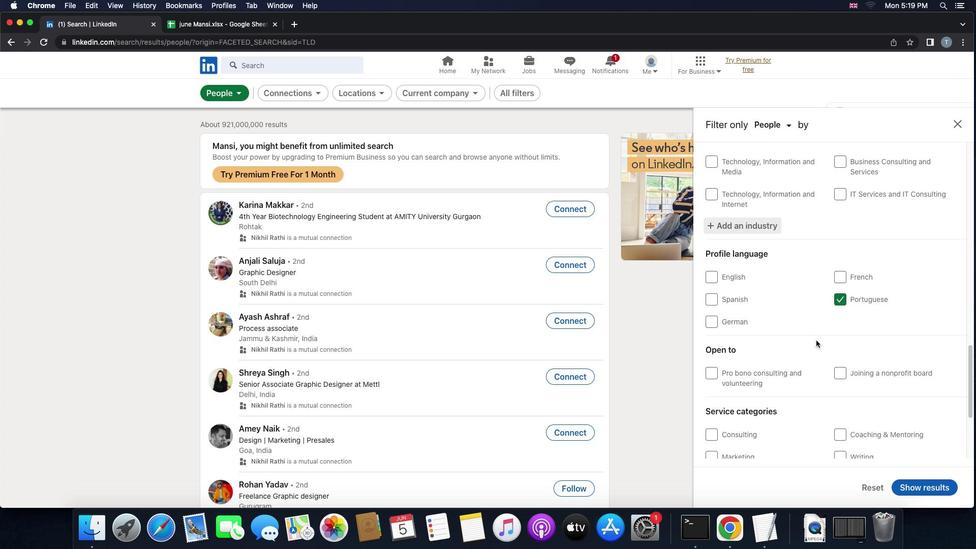 
Action: Mouse scrolled (816, 340) with delta (0, 0)
Screenshot: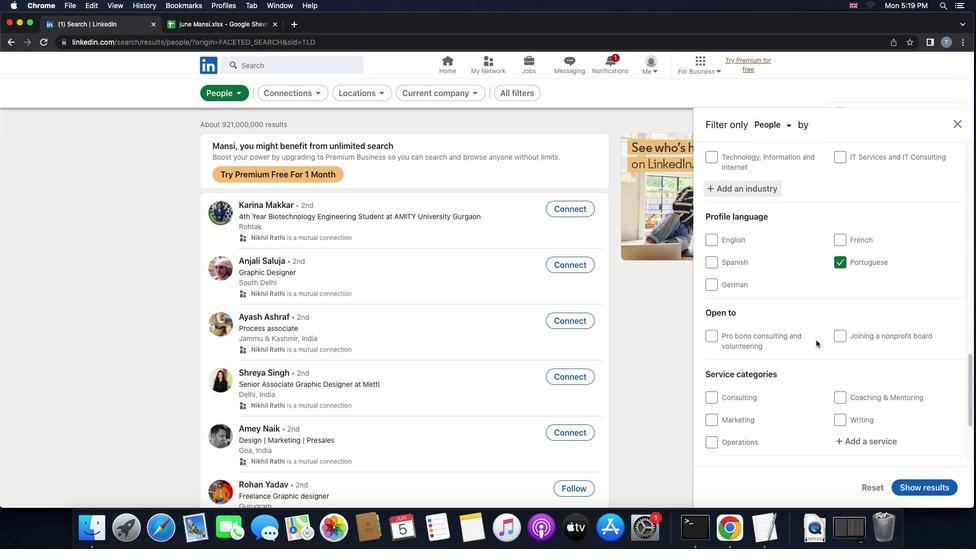 
Action: Mouse scrolled (816, 340) with delta (0, 0)
Screenshot: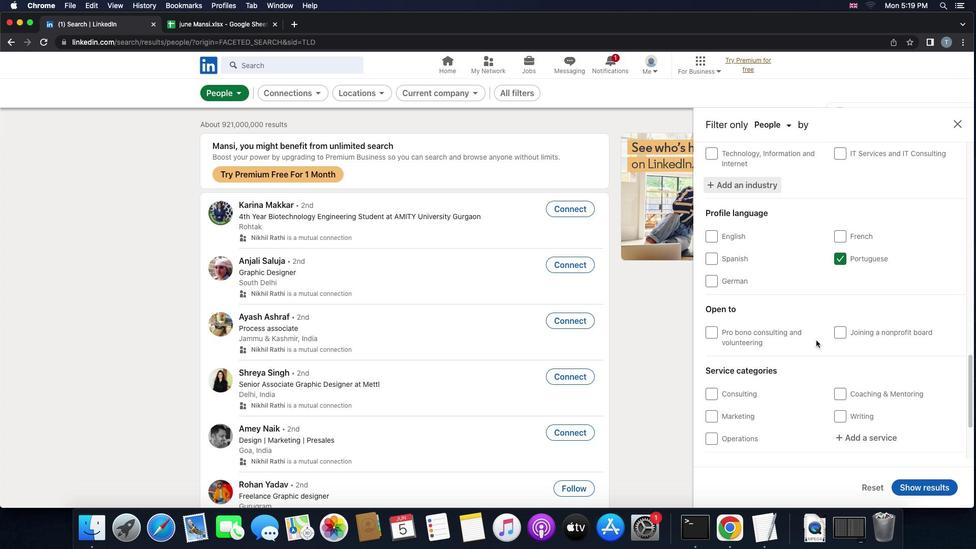 
Action: Mouse scrolled (816, 340) with delta (0, 0)
Screenshot: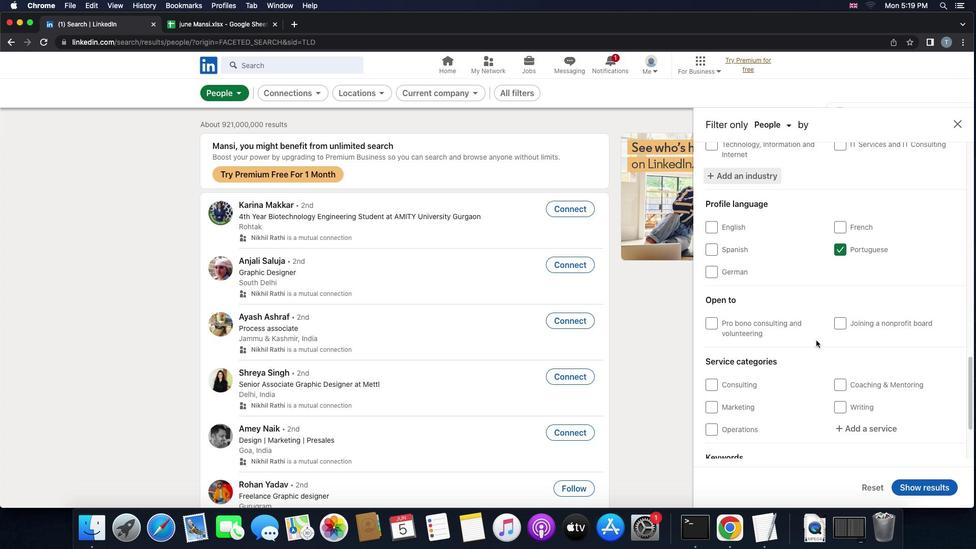
Action: Mouse scrolled (816, 340) with delta (0, 0)
Screenshot: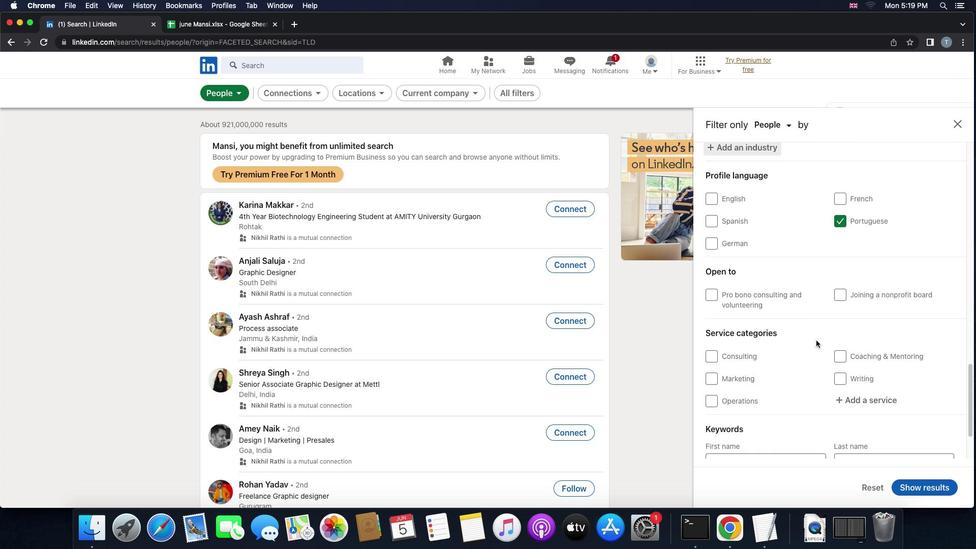
Action: Mouse moved to (863, 373)
Screenshot: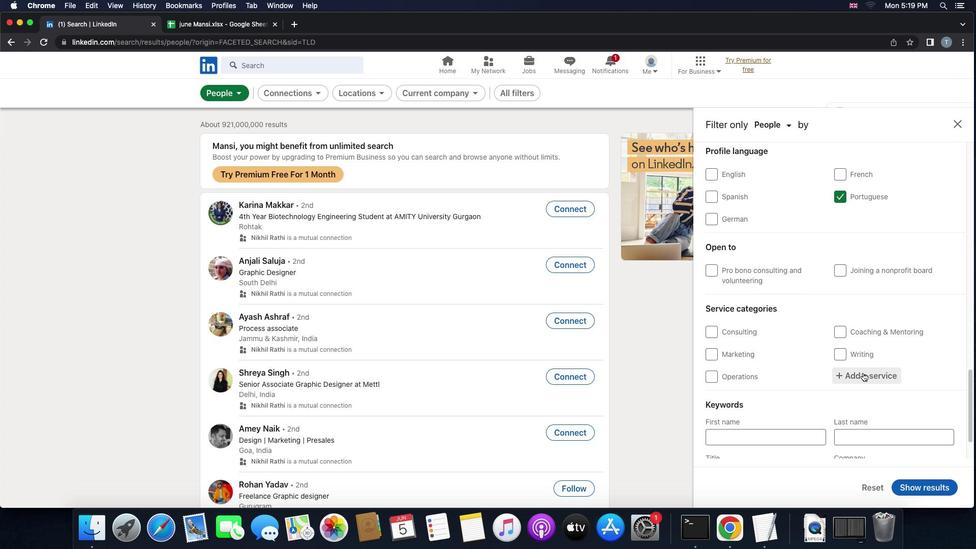
Action: Mouse pressed left at (863, 373)
Screenshot: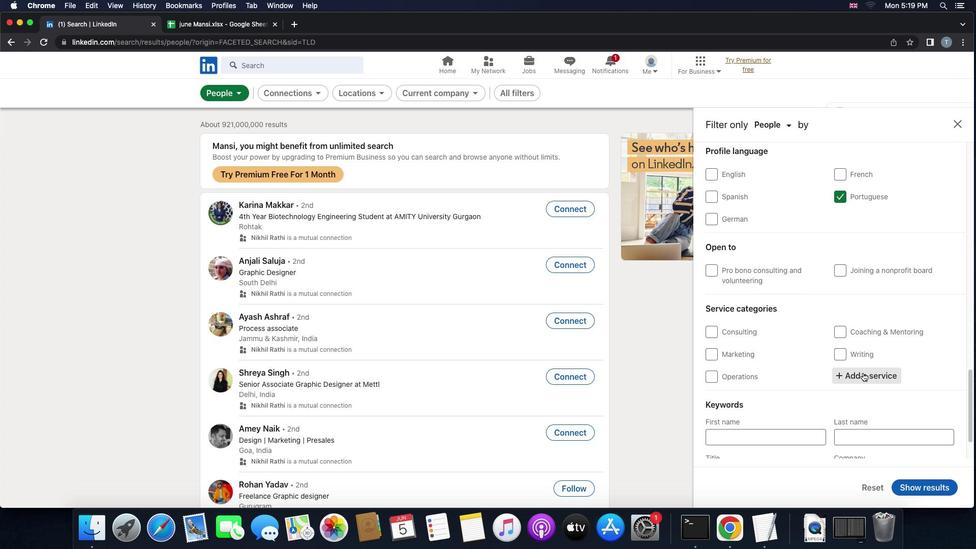 
Action: Key pressed Key.shift'L''o''g''o'Key.space'd''e'
Screenshot: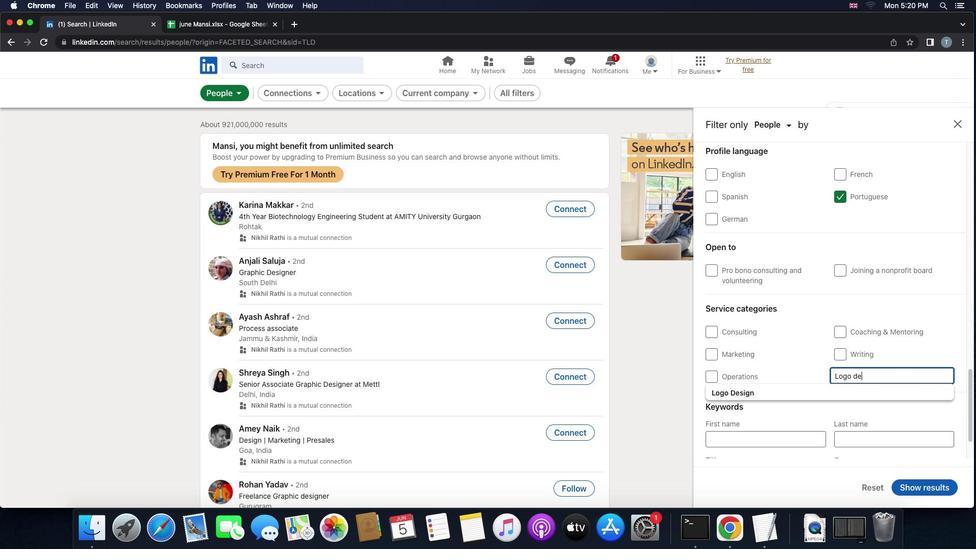 
Action: Mouse moved to (812, 390)
Screenshot: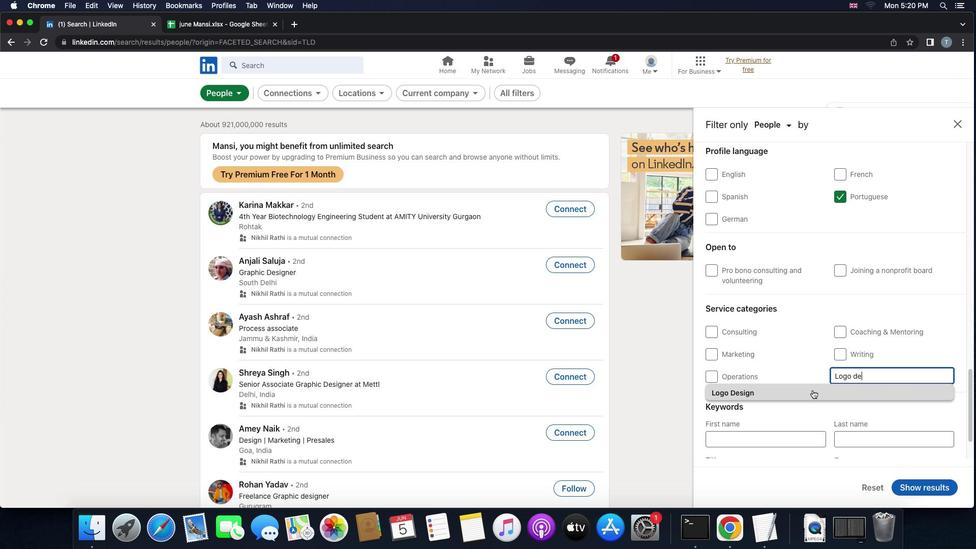 
Action: Mouse pressed left at (812, 390)
Screenshot: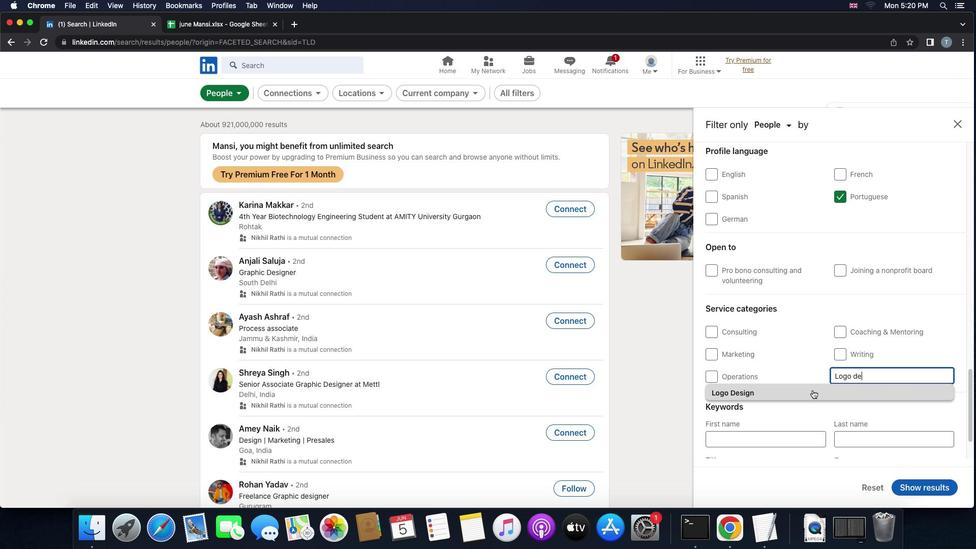 
Action: Mouse moved to (812, 390)
Screenshot: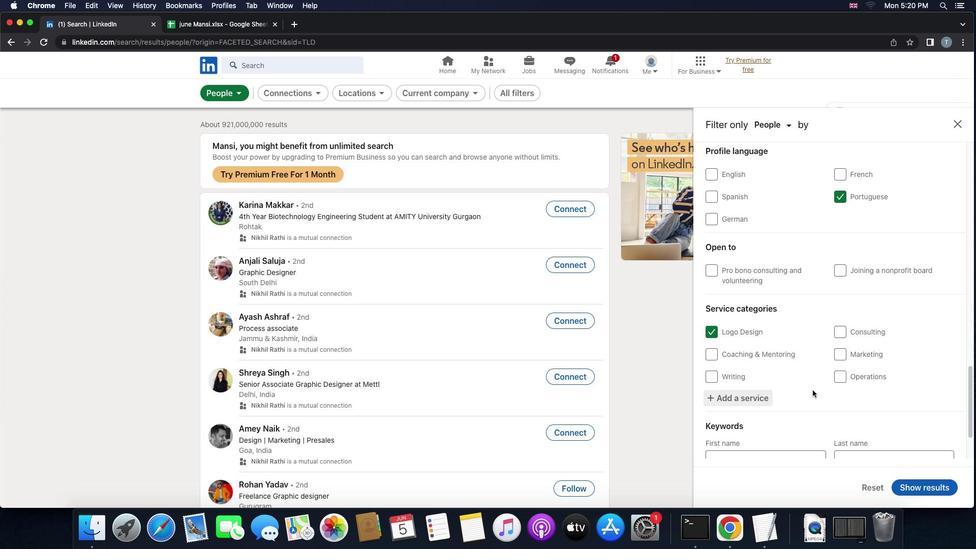 
Action: Mouse scrolled (812, 390) with delta (0, 0)
Screenshot: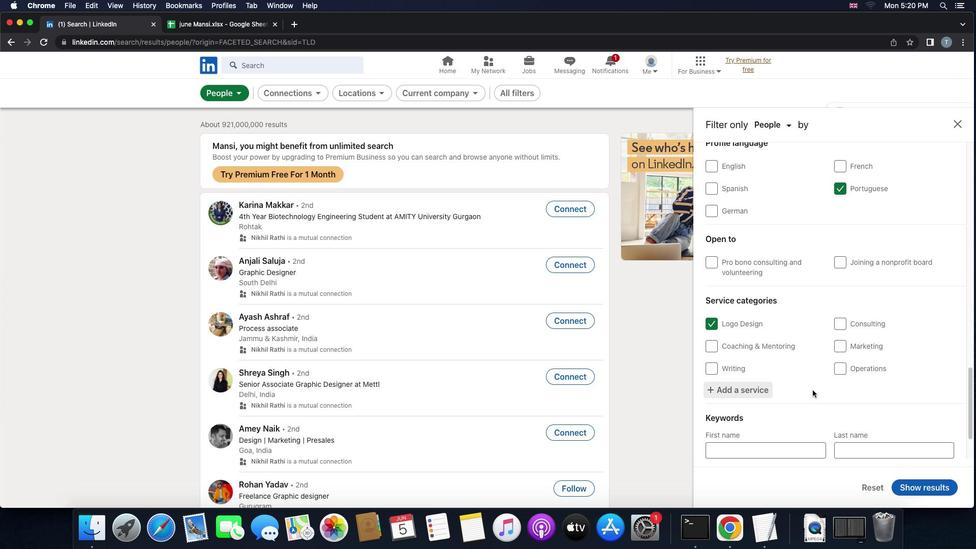 
Action: Mouse scrolled (812, 390) with delta (0, 0)
Screenshot: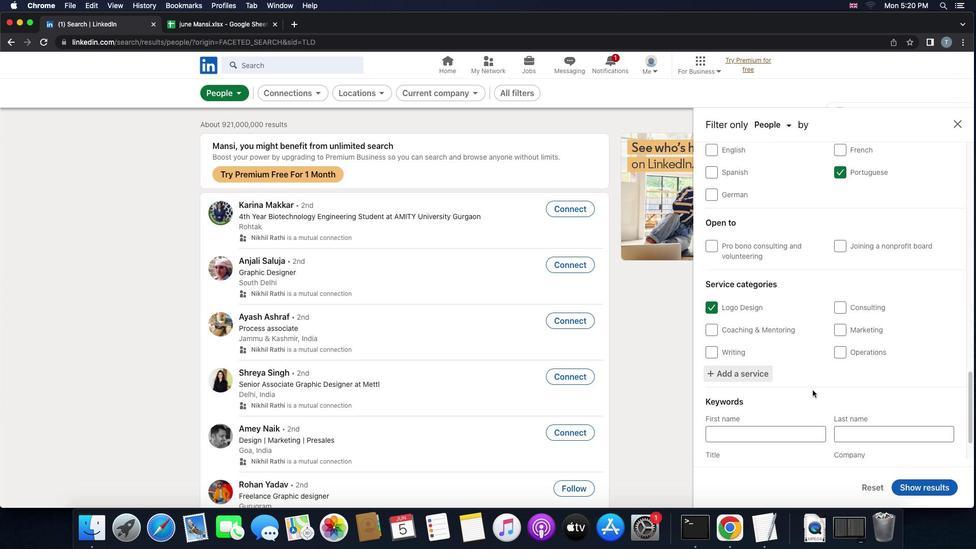 
Action: Mouse scrolled (812, 390) with delta (0, -1)
Screenshot: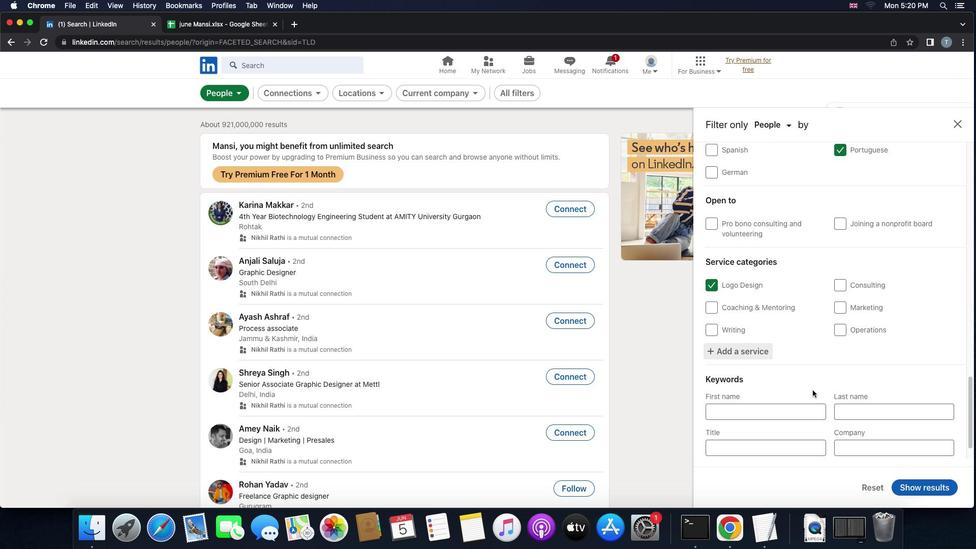 
Action: Mouse scrolled (812, 390) with delta (0, -2)
Screenshot: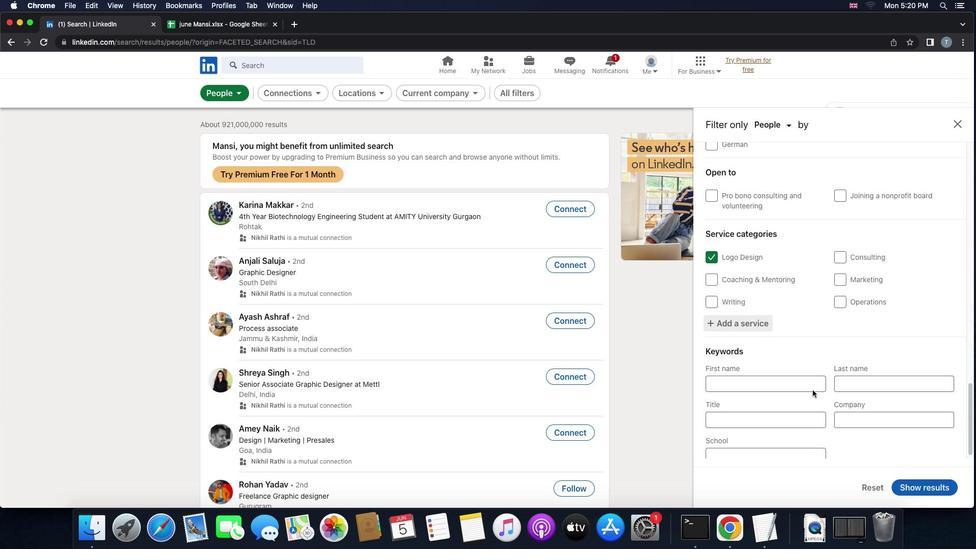 
Action: Mouse moved to (779, 414)
Screenshot: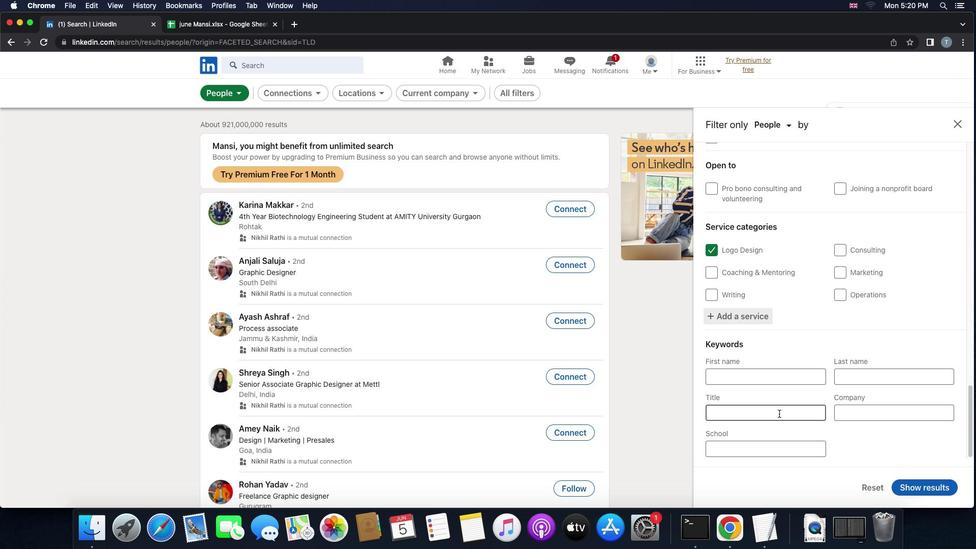 
Action: Mouse pressed left at (779, 414)
Screenshot: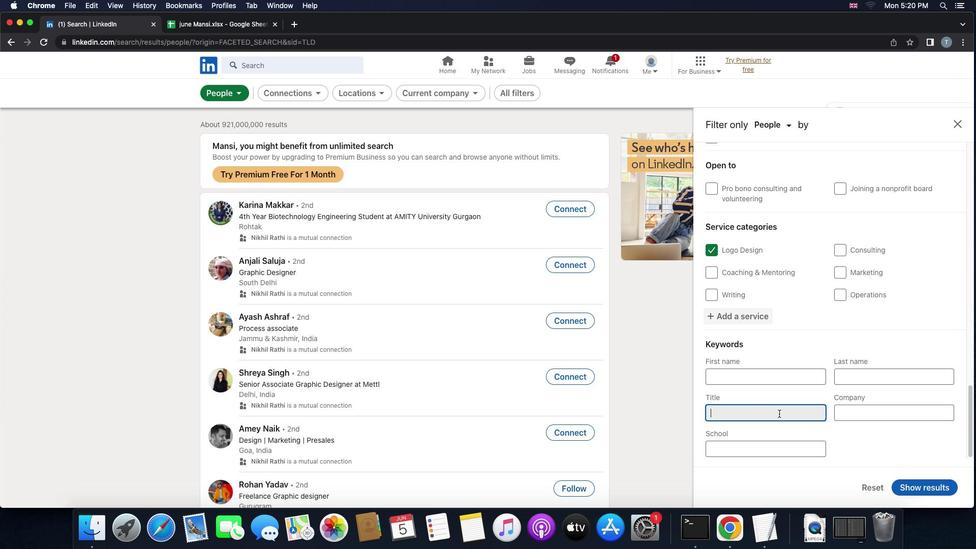 
Action: Mouse moved to (777, 413)
Screenshot: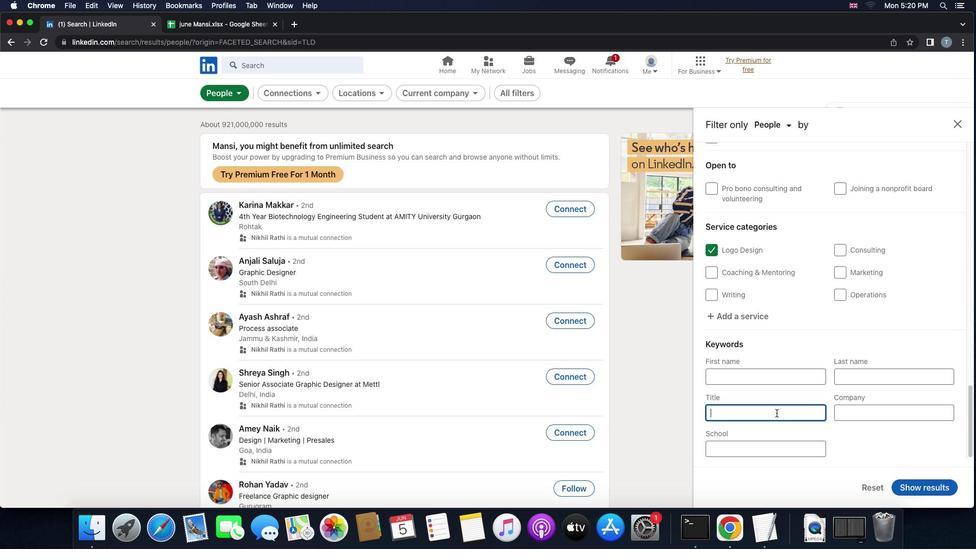 
Action: Key pressed Key.shift'G''e''o''l''o''g''i''c''a''l'Key.spaceKey.shift'E''n''g''i''n''e''e''r'
Screenshot: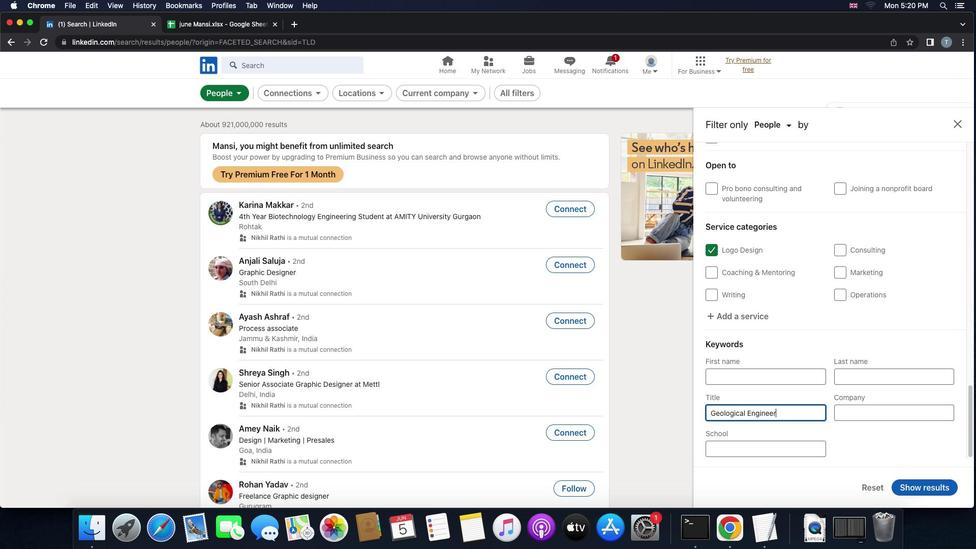 
Action: Mouse moved to (908, 478)
Screenshot: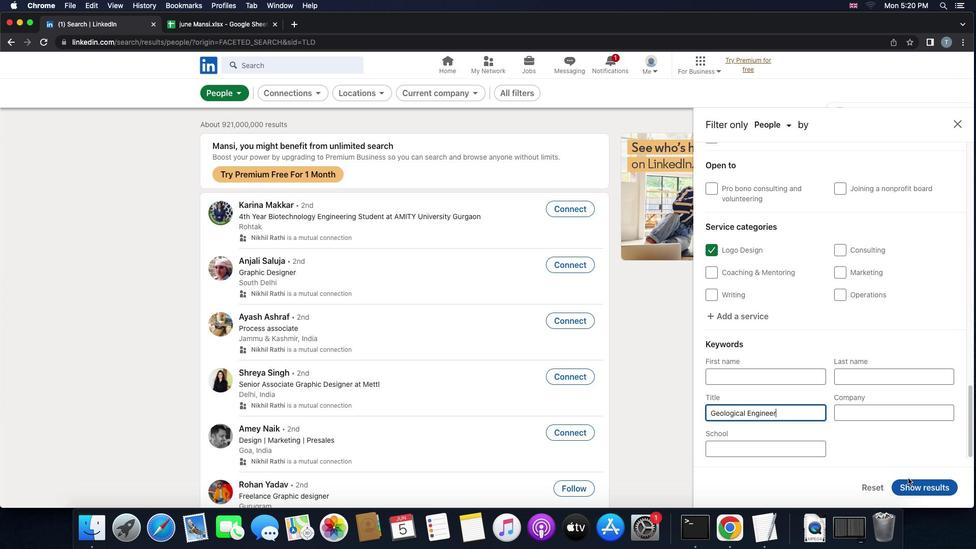
Action: Mouse pressed left at (908, 478)
Screenshot: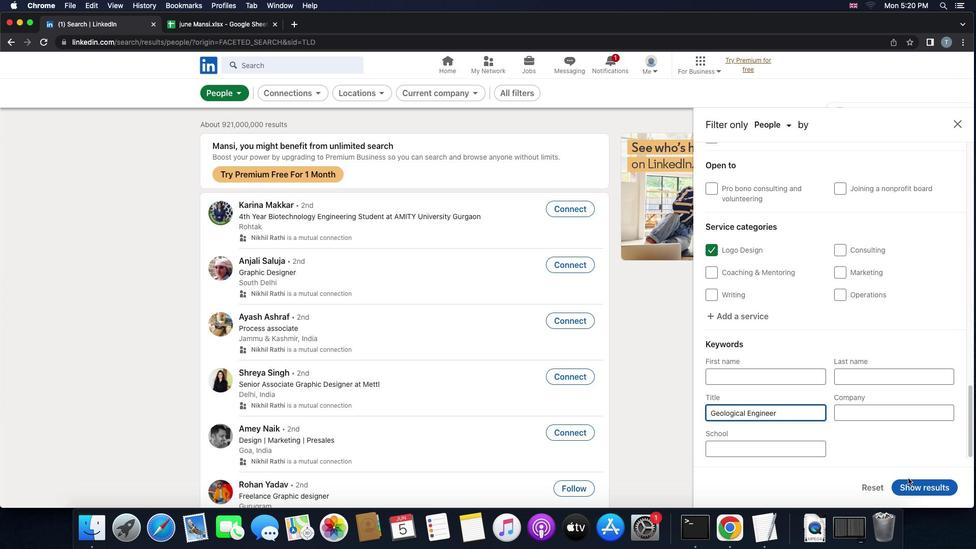 
Action: Mouse moved to (908, 485)
Screenshot: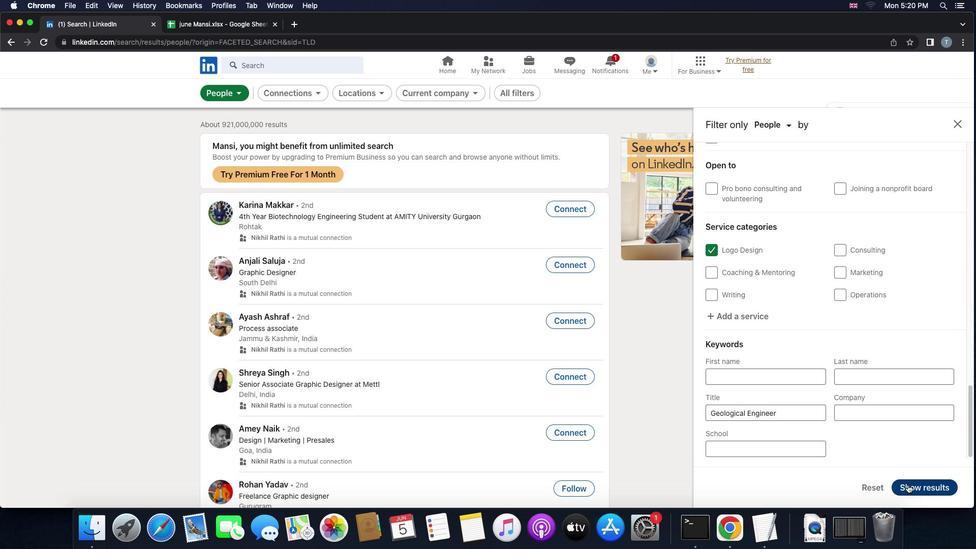 
Action: Mouse pressed left at (908, 485)
Screenshot: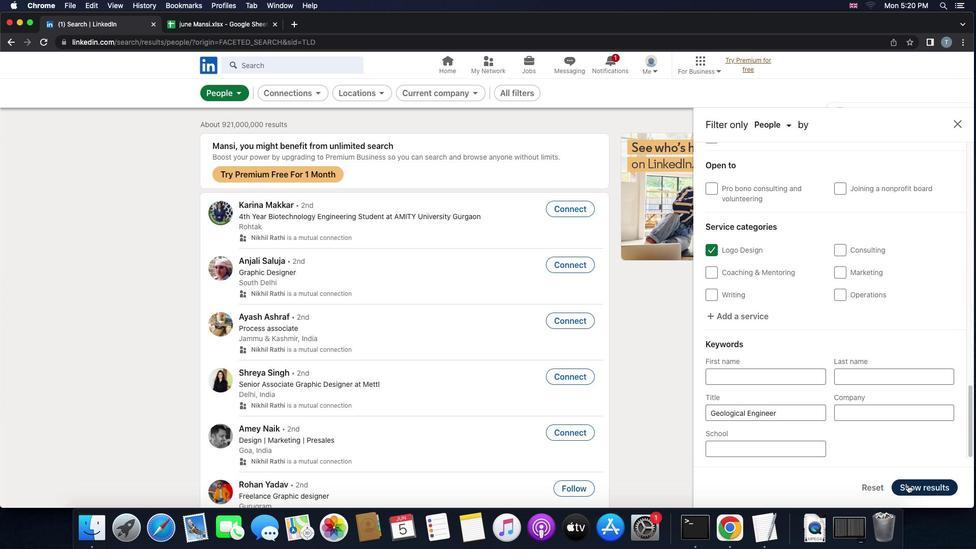 
Action: Mouse moved to (907, 484)
Screenshot: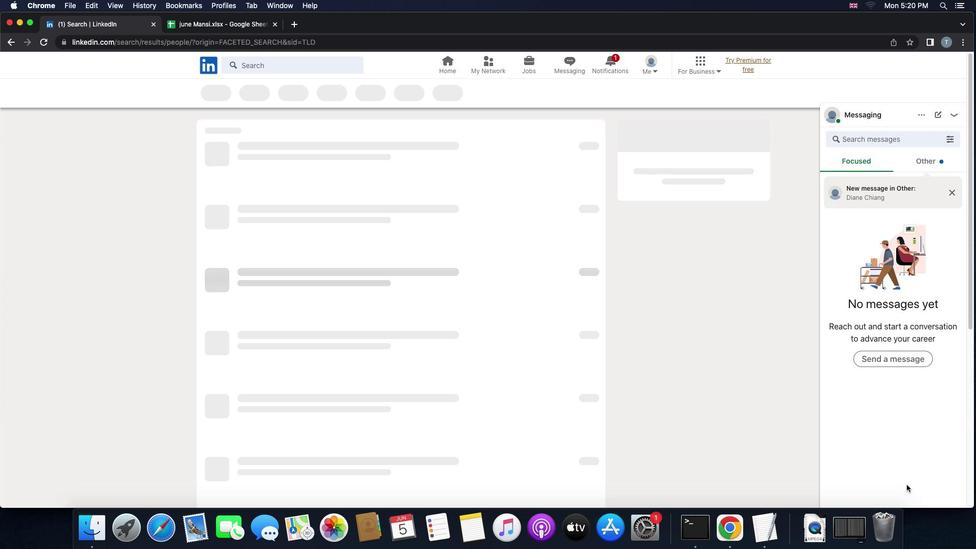 
